 Task: Open a blank sheet, save the file as certification.epub Insert a table ' 2 by 2' In first column, add headers, 'Category, Amount'. Under first header, add  RentUnder second header, add 2000. Change table style to  Green
Action: Mouse moved to (1328, 96)
Screenshot: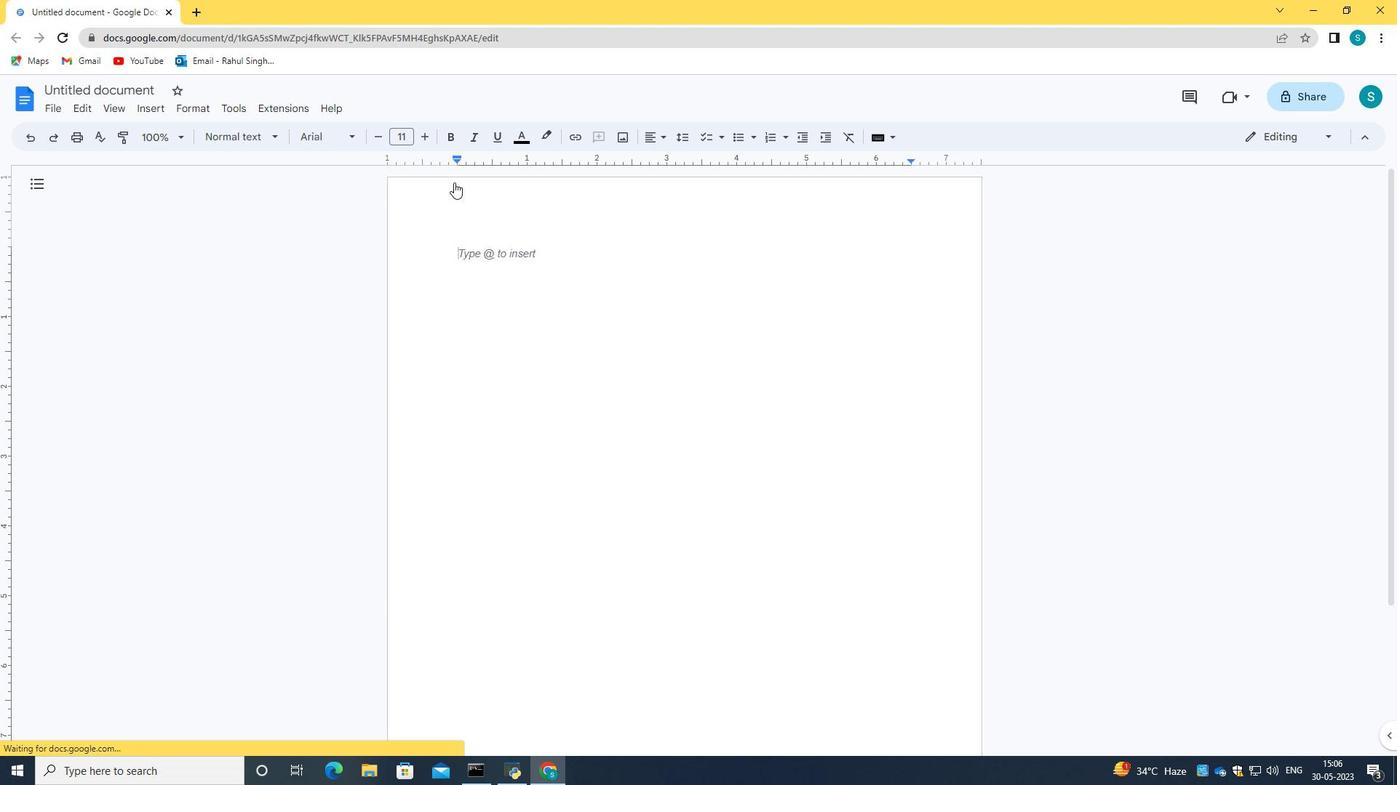 
Action: Mouse pressed left at (1328, 96)
Screenshot: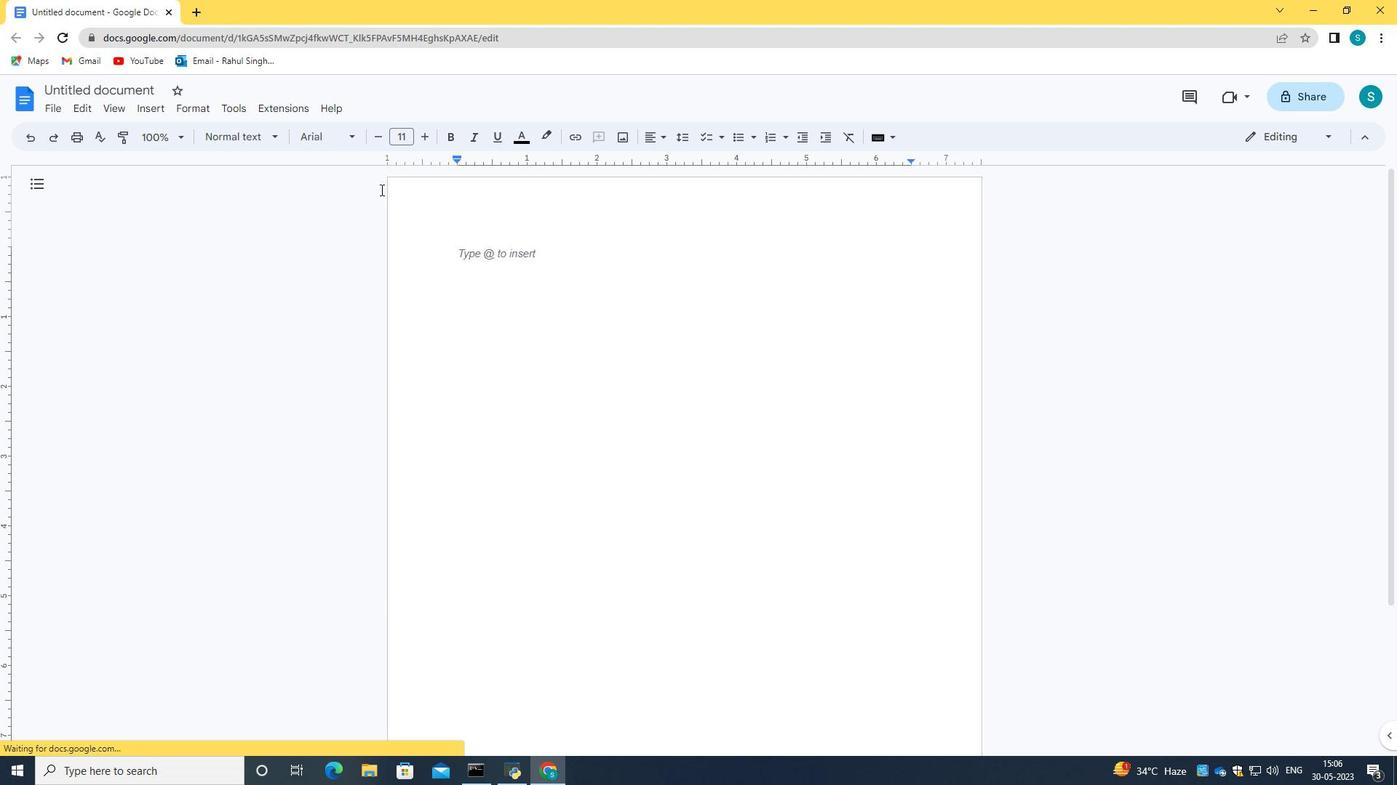 
Action: Mouse moved to (1209, 224)
Screenshot: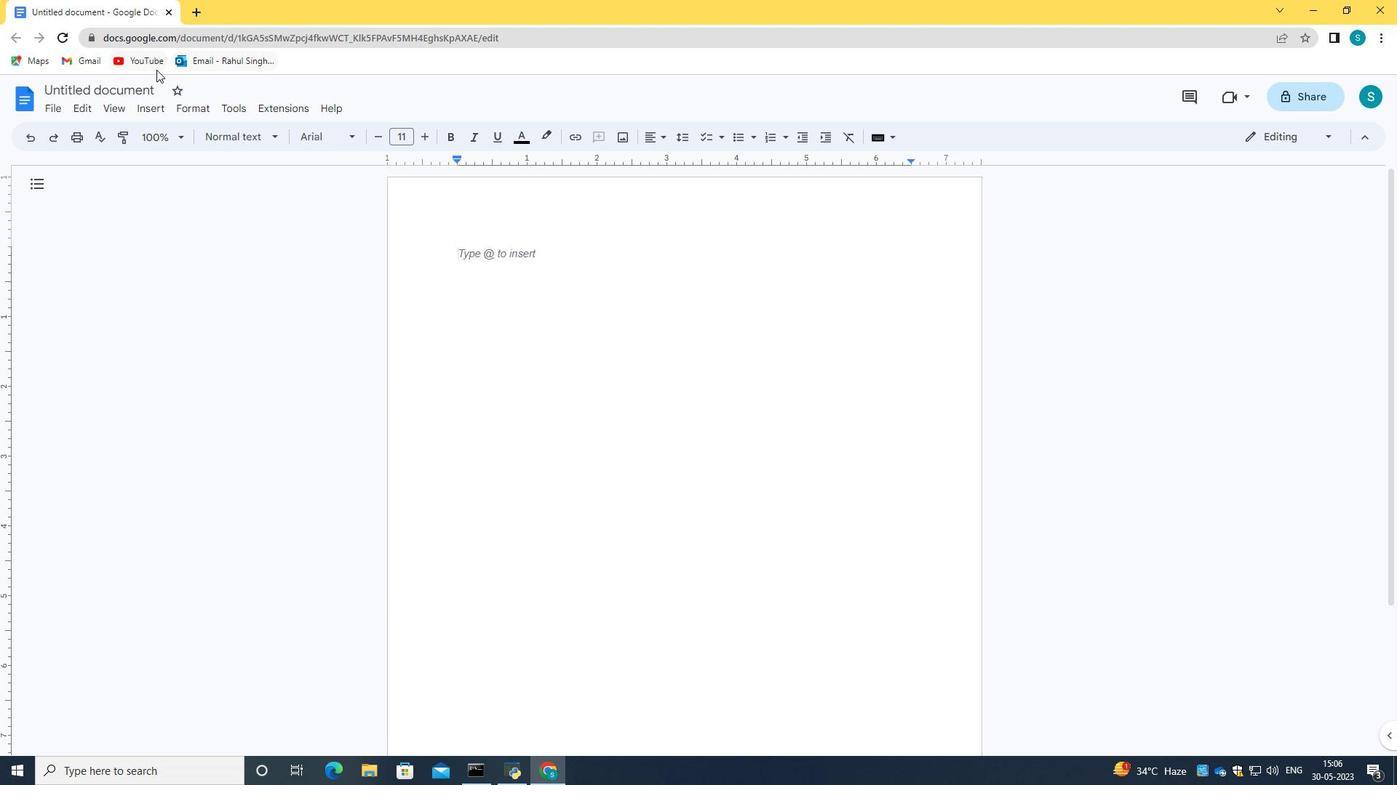 
Action: Mouse pressed left at (1209, 224)
Screenshot: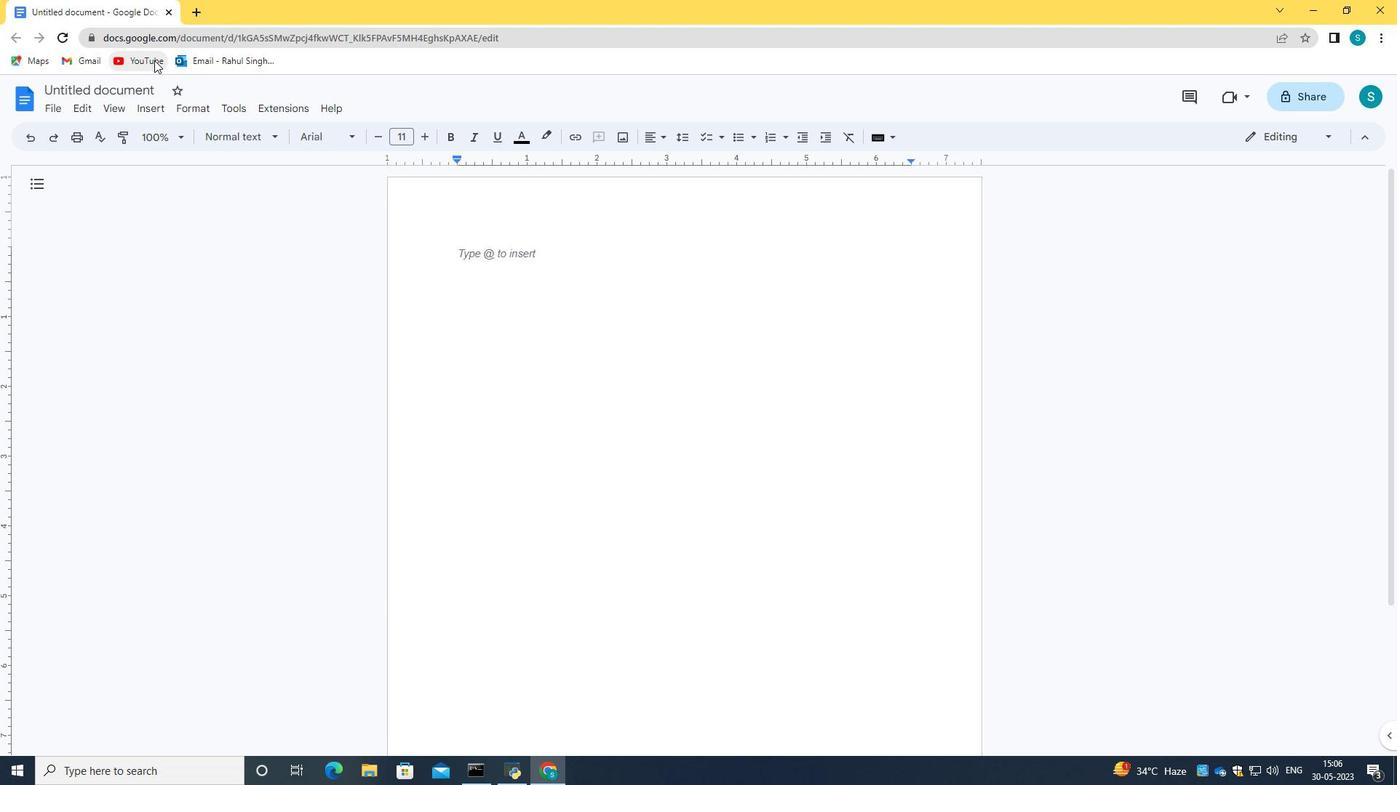 
Action: Mouse moved to (337, 252)
Screenshot: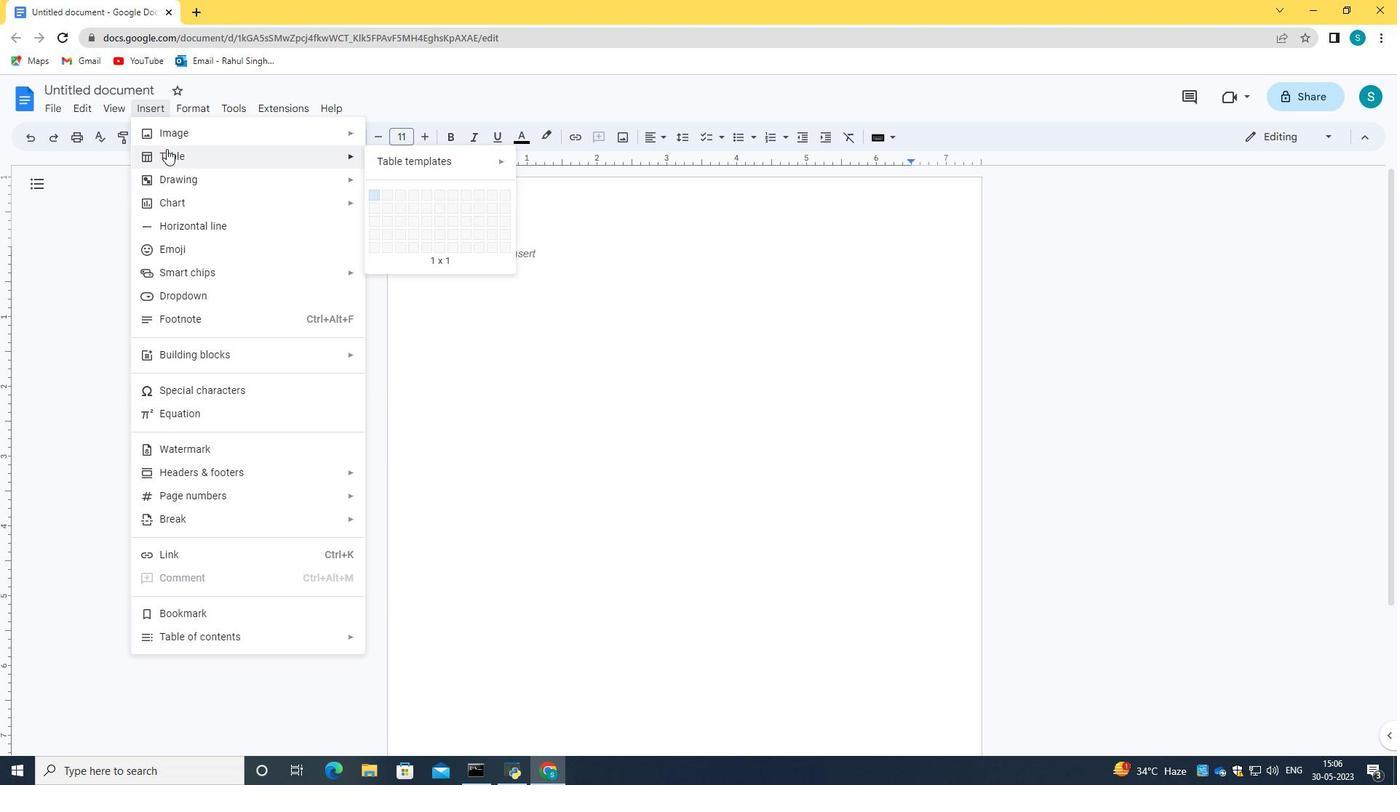 
Action: Mouse pressed left at (337, 252)
Screenshot: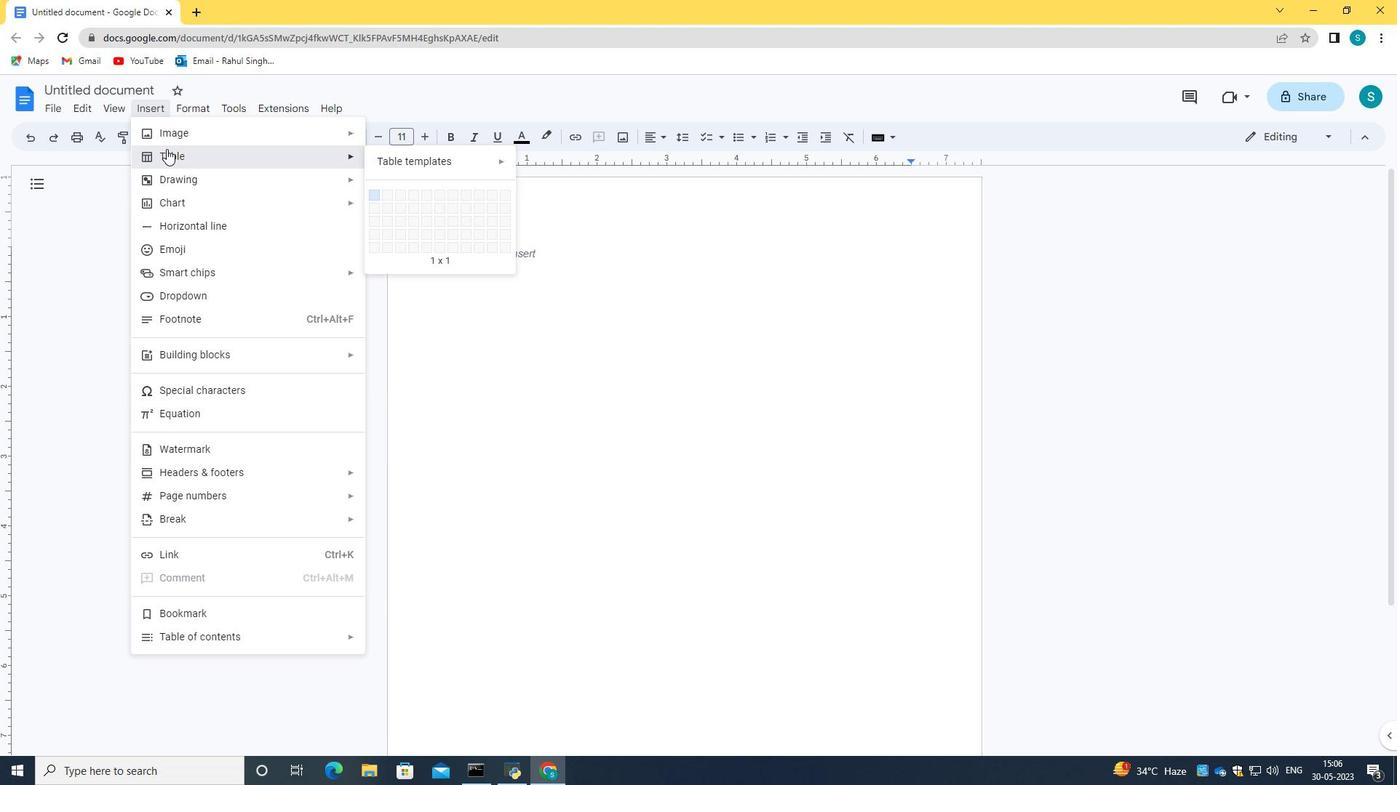 
Action: Mouse moved to (110, 82)
Screenshot: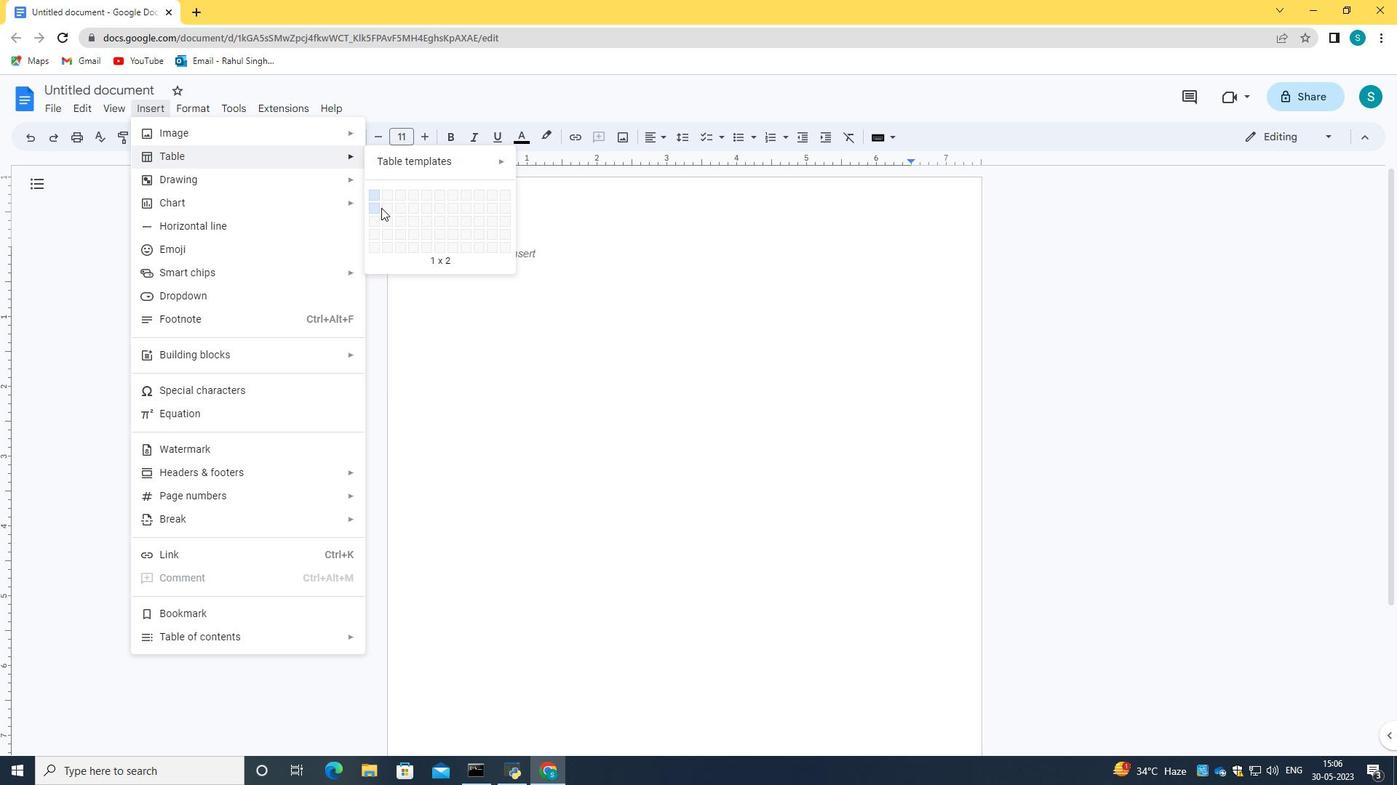
Action: Mouse pressed left at (110, 82)
Screenshot: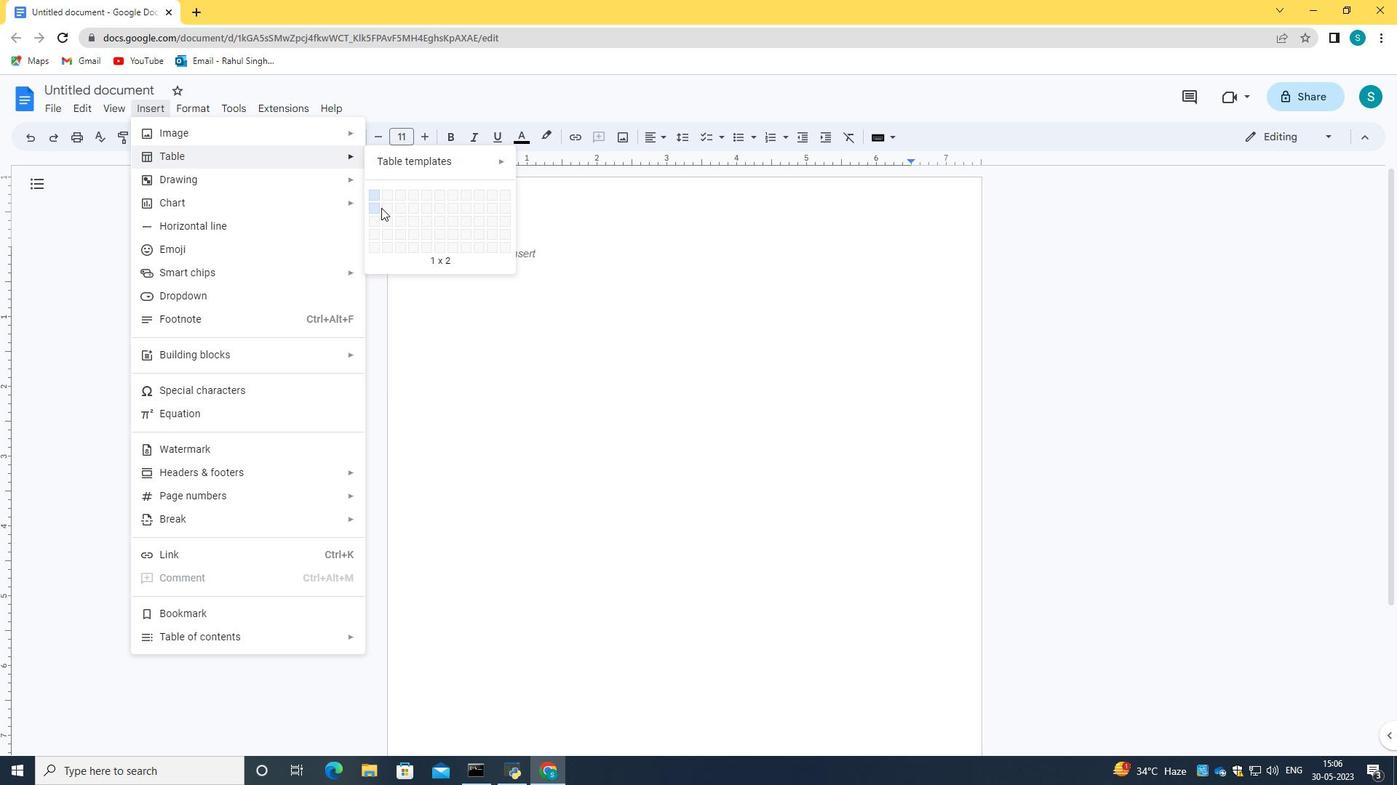 
Action: Mouse moved to (111, 82)
Screenshot: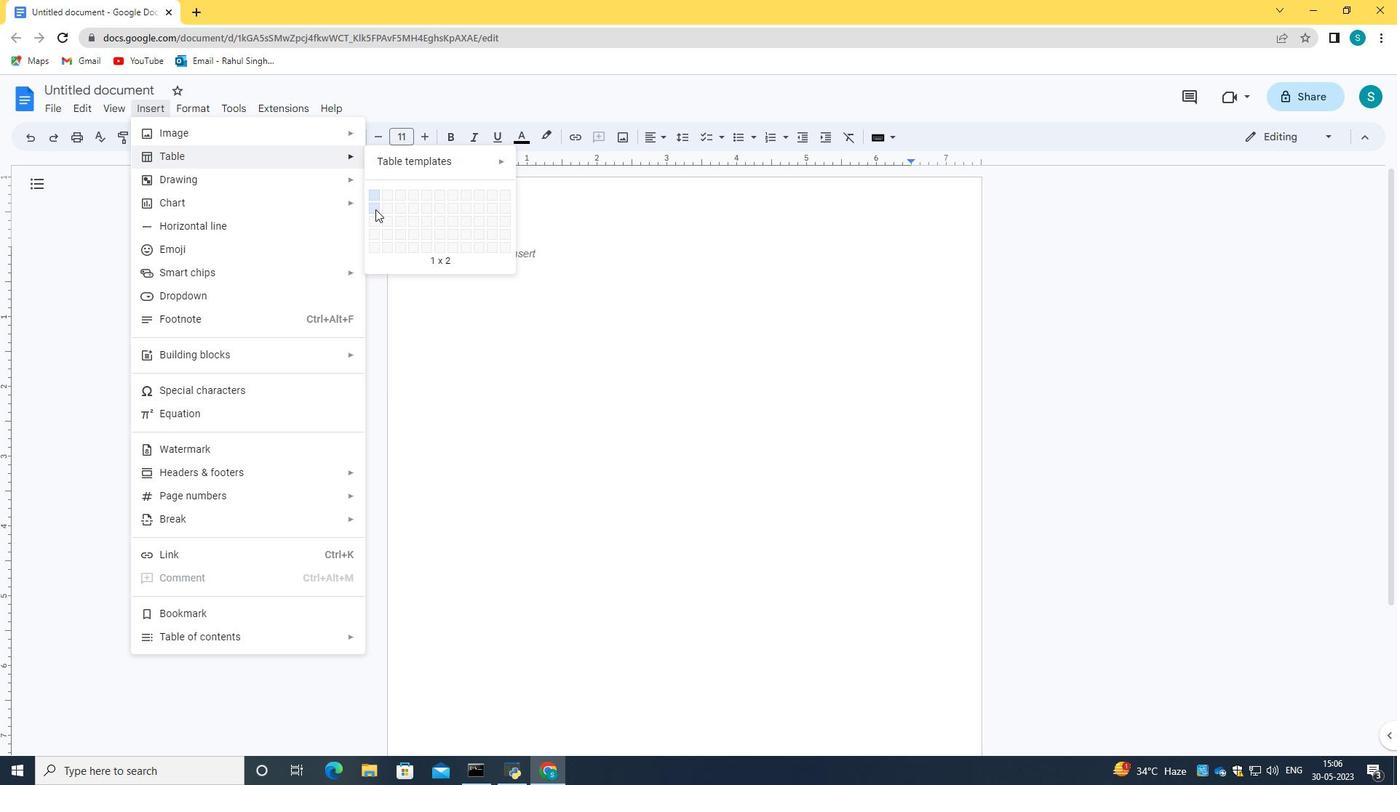 
Action: Key pressed certification.p<Key.backspace>epub<Key.enter>
Screenshot: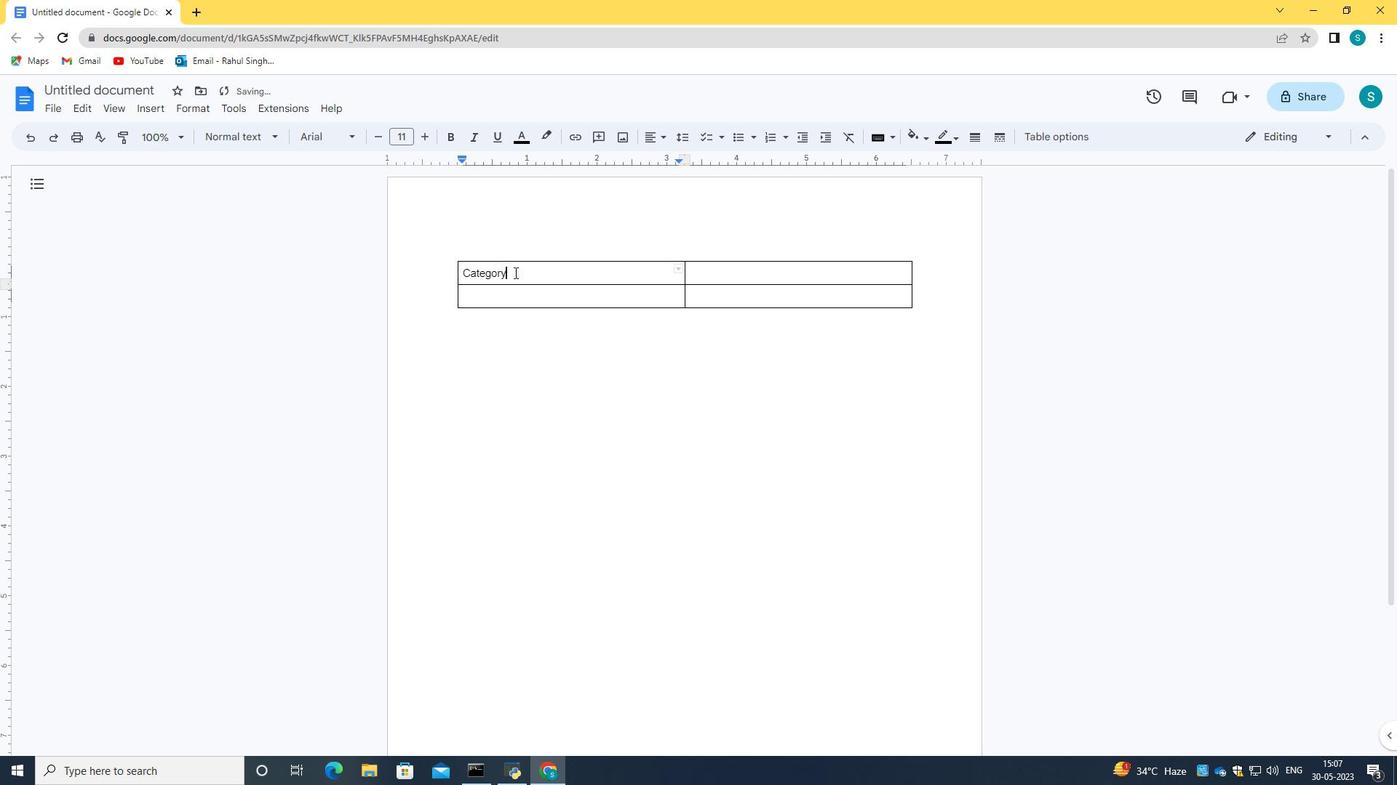 
Action: Mouse moved to (160, 105)
Screenshot: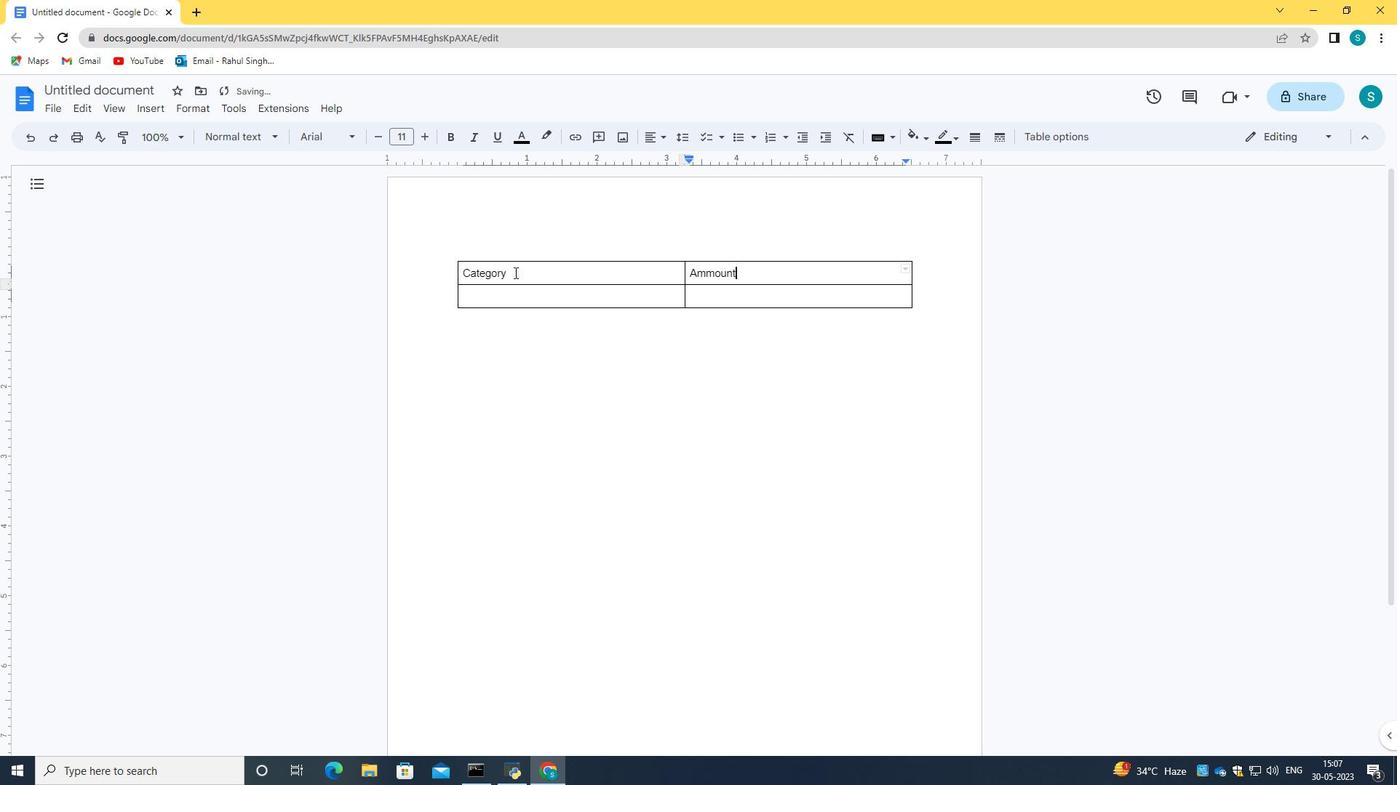 
Action: Mouse pressed left at (160, 105)
Screenshot: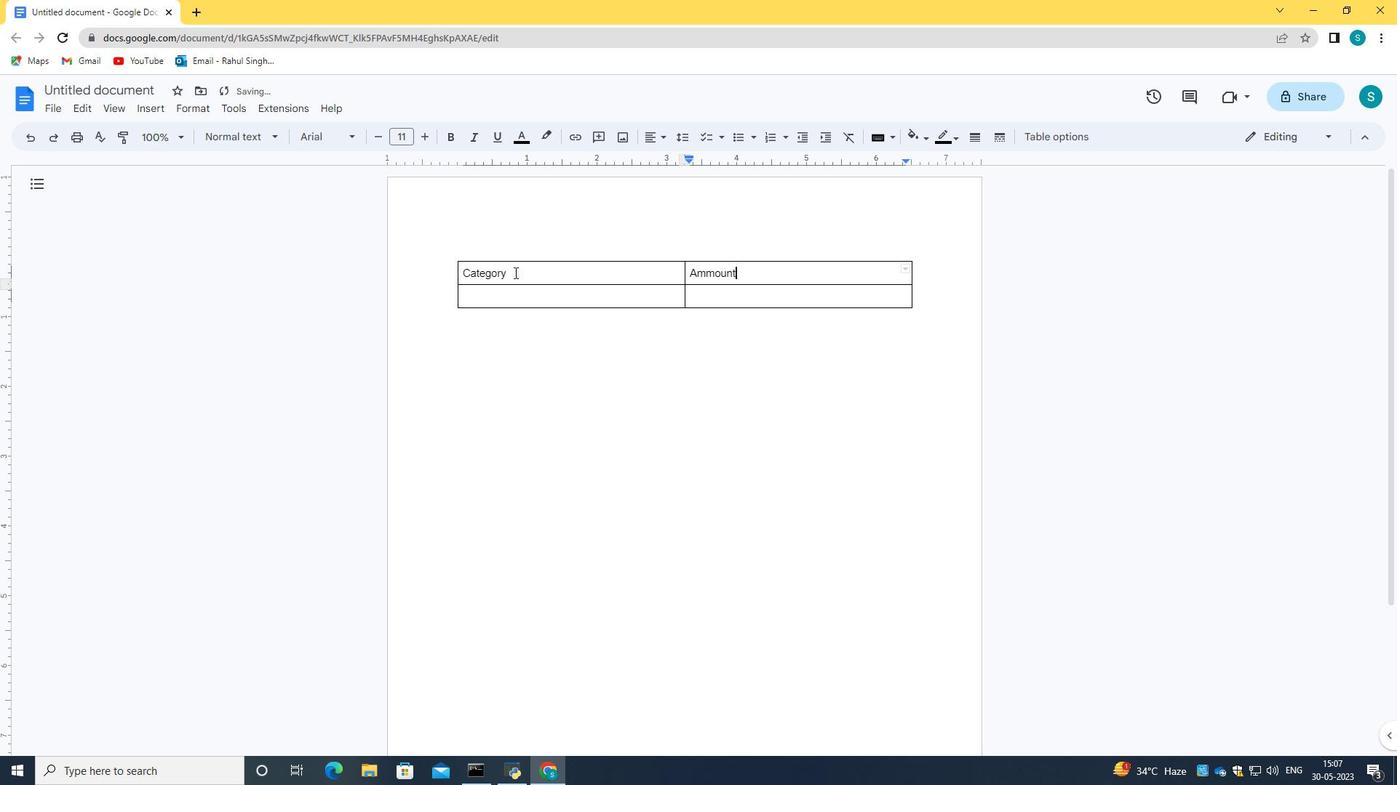 
Action: Mouse moved to (188, 154)
Screenshot: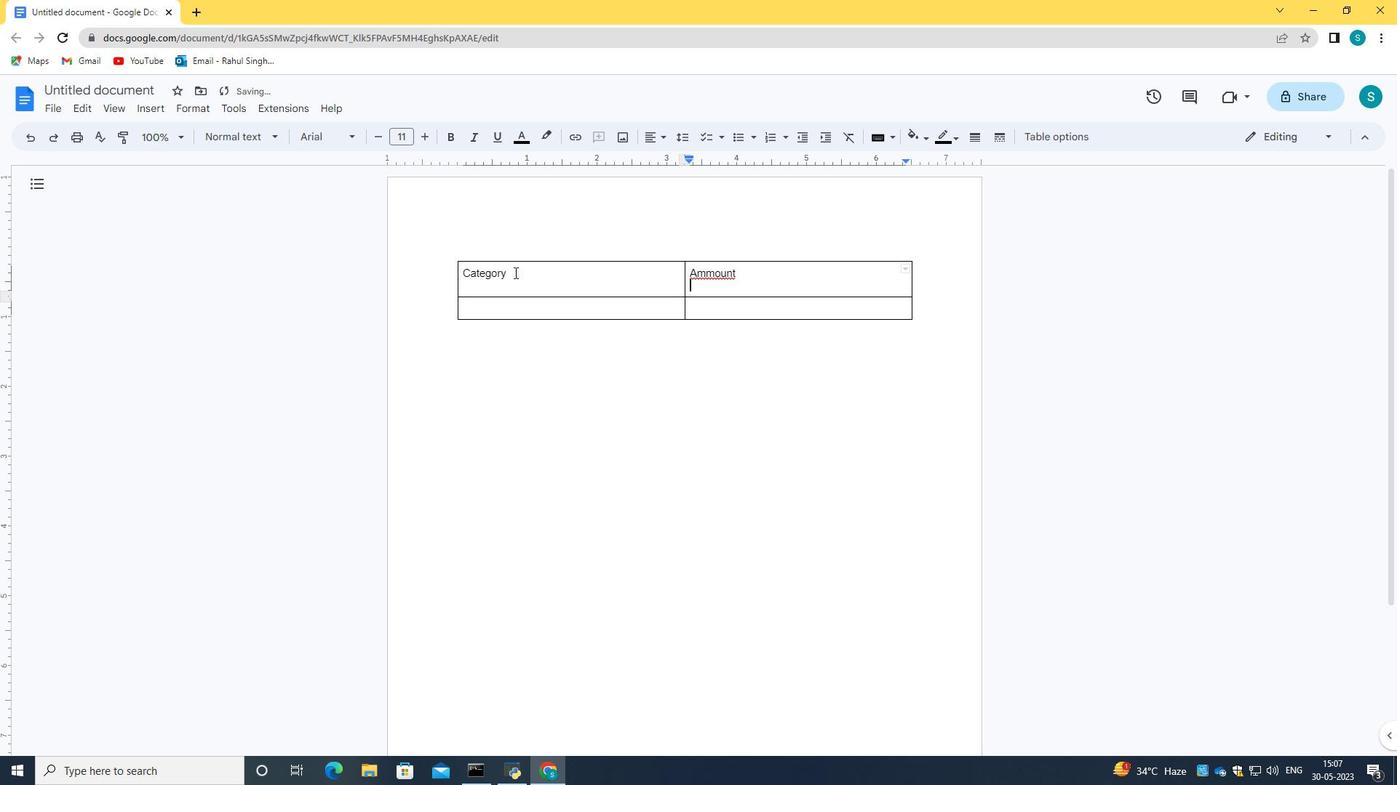 
Action: Mouse pressed left at (188, 154)
Screenshot: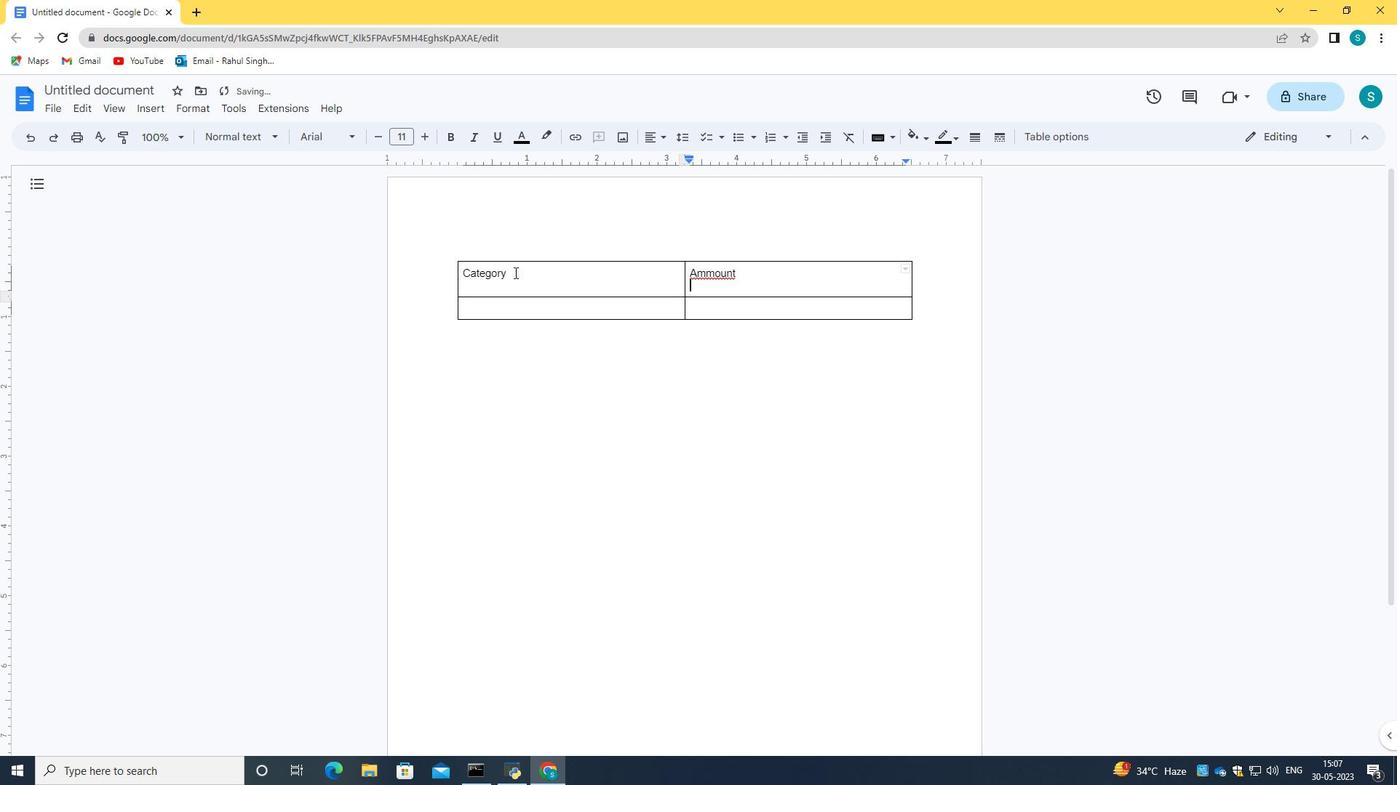 
Action: Mouse moved to (382, 205)
Screenshot: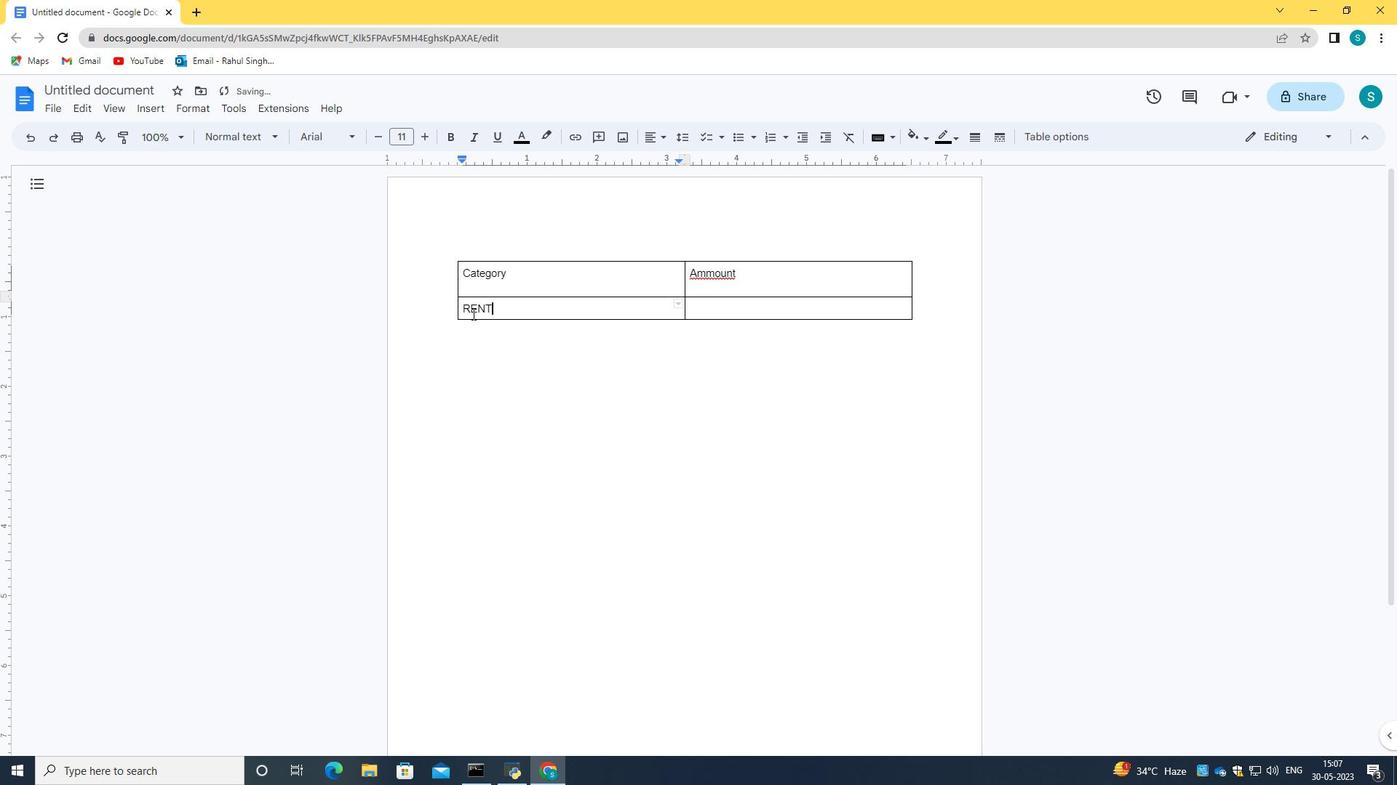 
Action: Mouse pressed left at (382, 205)
Screenshot: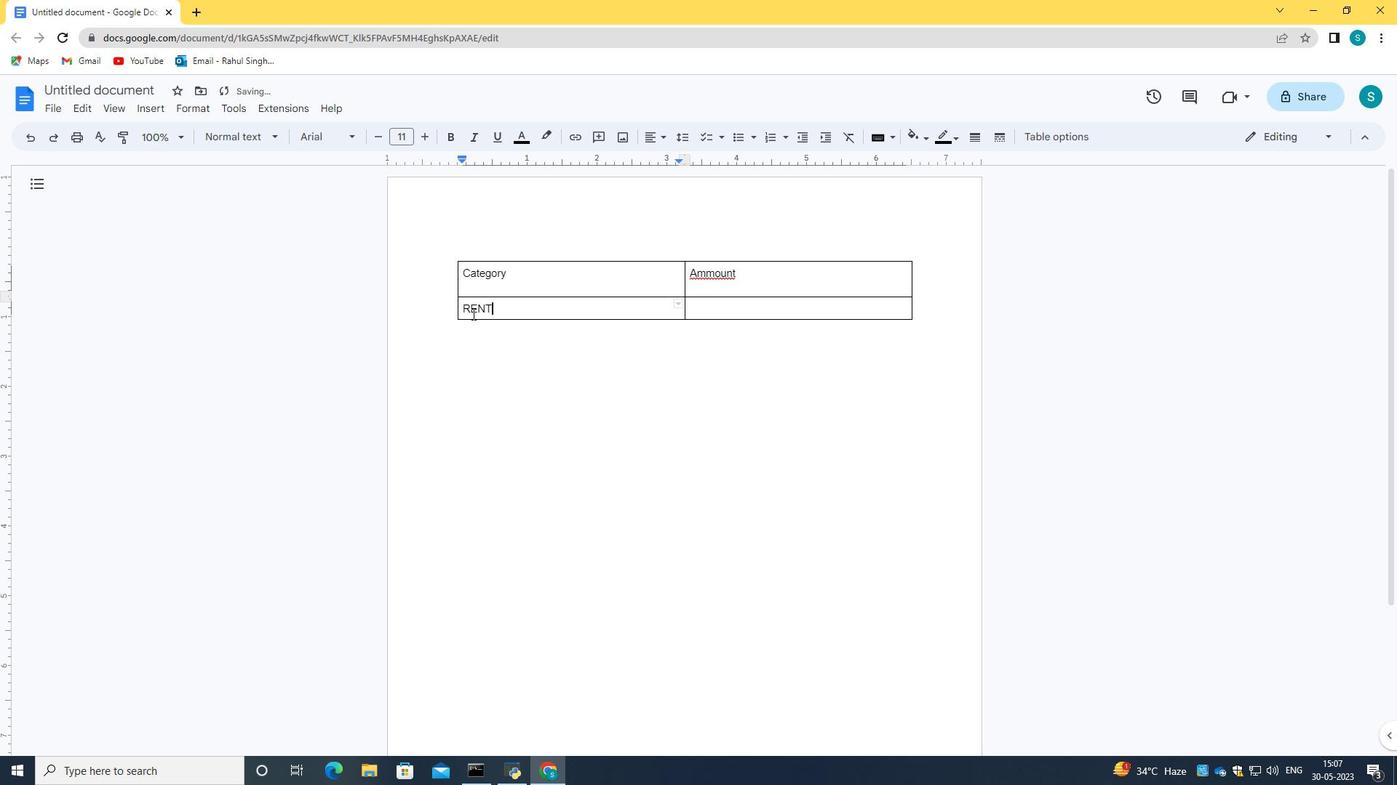 
Action: Mouse moved to (526, 269)
Screenshot: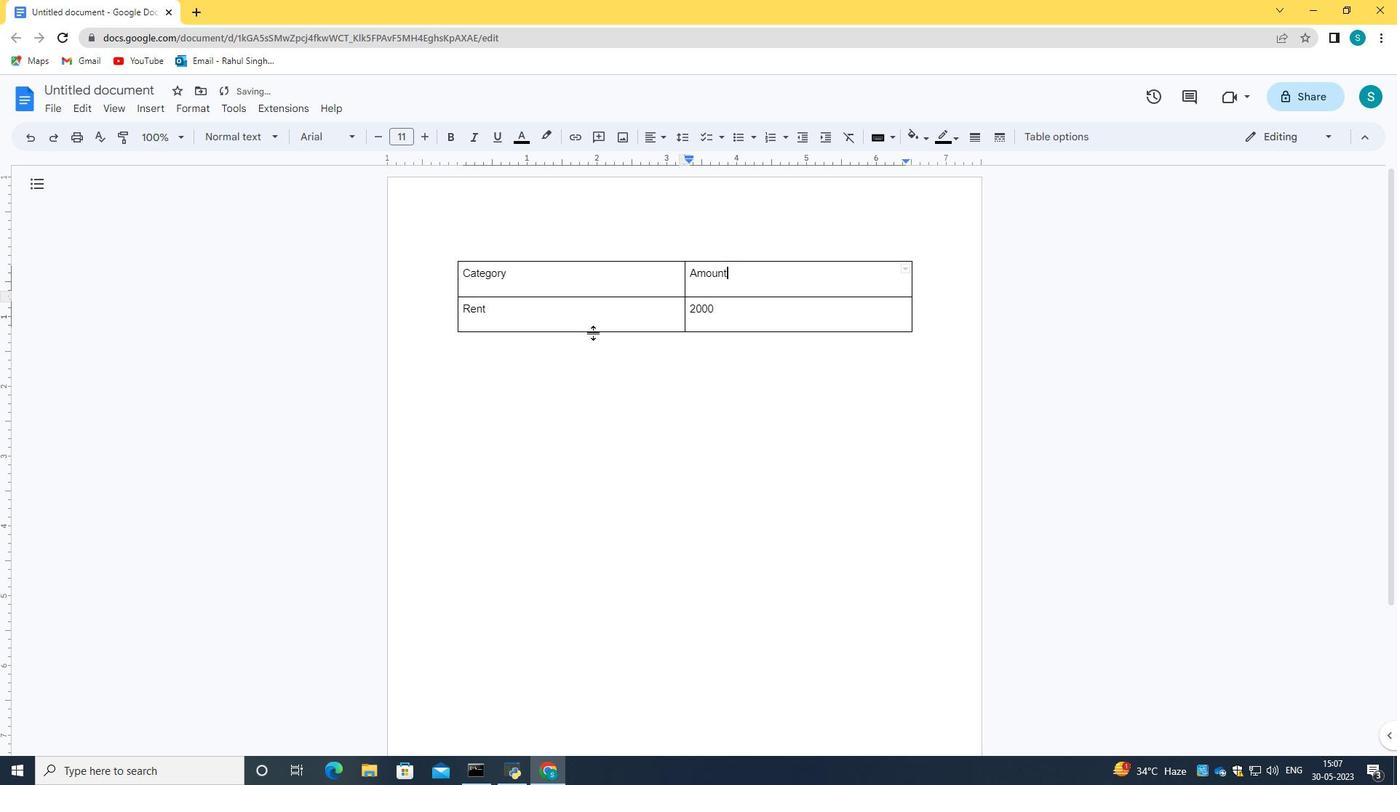 
Action: Key pressed <Key.caps_lock>C<Key.caps_lock>ategory<Key.enter><Key.caps_lock><Key.backspace>
Screenshot: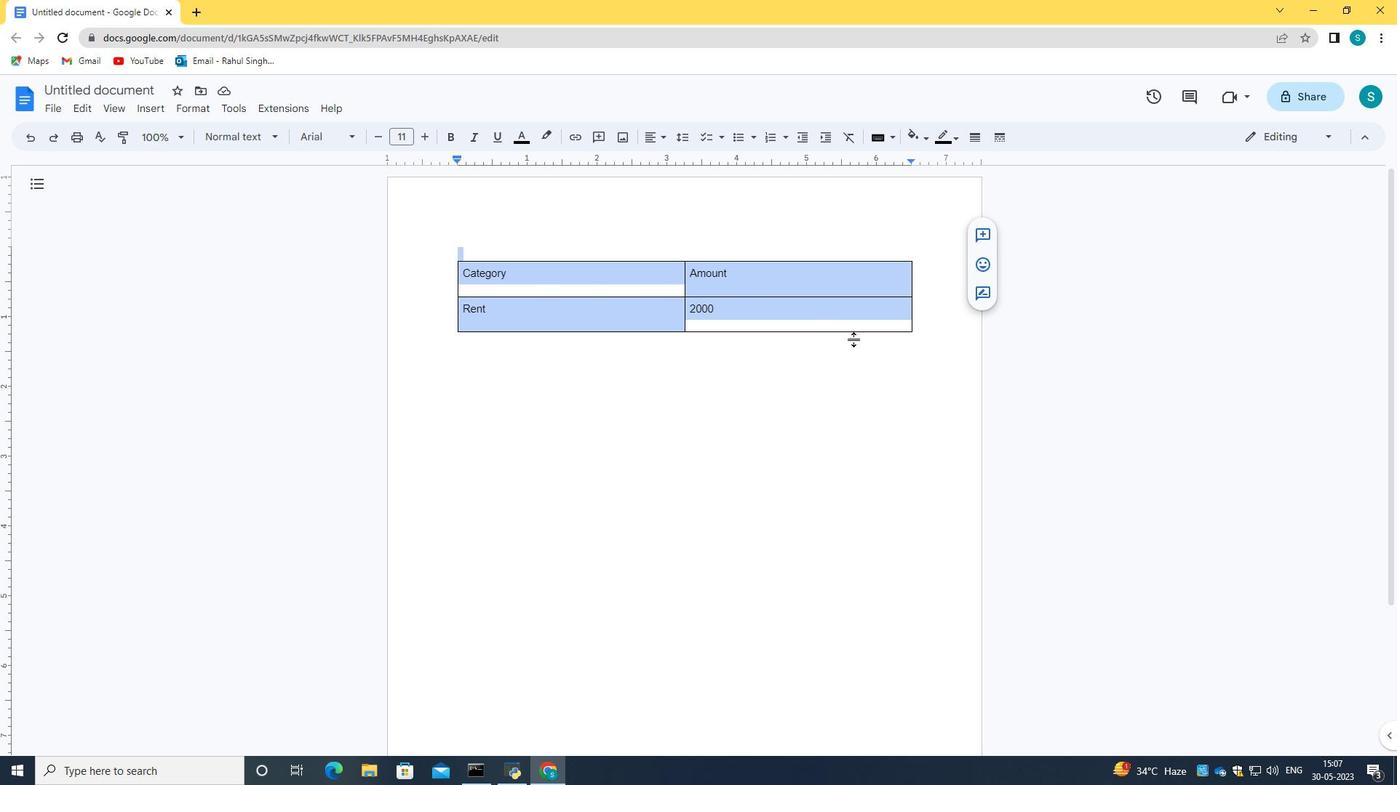 
Action: Mouse moved to (502, 295)
Screenshot: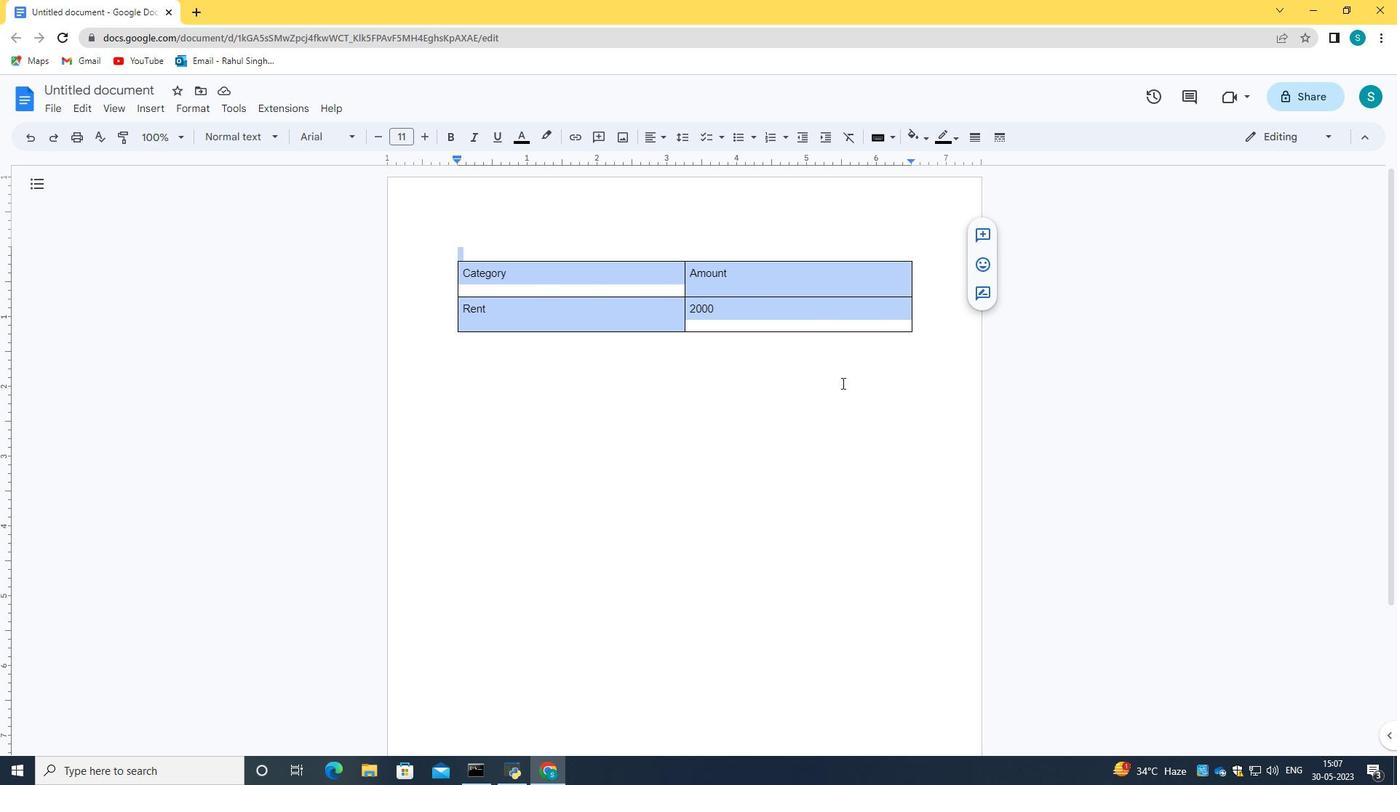 
Action: Mouse pressed left at (502, 295)
Screenshot: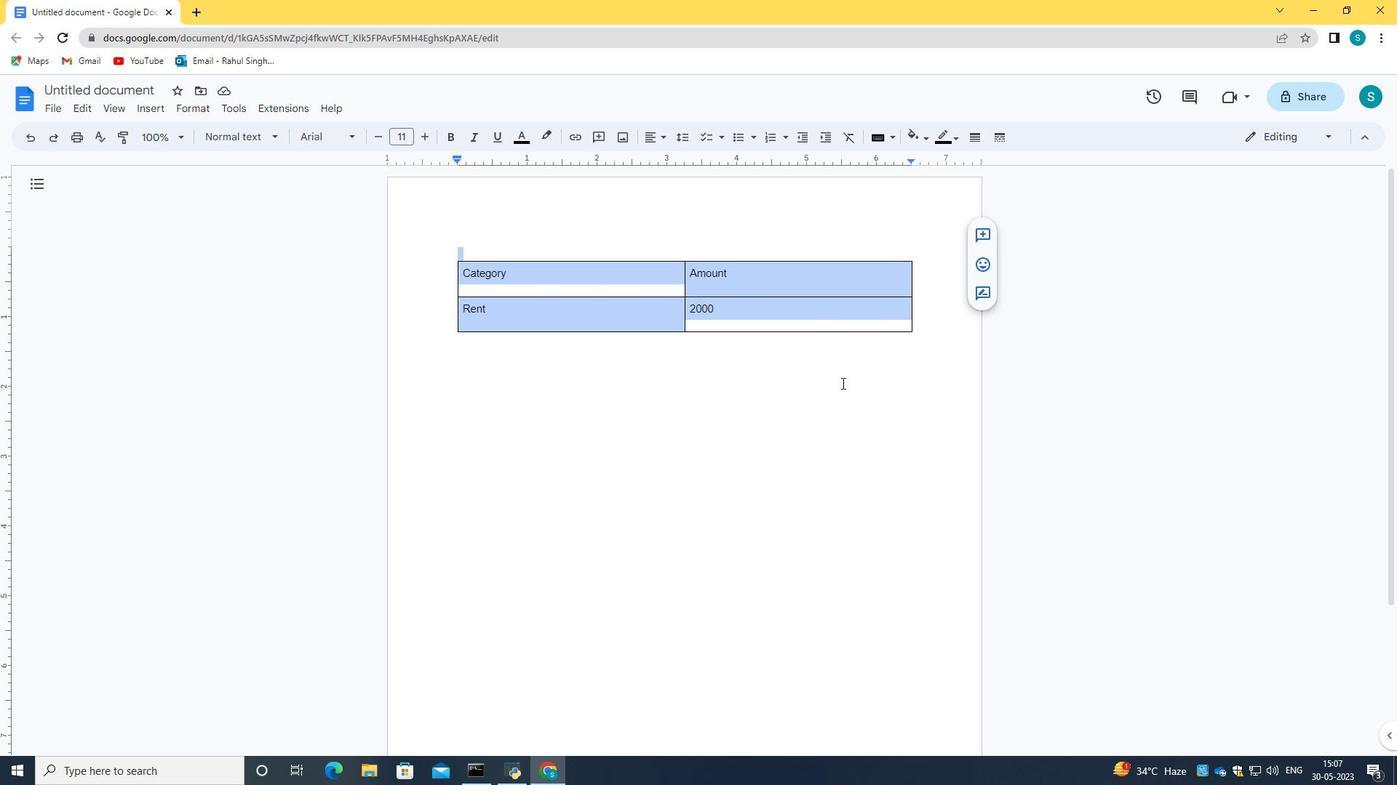 
Action: Key pressed <Key.caps_lock>a<Key.caps_lock>M<Key.backspace><Key.backspace>A<Key.caps_lock>mmount
Screenshot: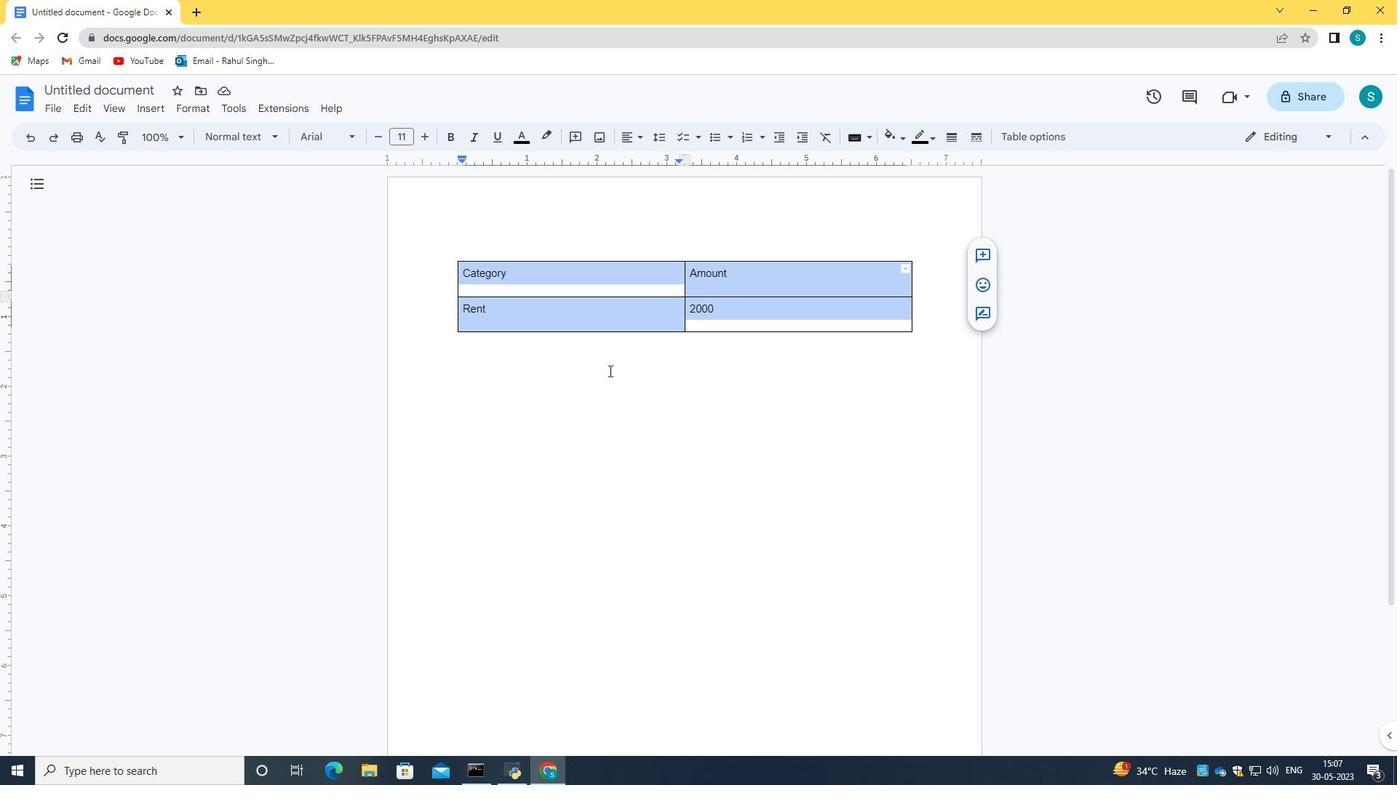 
Action: Mouse moved to (606, 280)
Screenshot: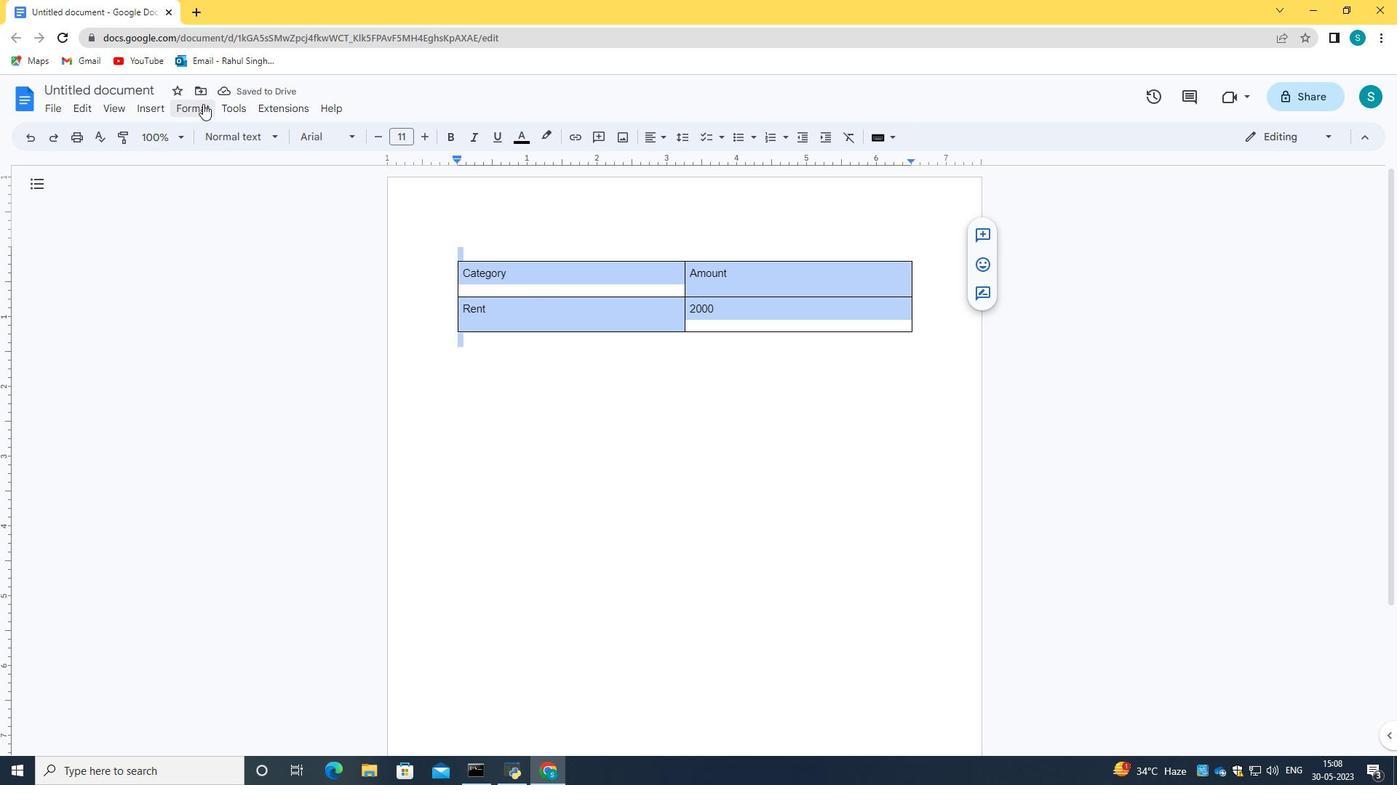 
Action: Mouse pressed left at (606, 280)
Screenshot: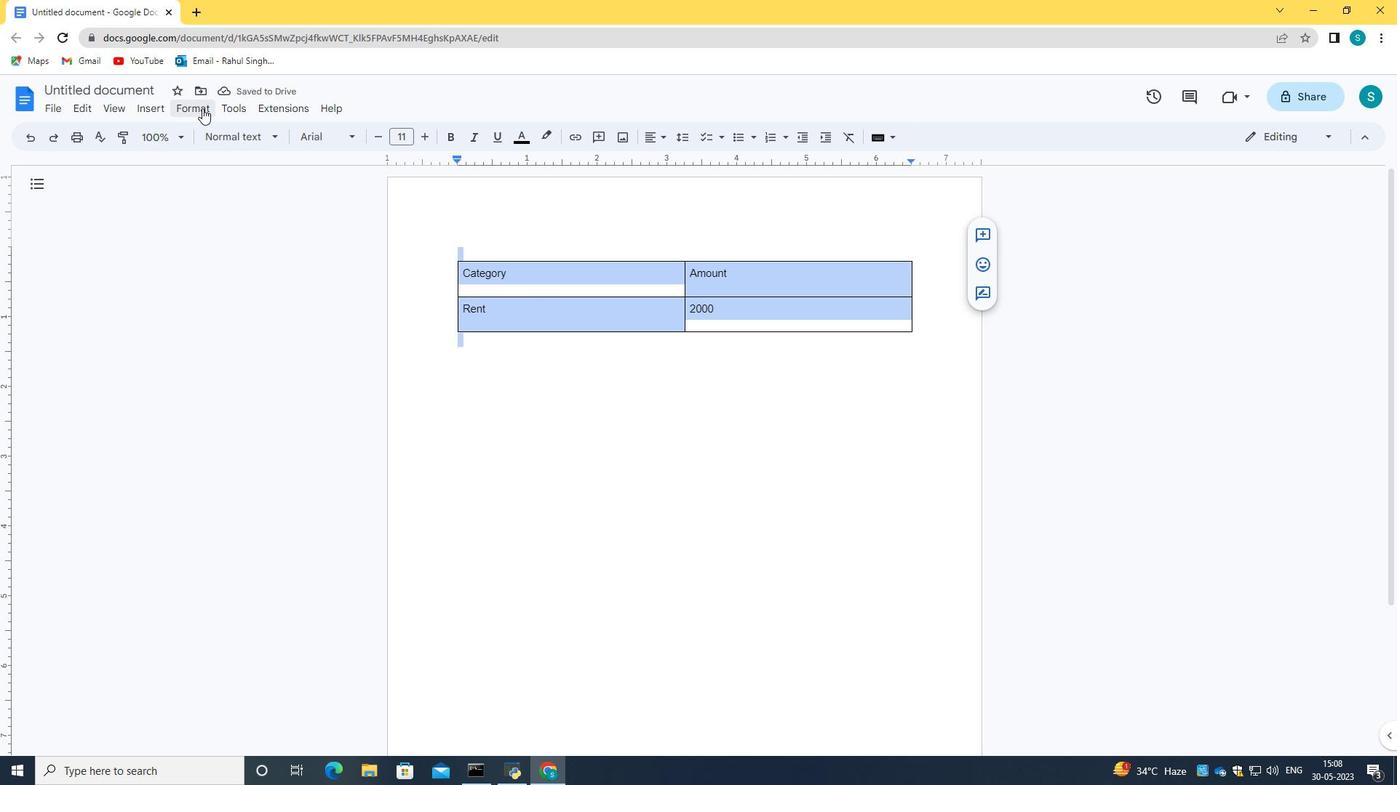
Action: Mouse moved to (158, 110)
Screenshot: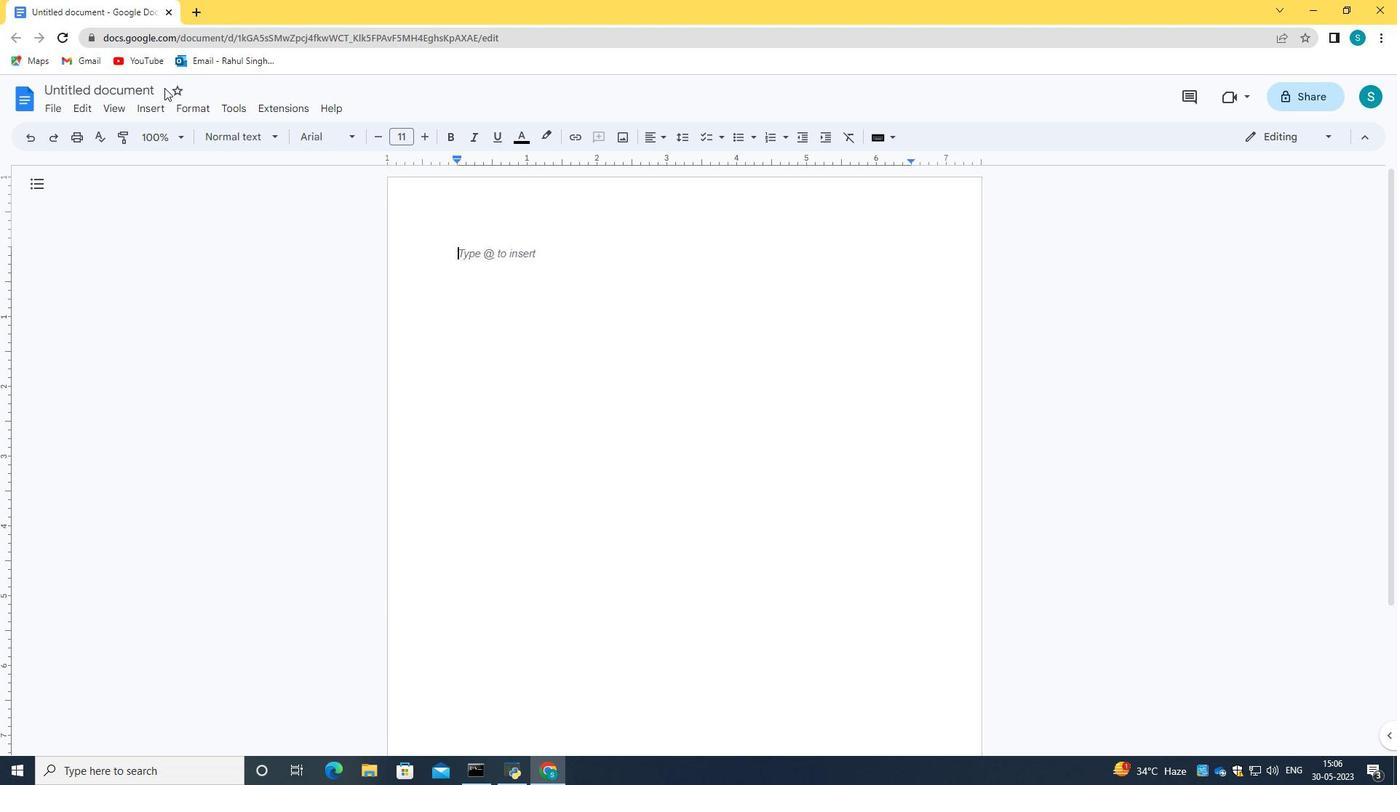 
Action: Mouse pressed left at (158, 110)
Screenshot: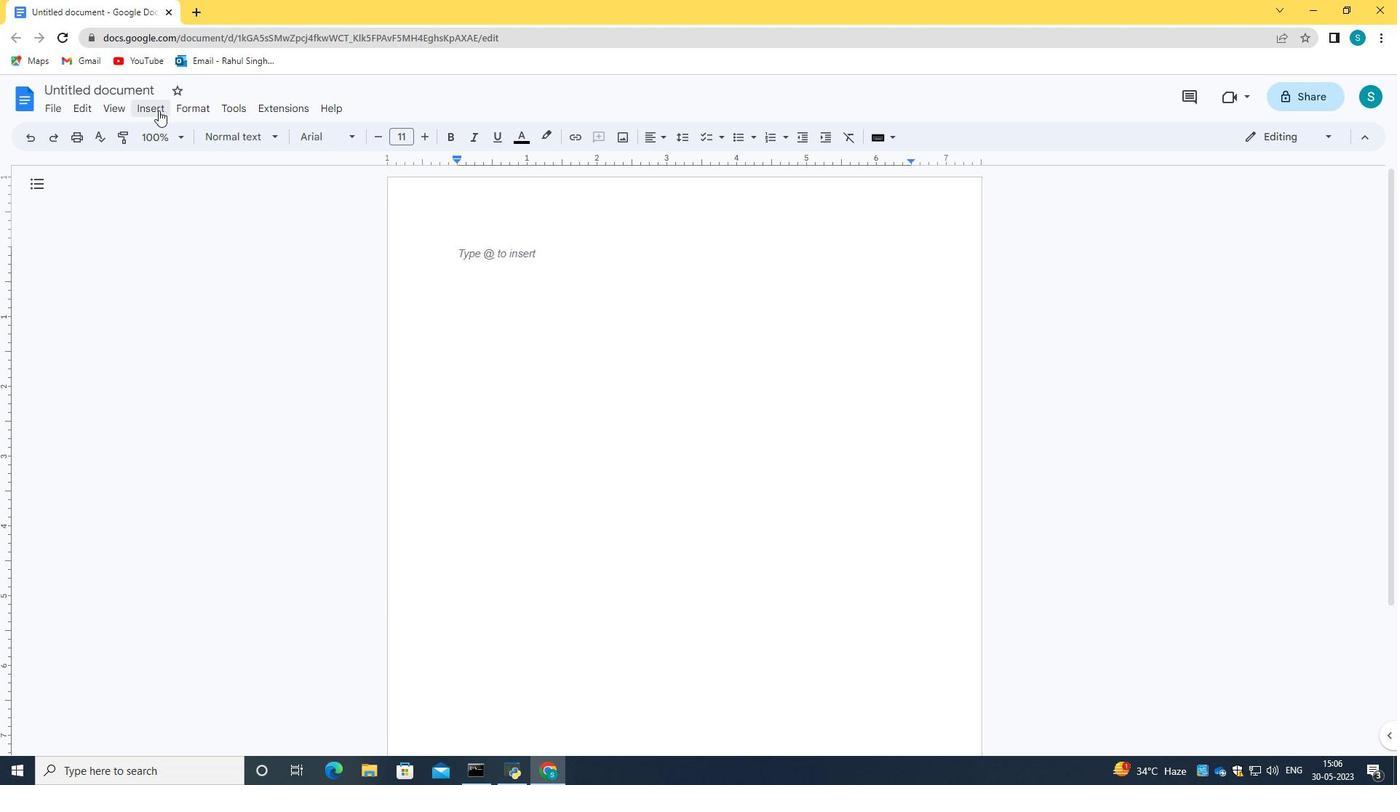 
Action: Mouse moved to (166, 149)
Screenshot: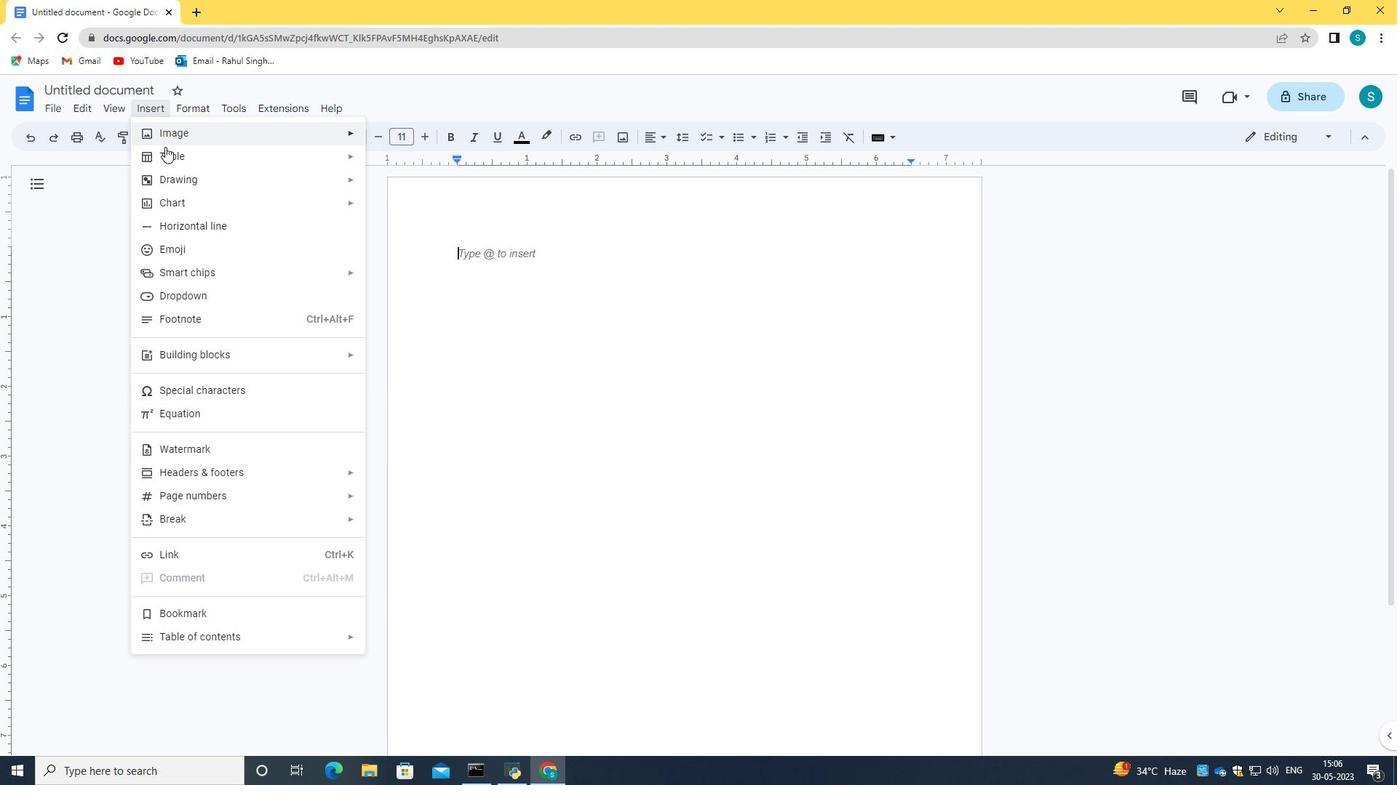 
Action: Mouse pressed left at (166, 149)
Screenshot: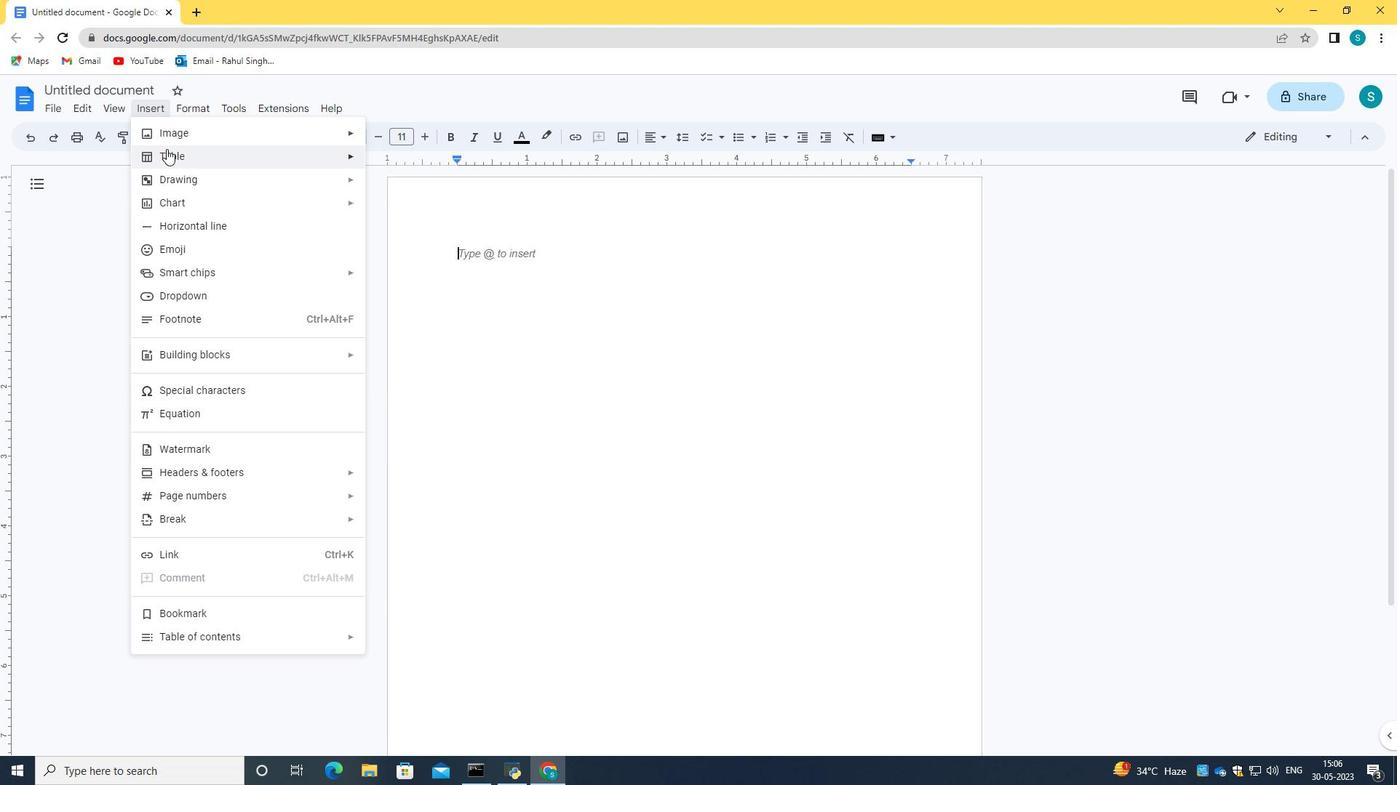 
Action: Mouse moved to (386, 206)
Screenshot: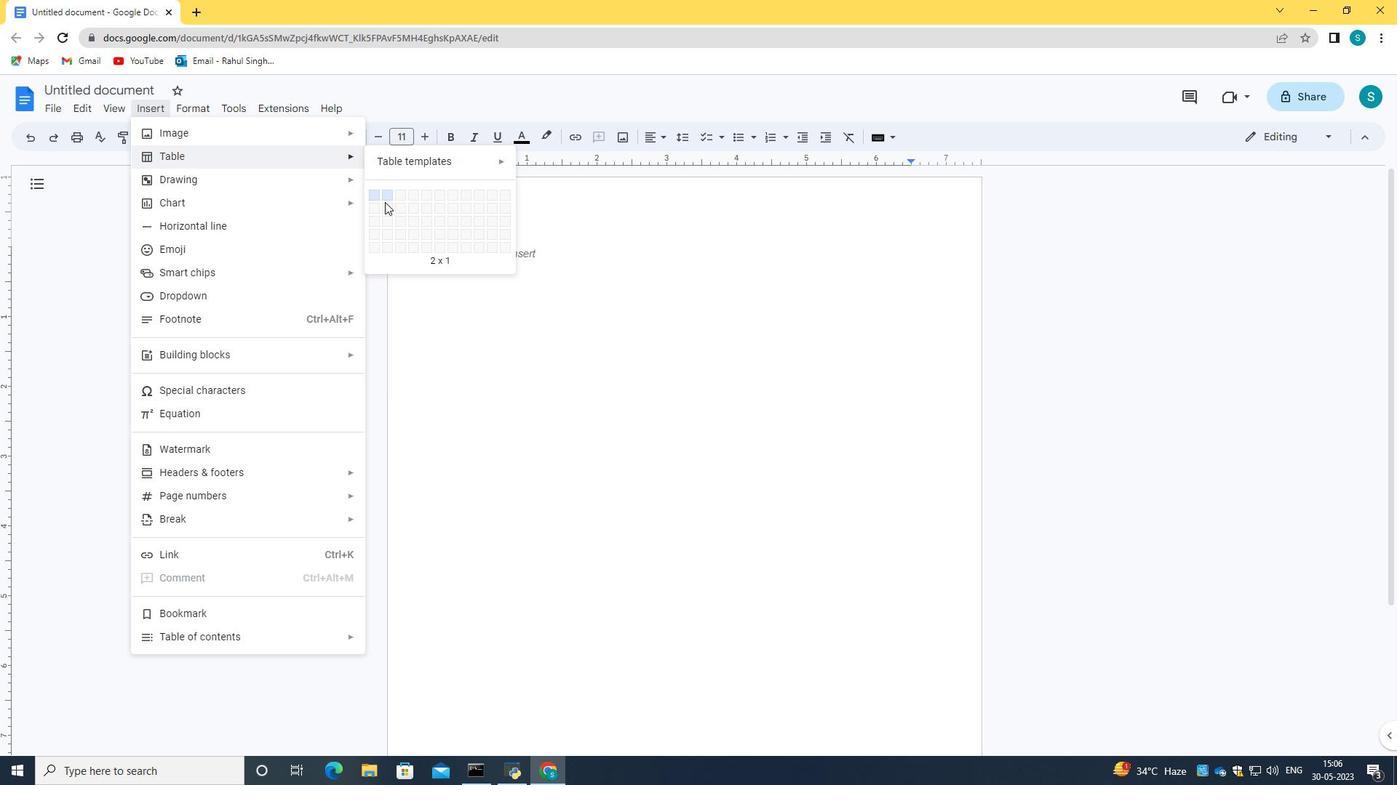 
Action: Mouse pressed left at (386, 206)
Screenshot: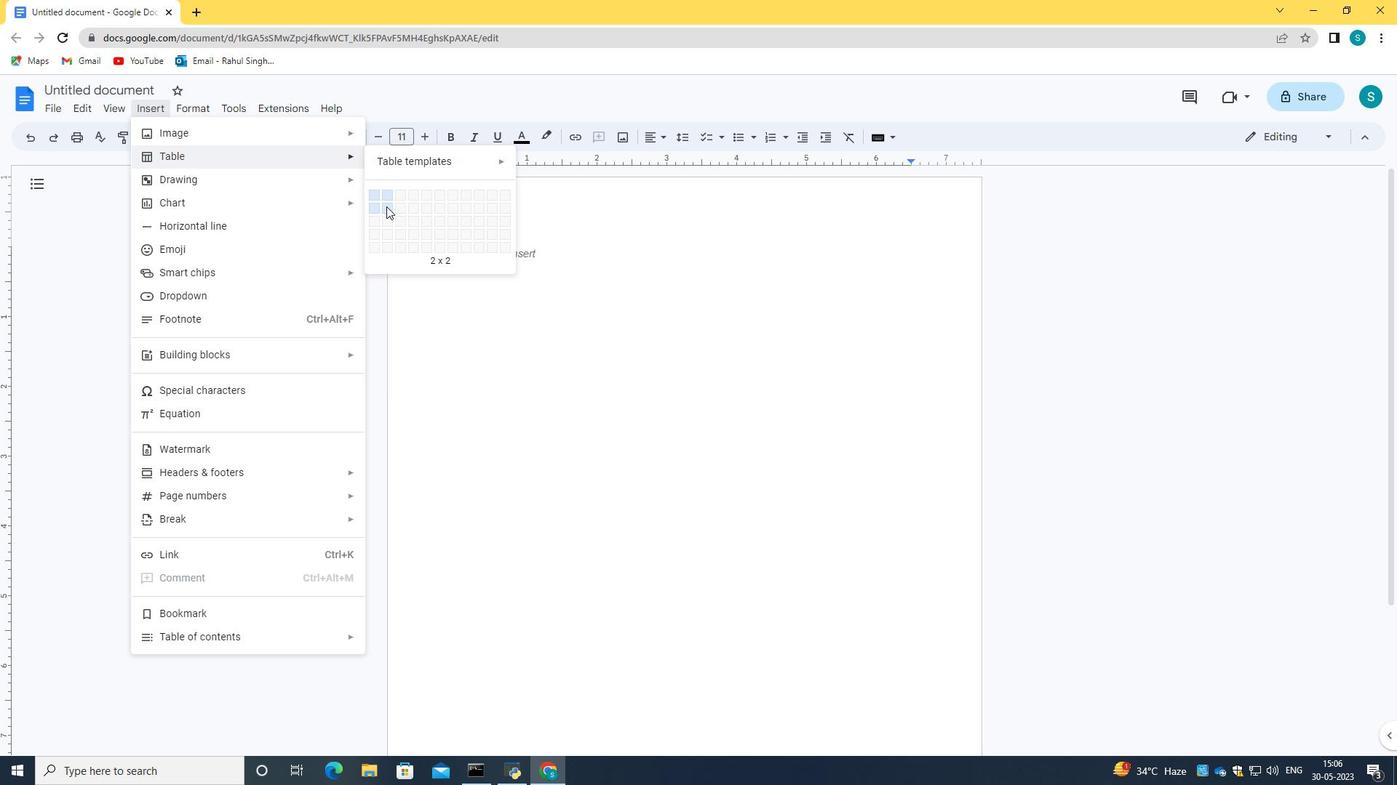 
Action: Mouse moved to (667, 391)
Screenshot: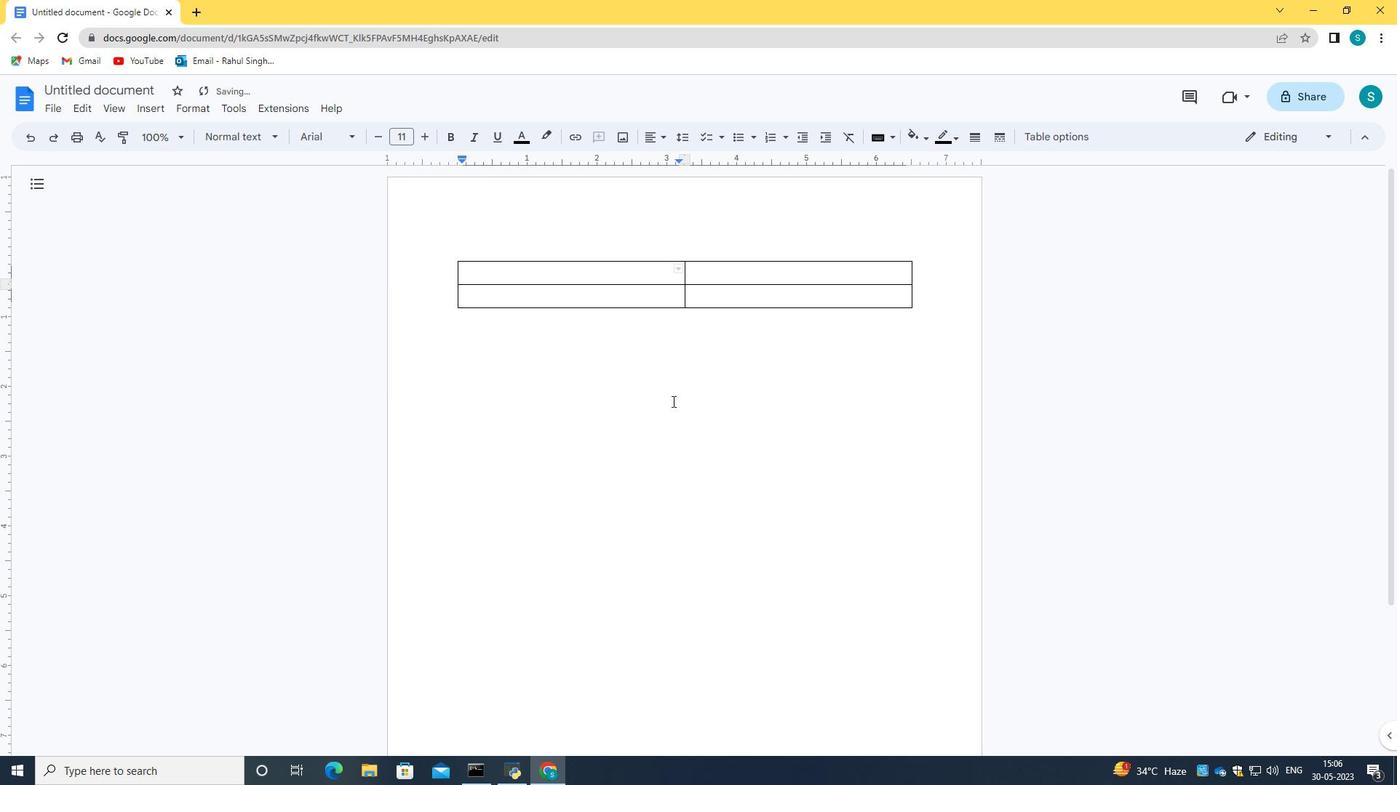 
Action: Mouse pressed left at (667, 391)
Screenshot: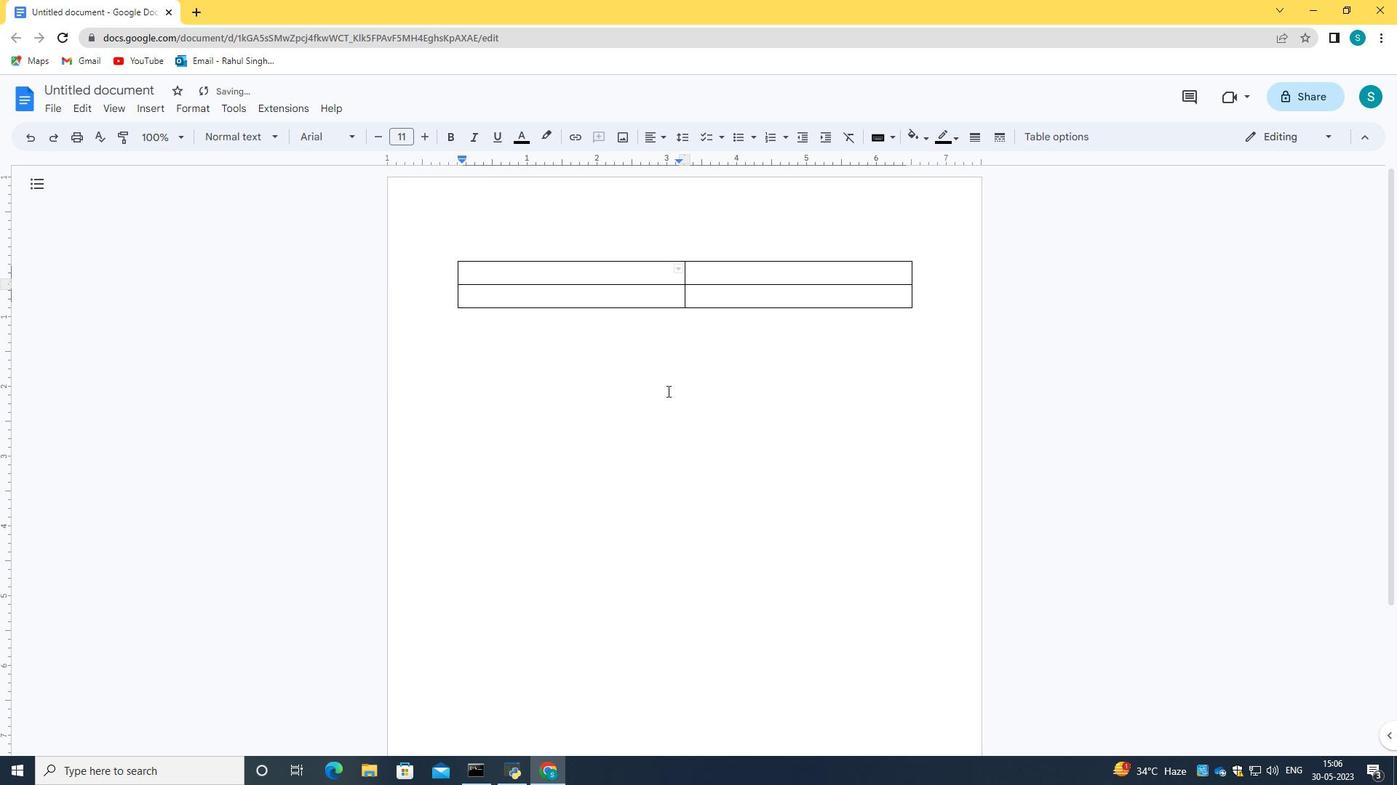 
Action: Mouse moved to (534, 282)
Screenshot: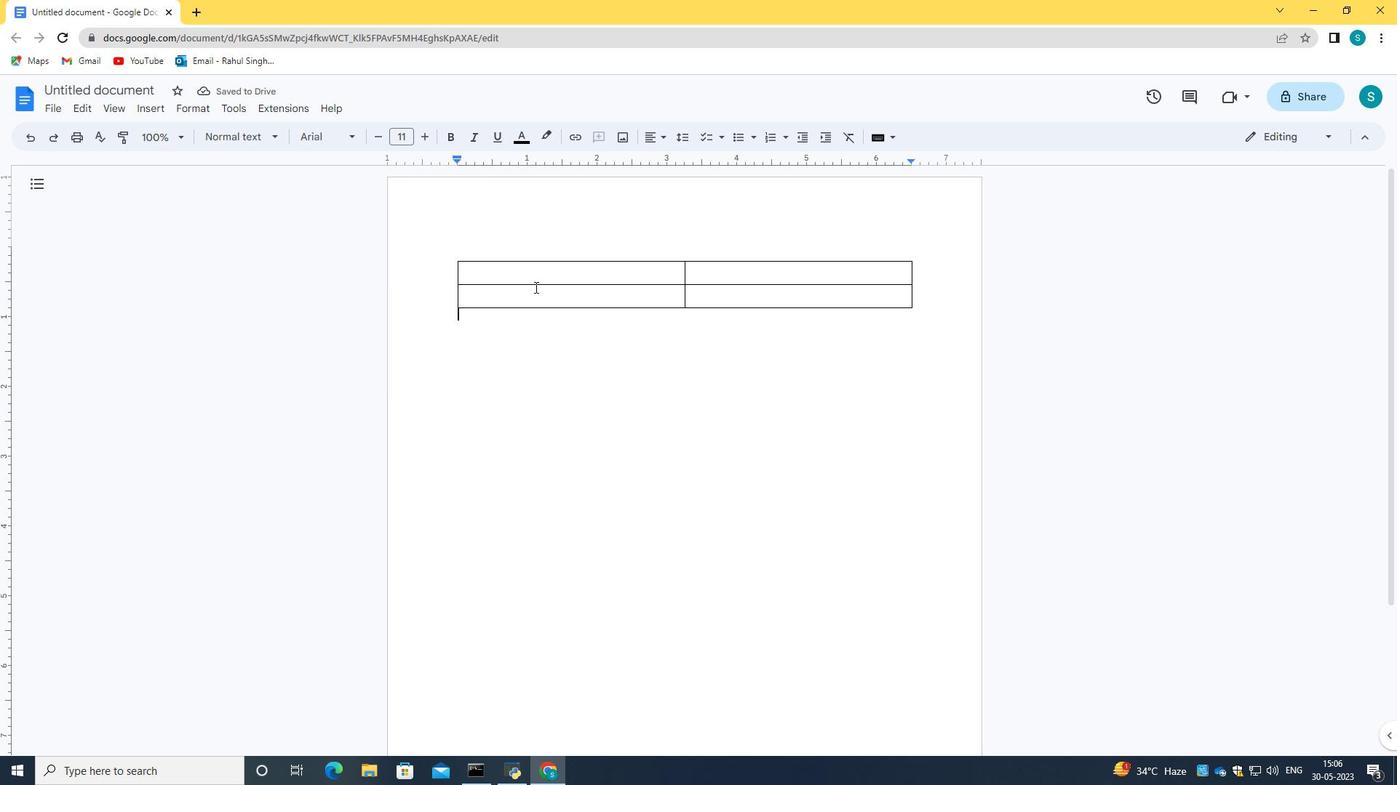 
Action: Mouse pressed left at (534, 282)
Screenshot: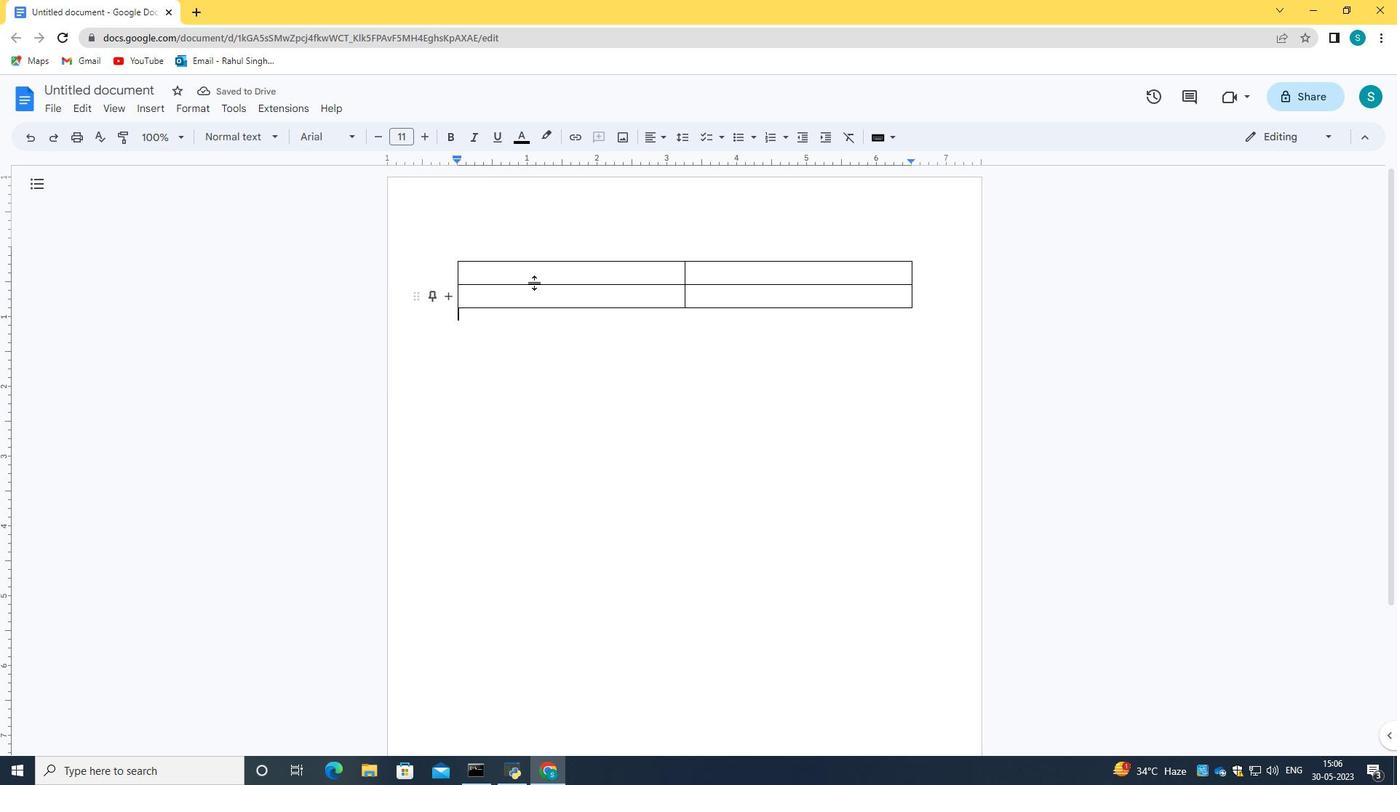 
Action: Mouse moved to (534, 275)
Screenshot: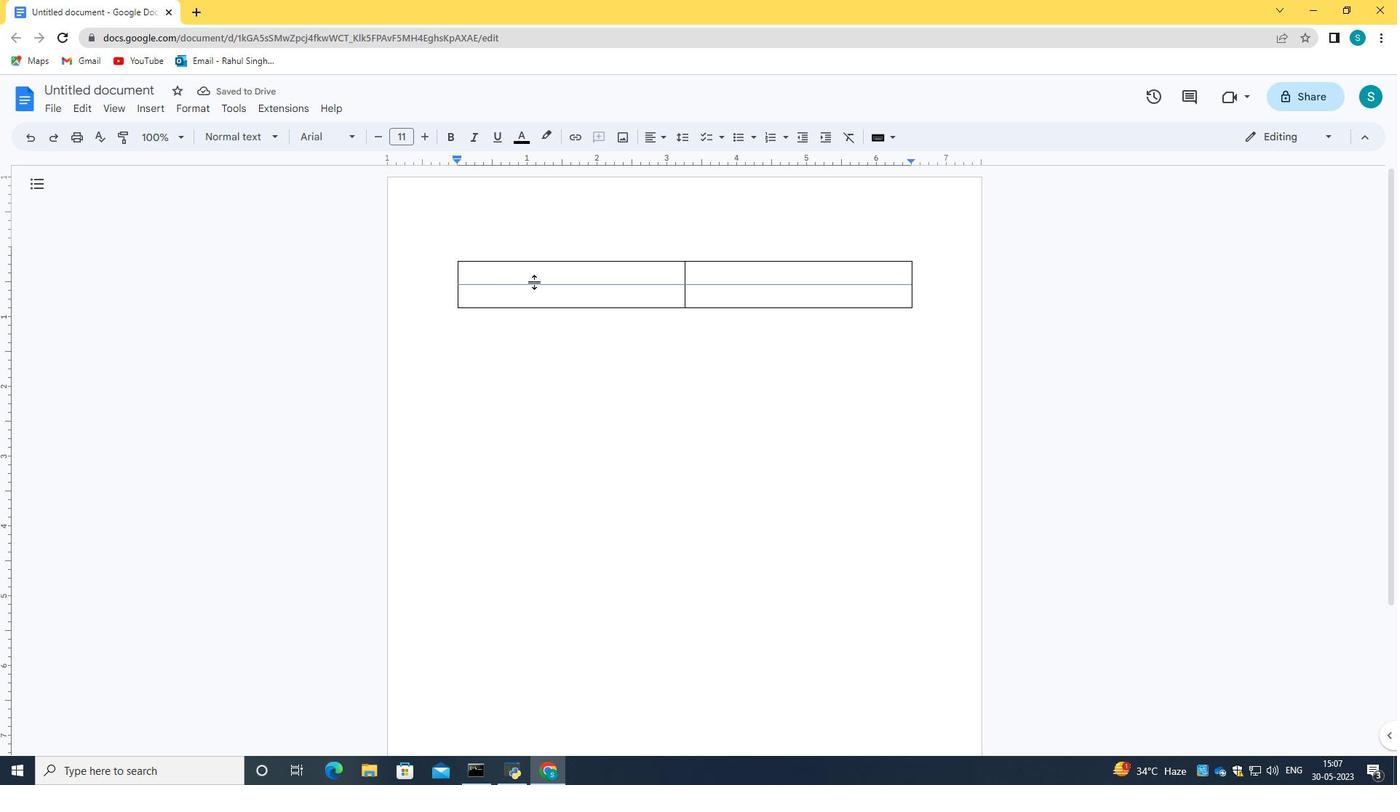 
Action: Mouse pressed left at (534, 275)
Screenshot: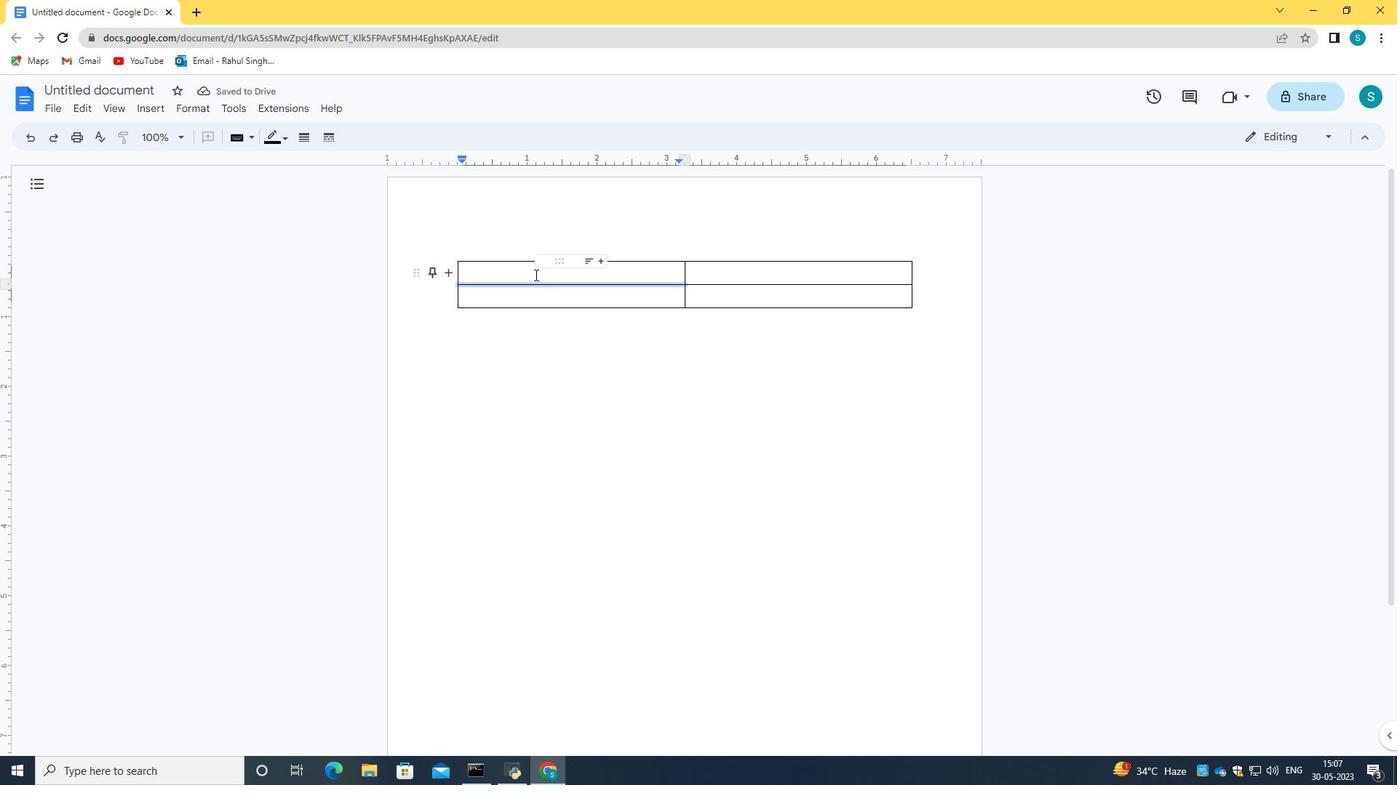 
Action: Mouse moved to (514, 272)
Screenshot: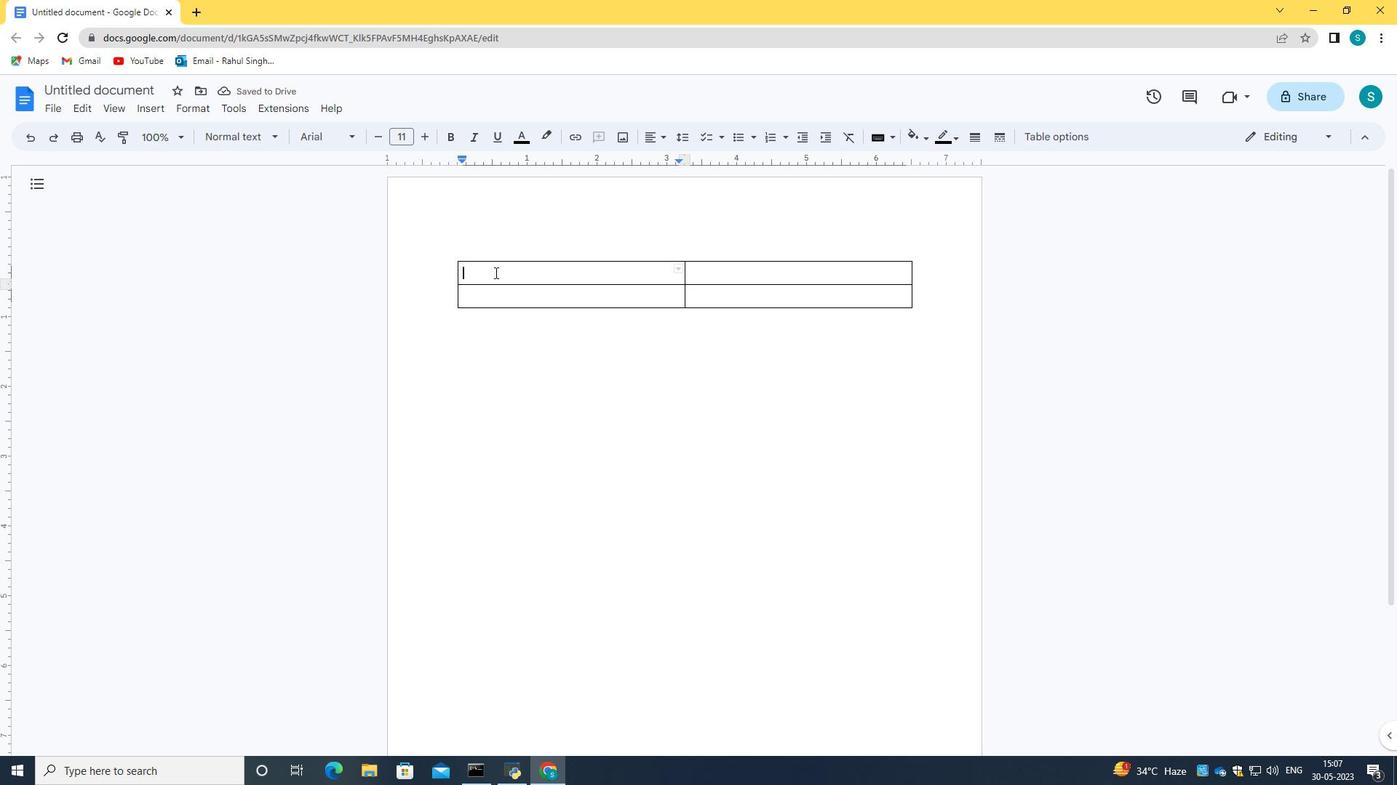 
Action: Key pressed <Key.caps_lock>C<Key.caps_lock>ategory<Key.tab><Key.caps_lock>A<Key.caps_lock>mmount<Key.enter>
Screenshot: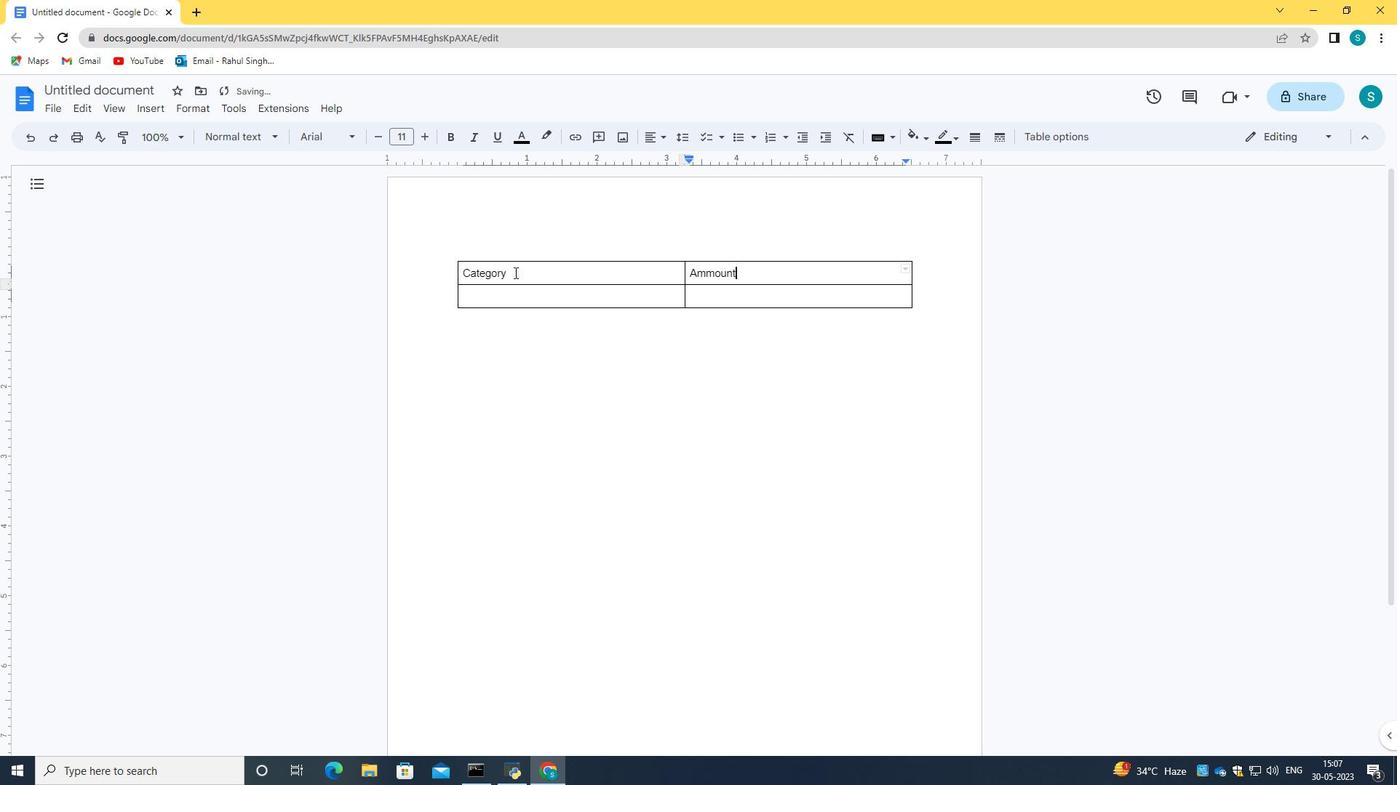 
Action: Mouse moved to (472, 314)
Screenshot: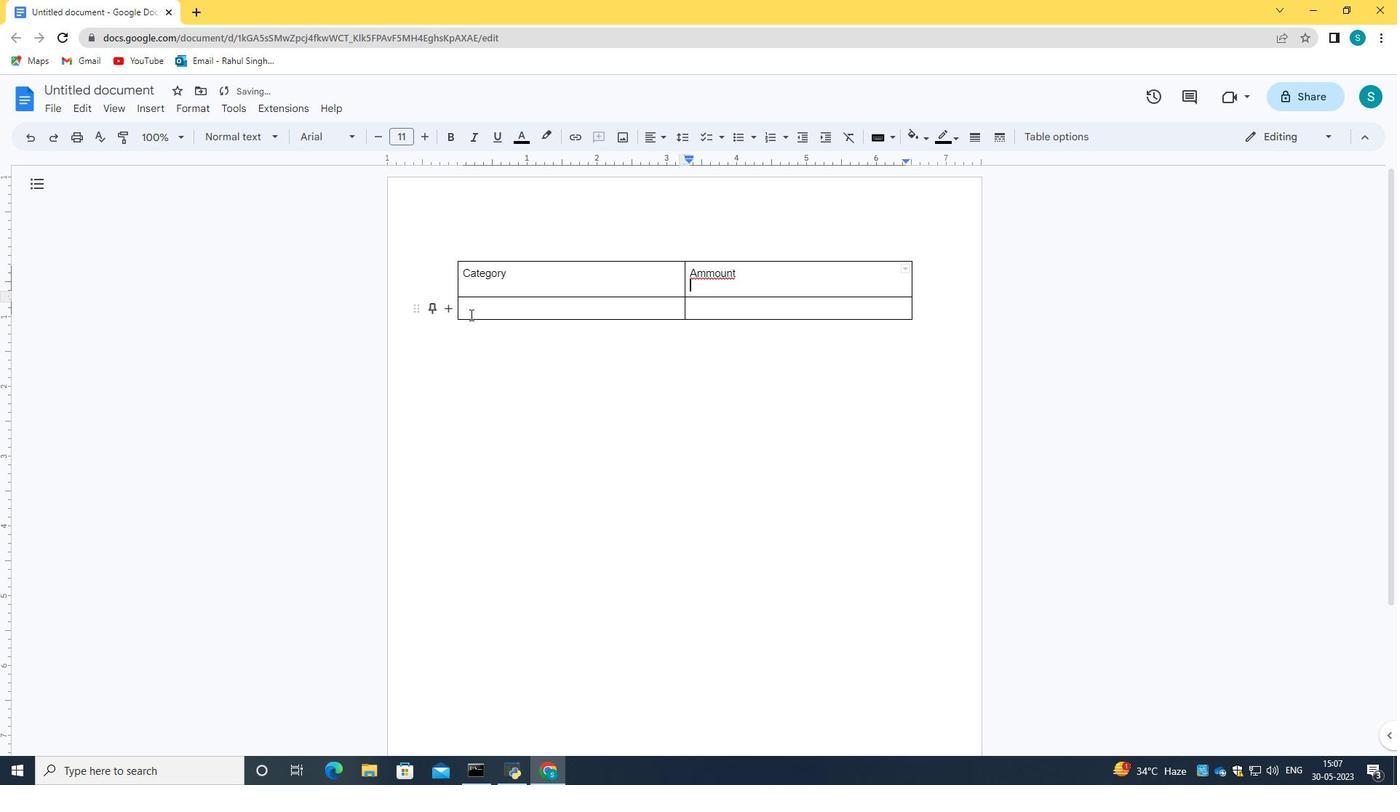 
Action: Mouse pressed left at (472, 314)
Screenshot: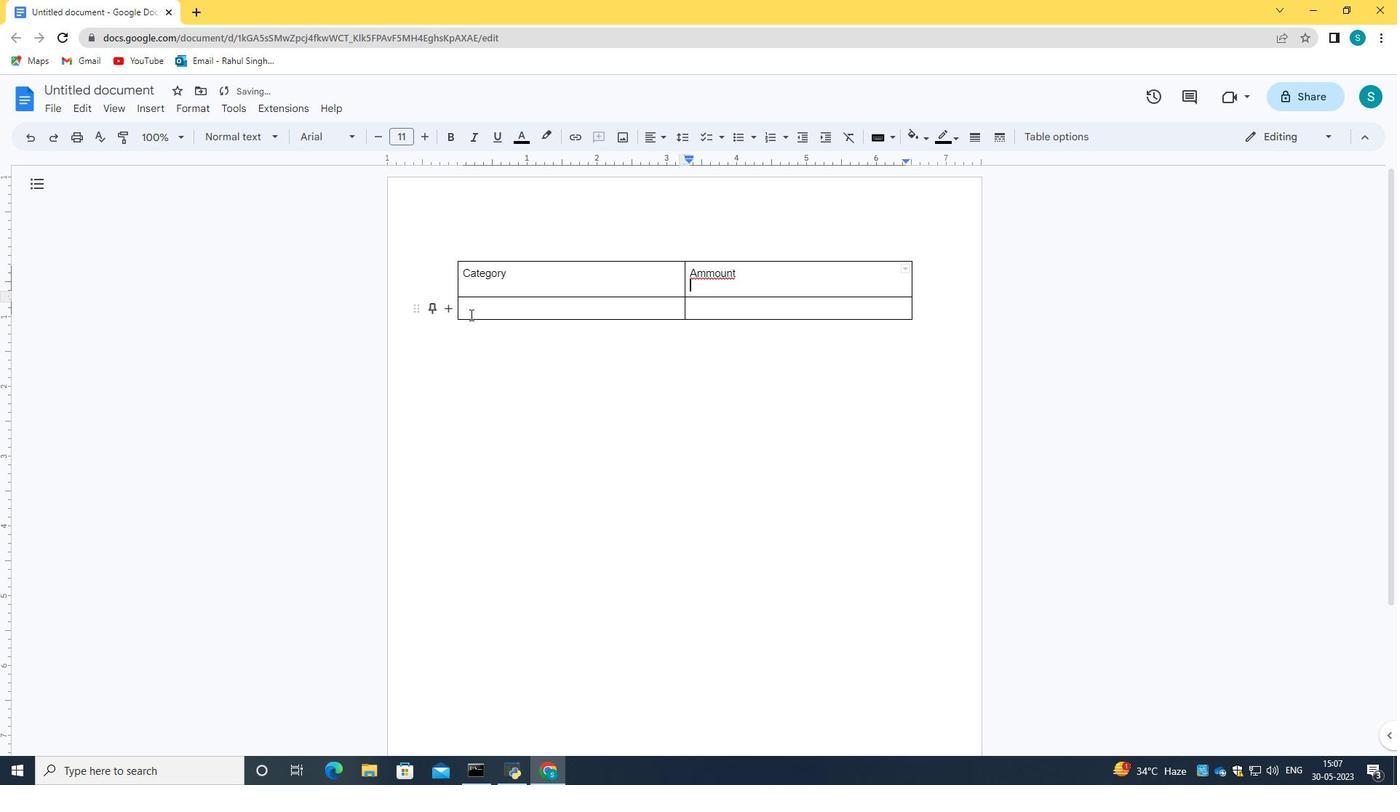 
Action: Key pressed <Key.caps_lock>RENT<Key.backspace><Key.backspace><Key.backspace>E<Key.backspace><Key.caps_lock>ent<Key.enter><Key.tab>2000
Screenshot: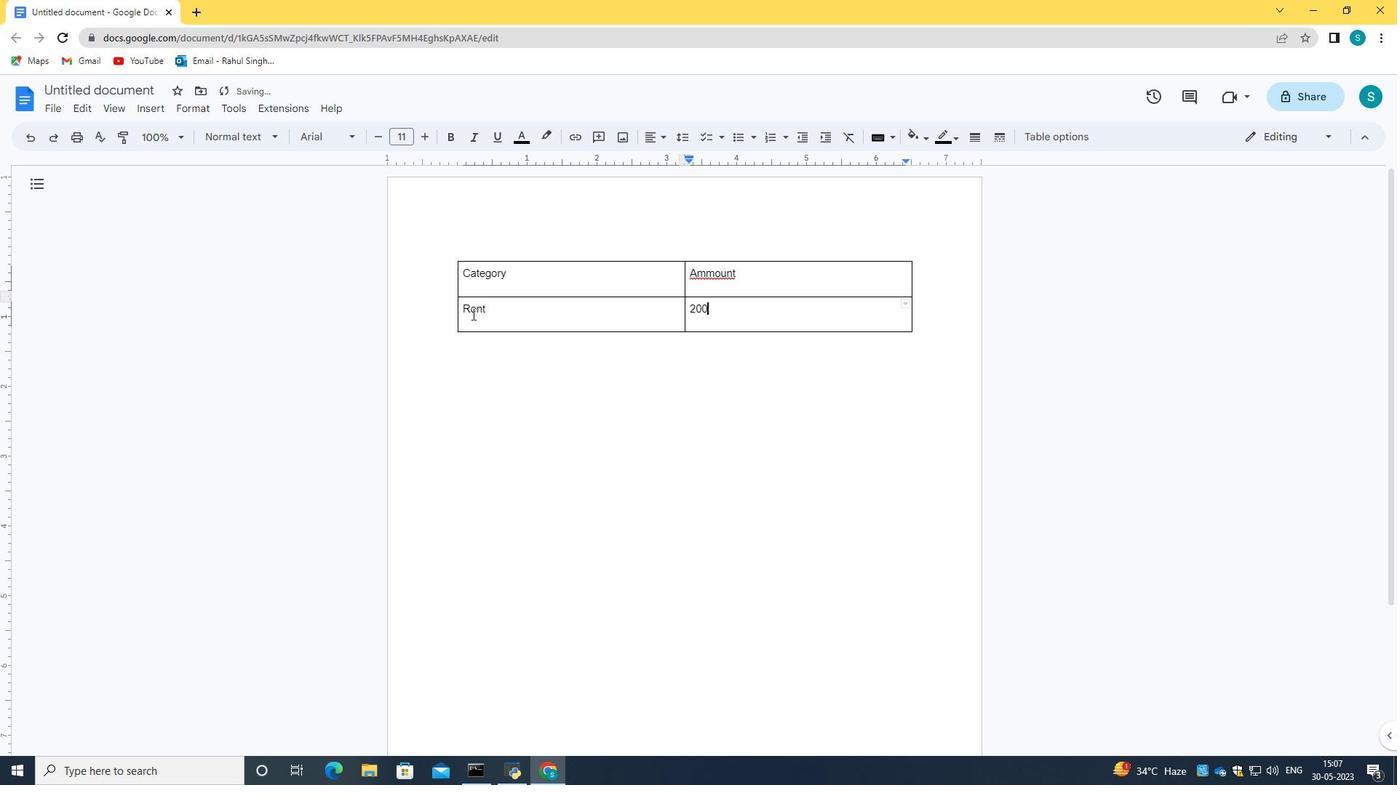 
Action: Mouse moved to (720, 277)
Screenshot: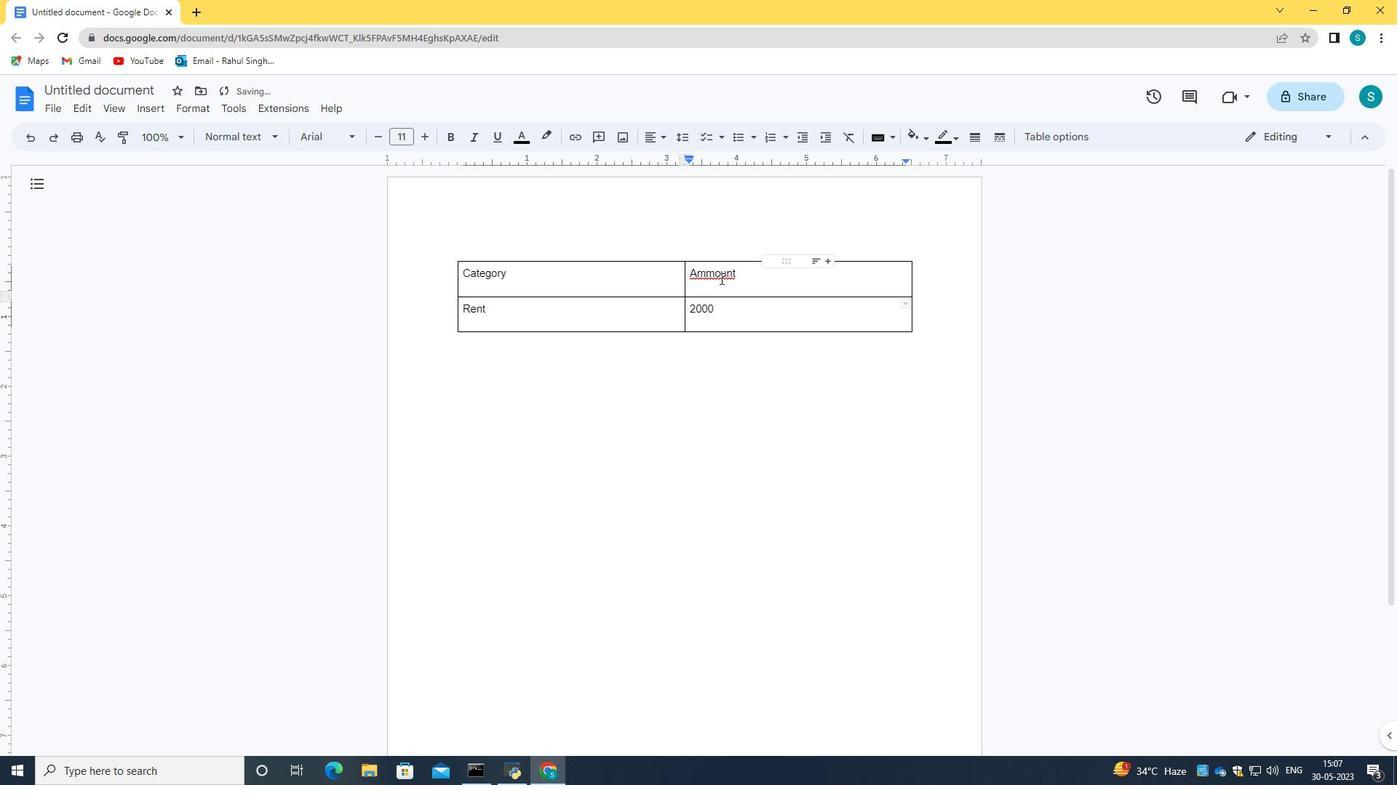
Action: Mouse pressed left at (720, 277)
Screenshot: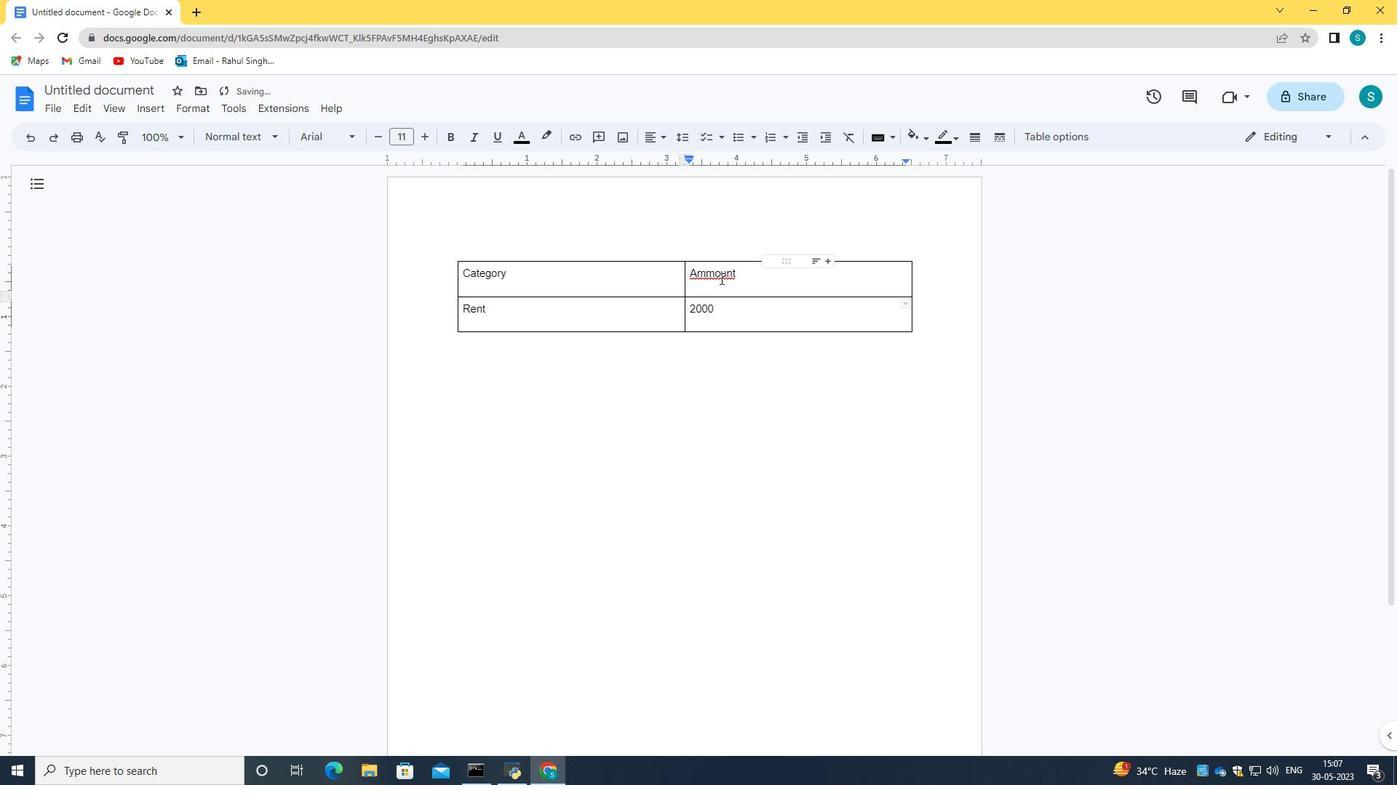 
Action: Mouse moved to (718, 254)
Screenshot: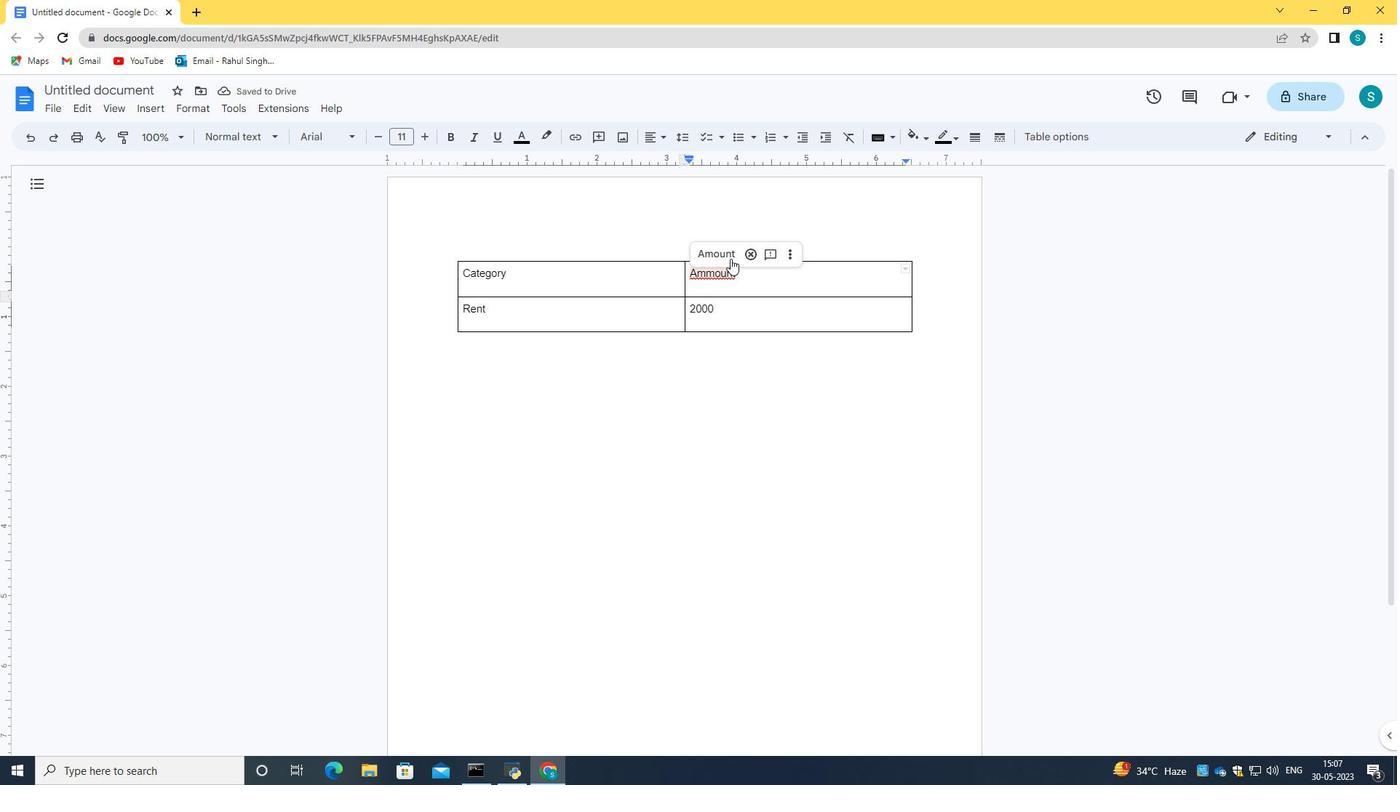 
Action: Mouse pressed left at (718, 254)
Screenshot: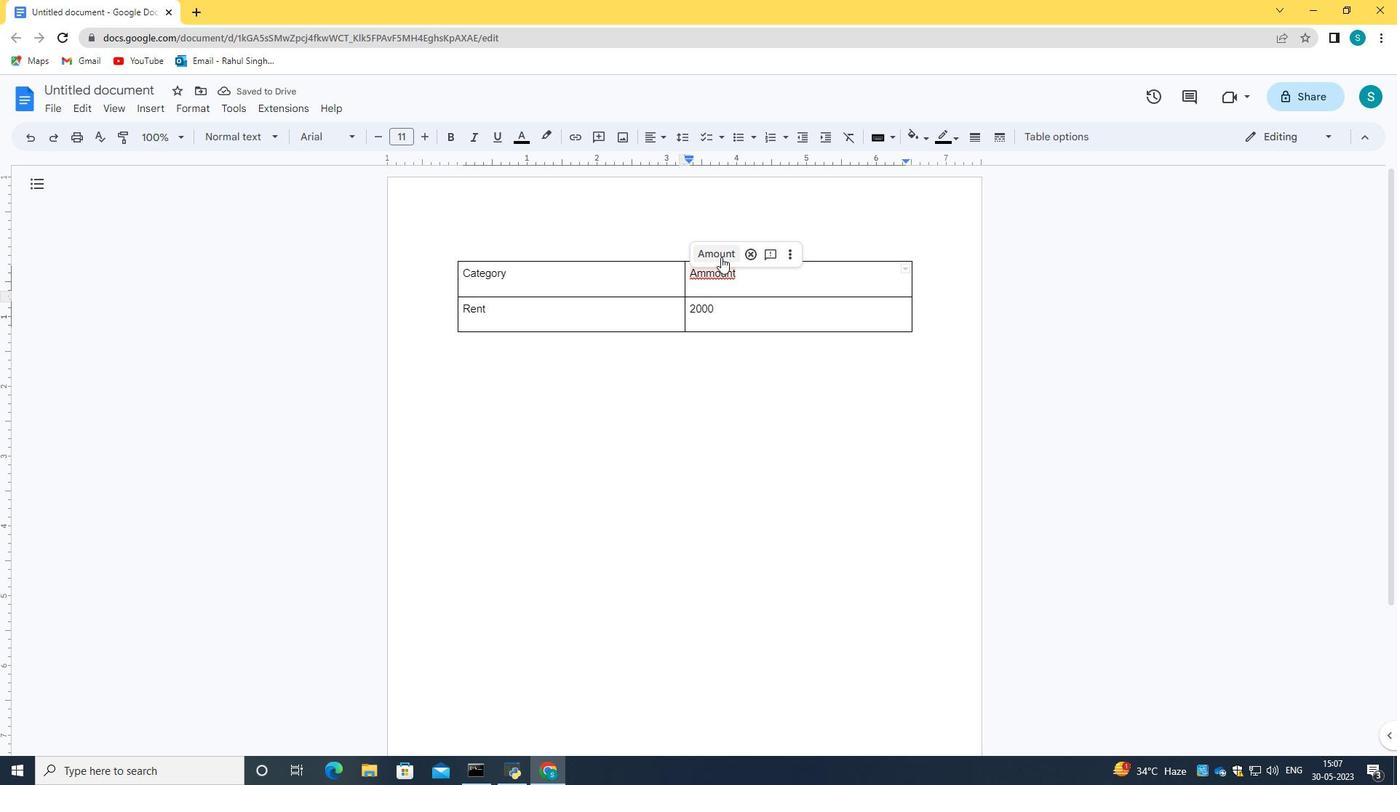 
Action: Mouse moved to (451, 260)
Screenshot: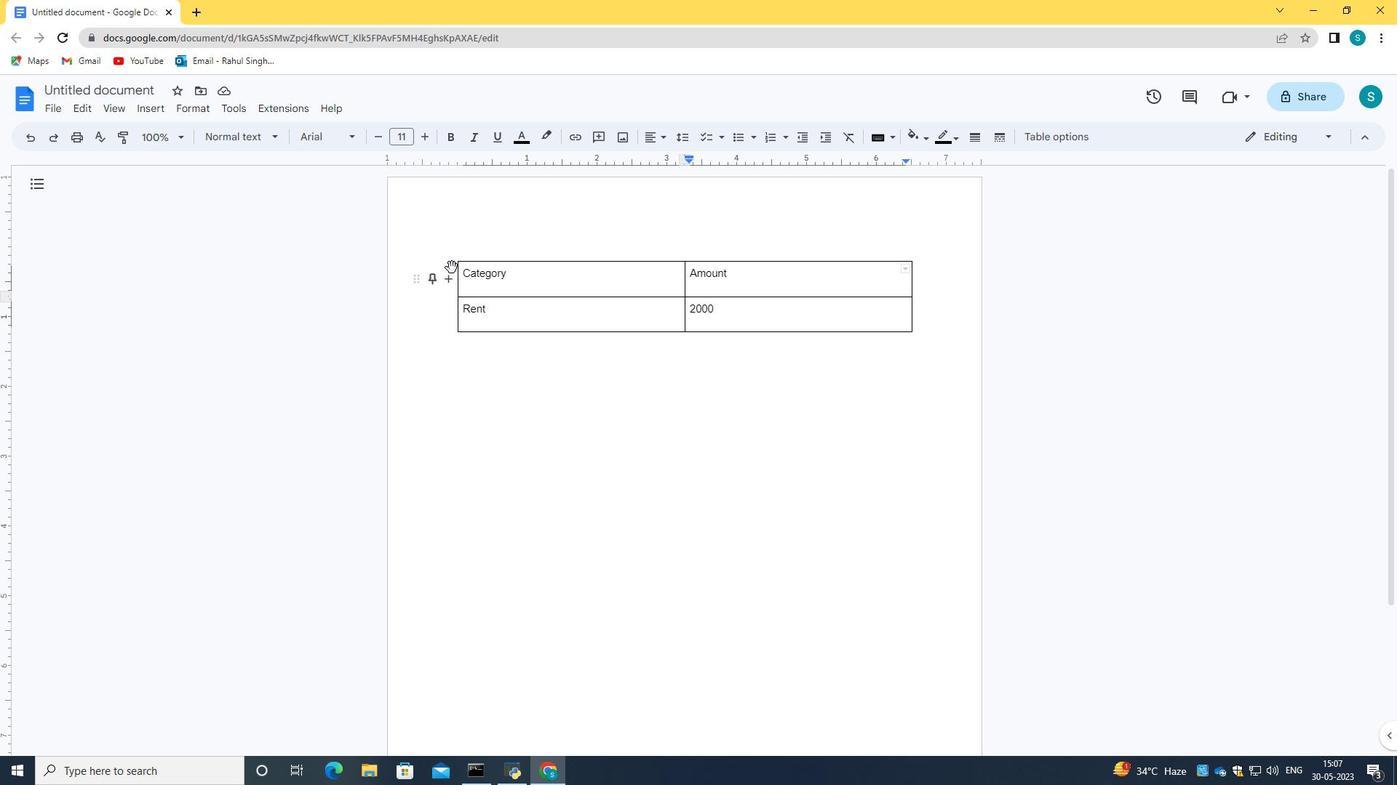 
Action: Mouse pressed left at (451, 260)
Screenshot: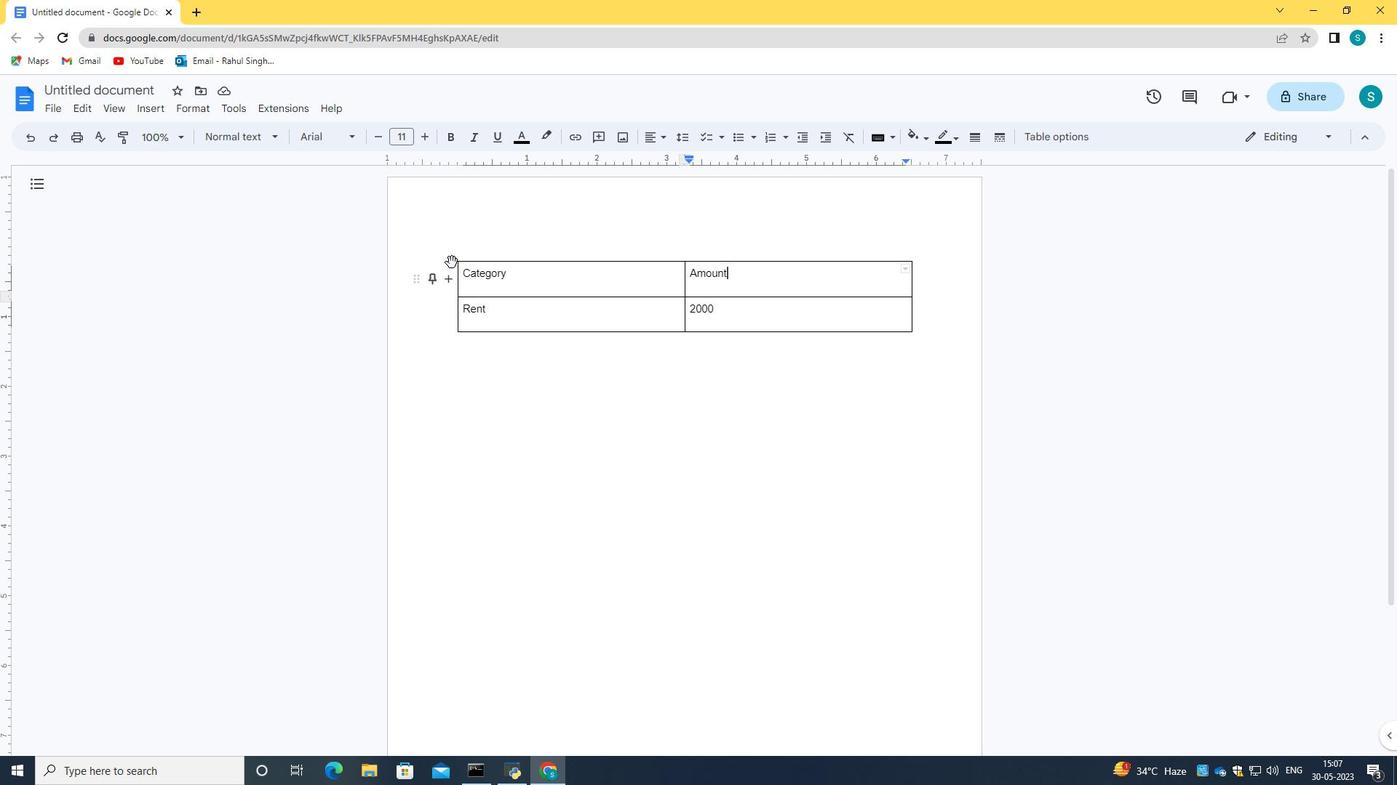 
Action: Mouse moved to (841, 383)
Screenshot: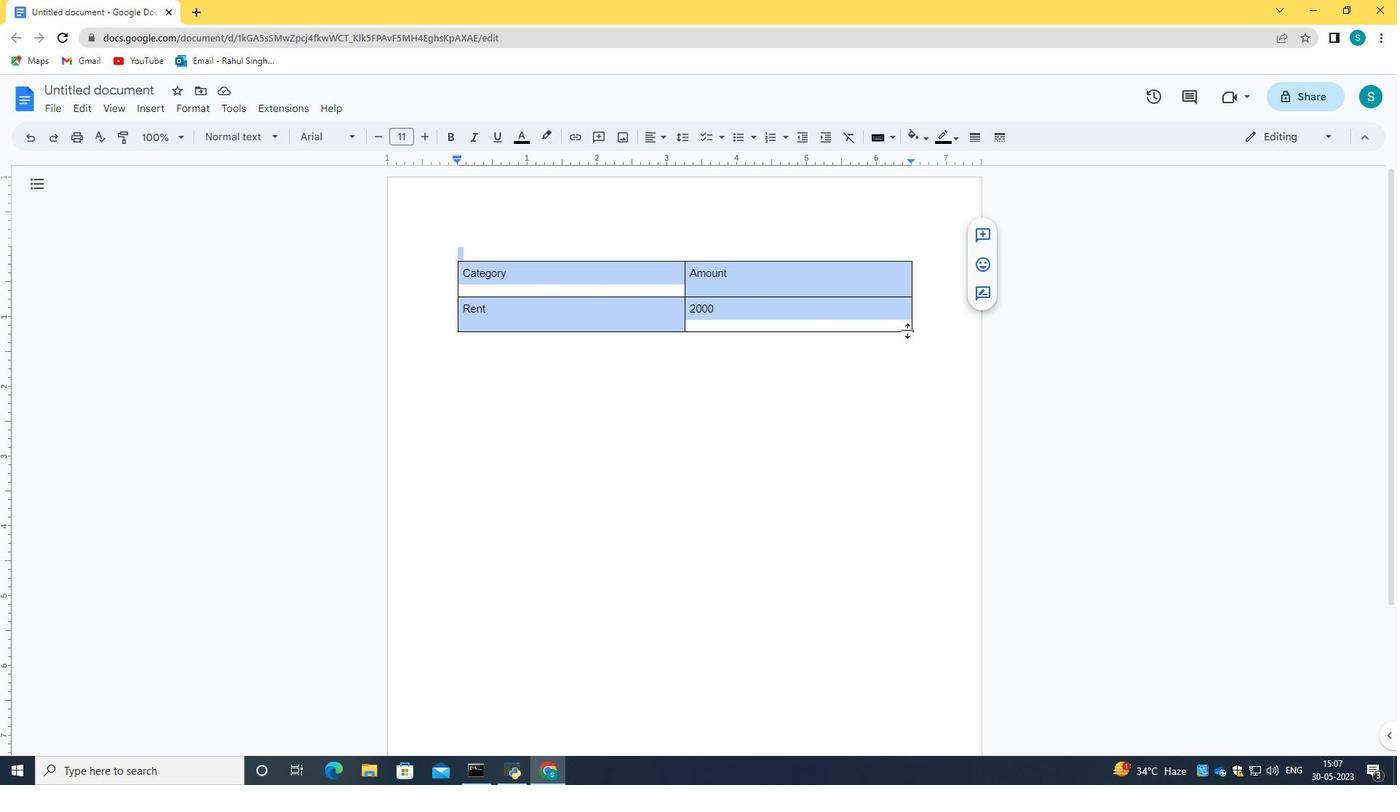 
Action: Mouse pressed left at (841, 383)
Screenshot: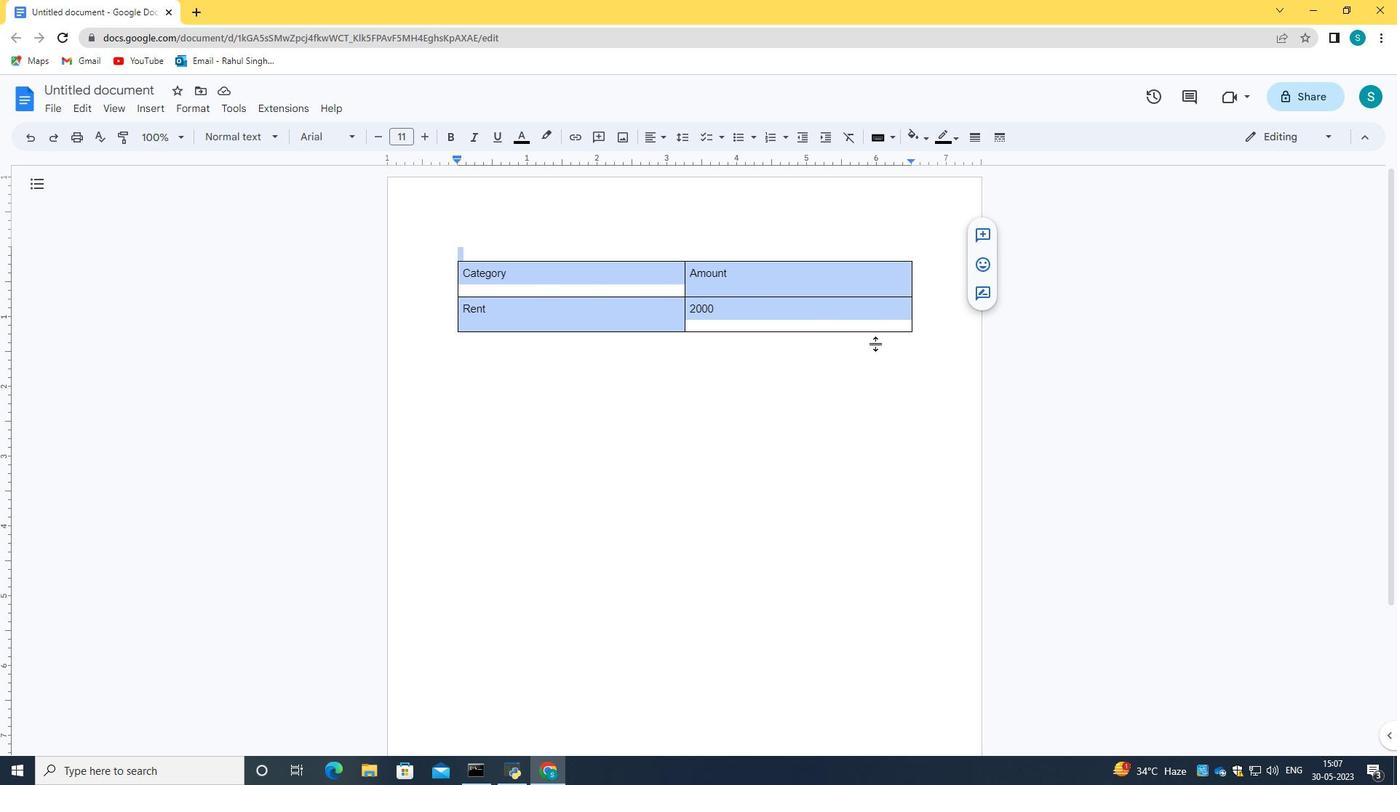 
Action: Mouse moved to (462, 267)
Screenshot: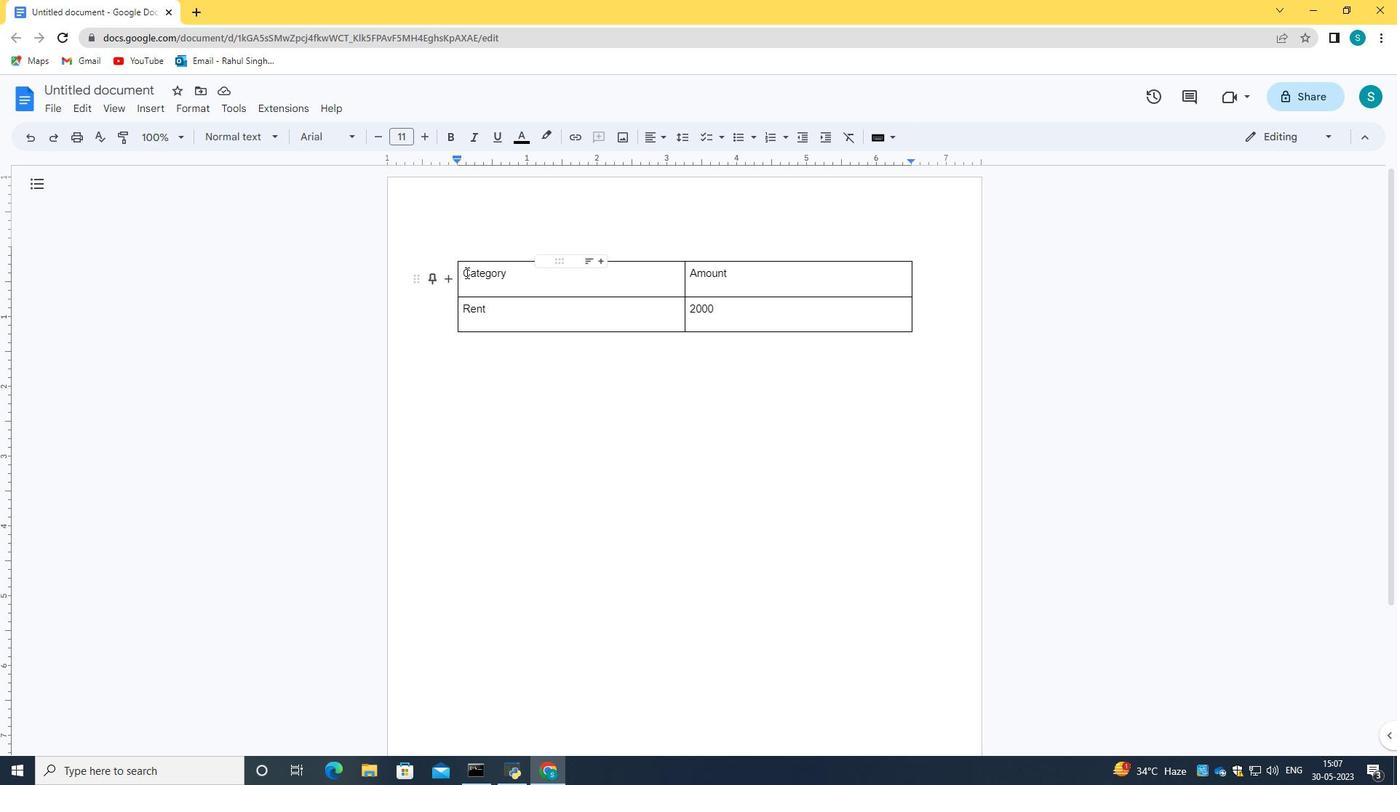 
Action: Mouse pressed left at (462, 267)
Screenshot: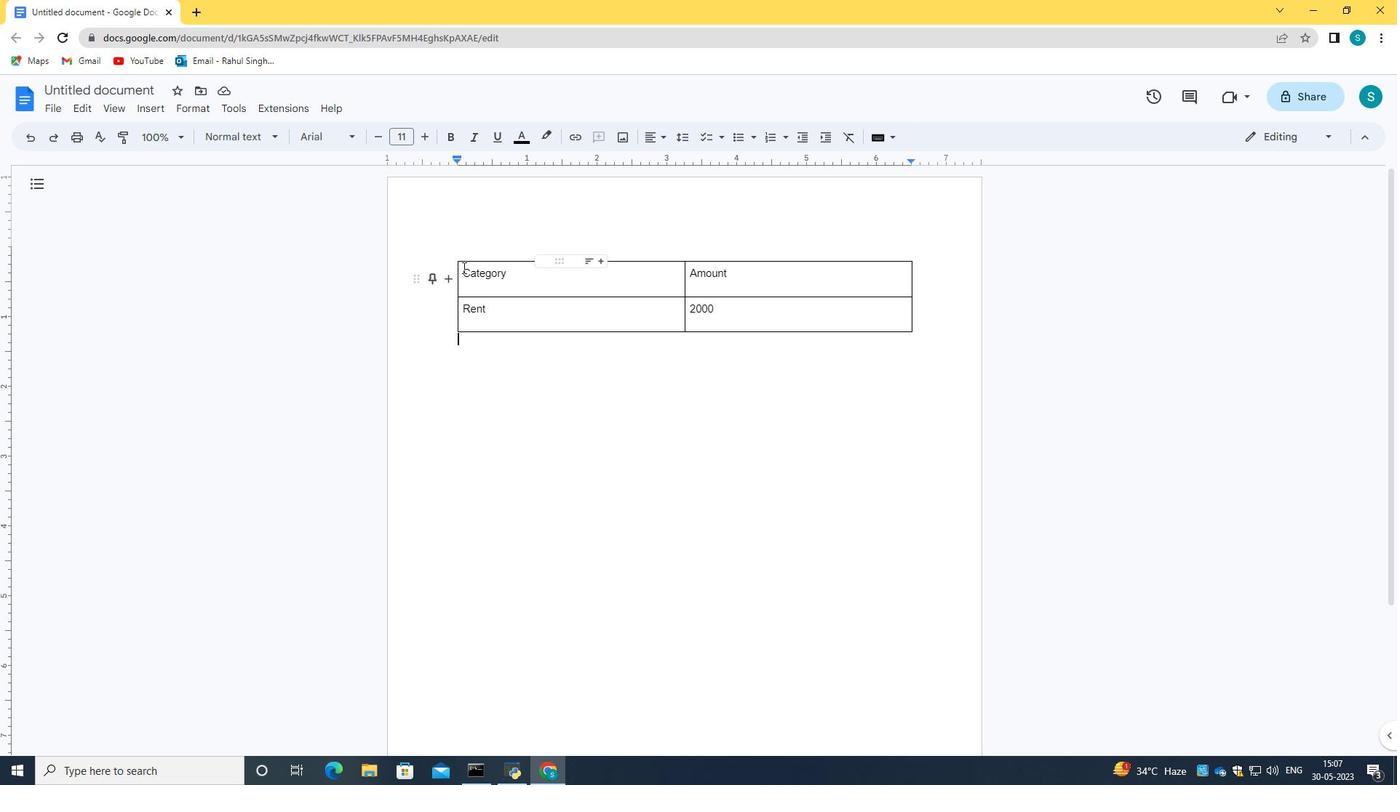 
Action: Mouse moved to (609, 371)
Screenshot: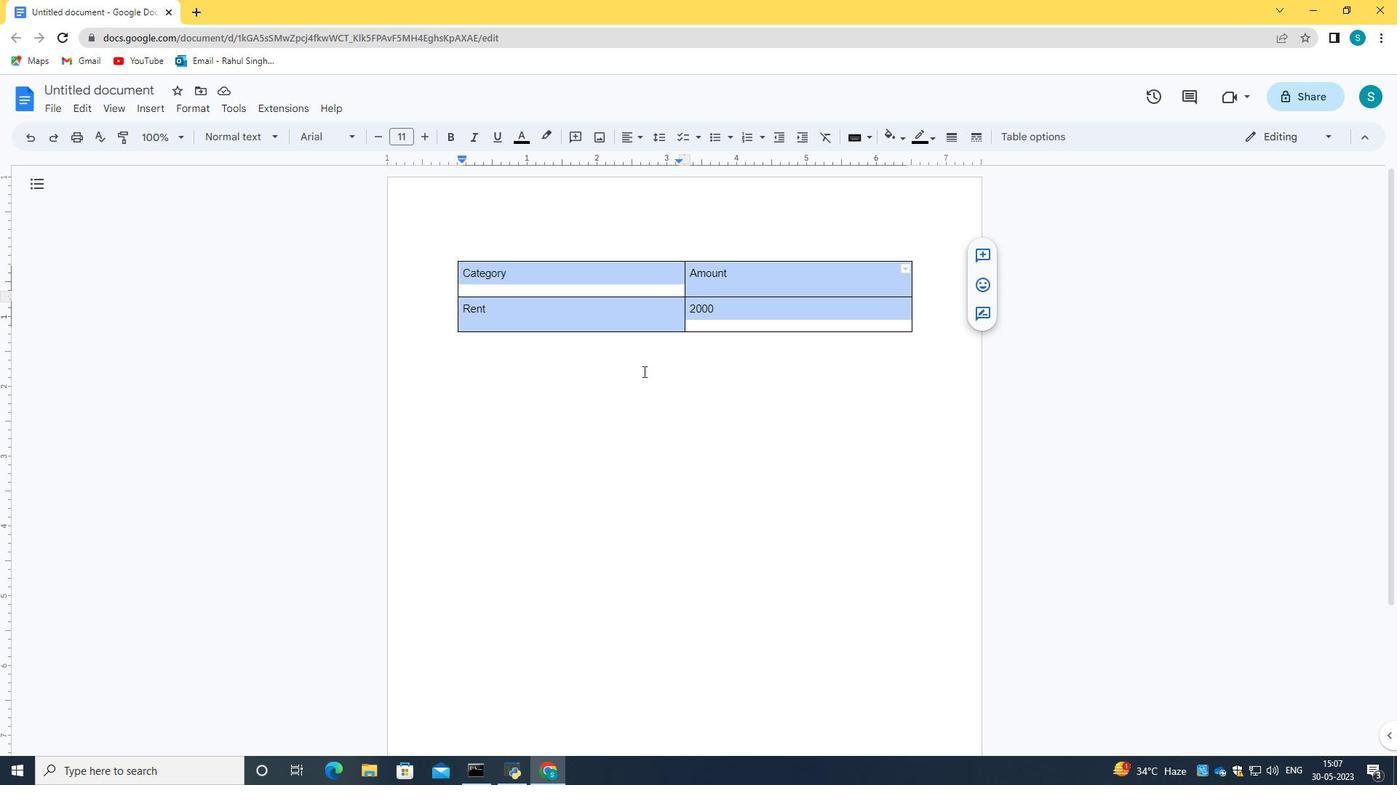 
Action: Mouse pressed left at (609, 371)
Screenshot: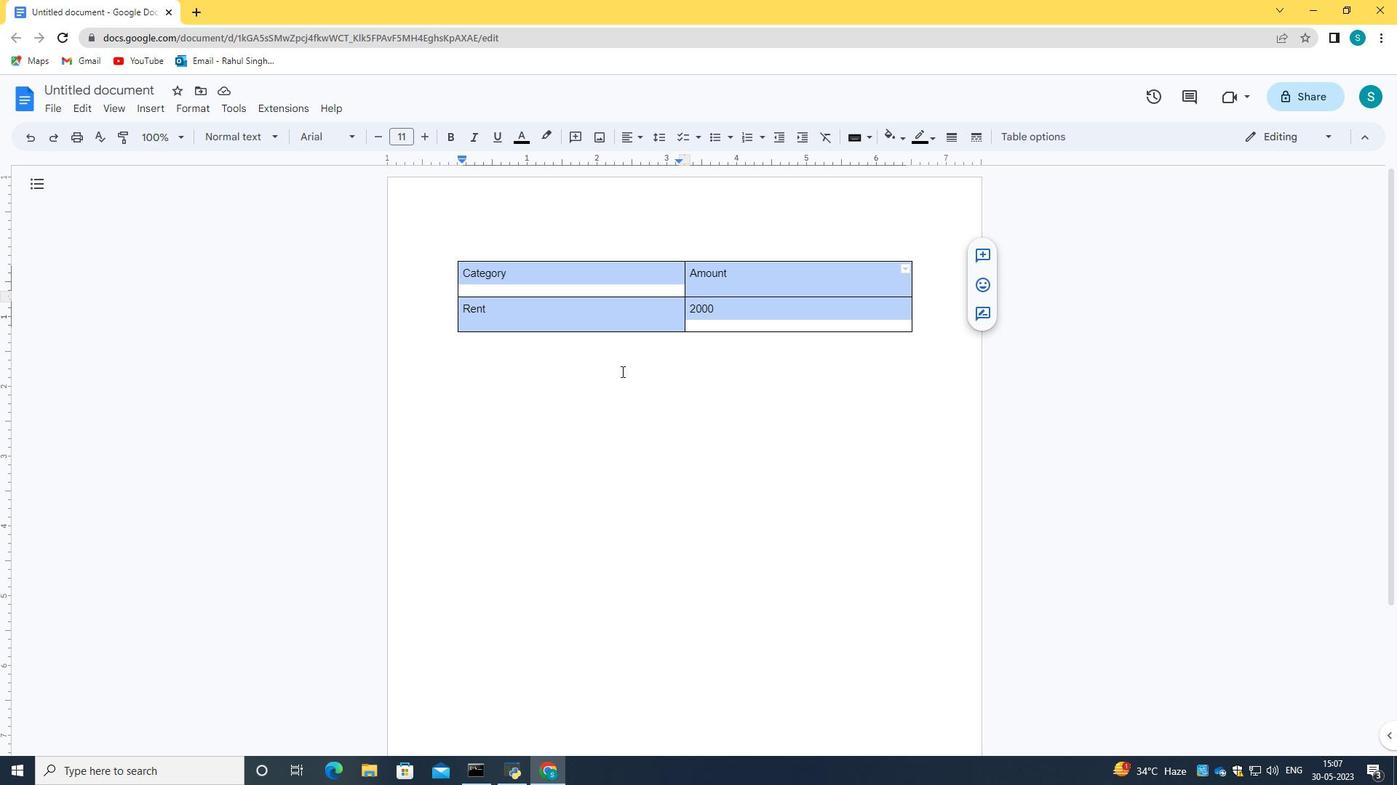 
Action: Mouse moved to (517, 275)
Screenshot: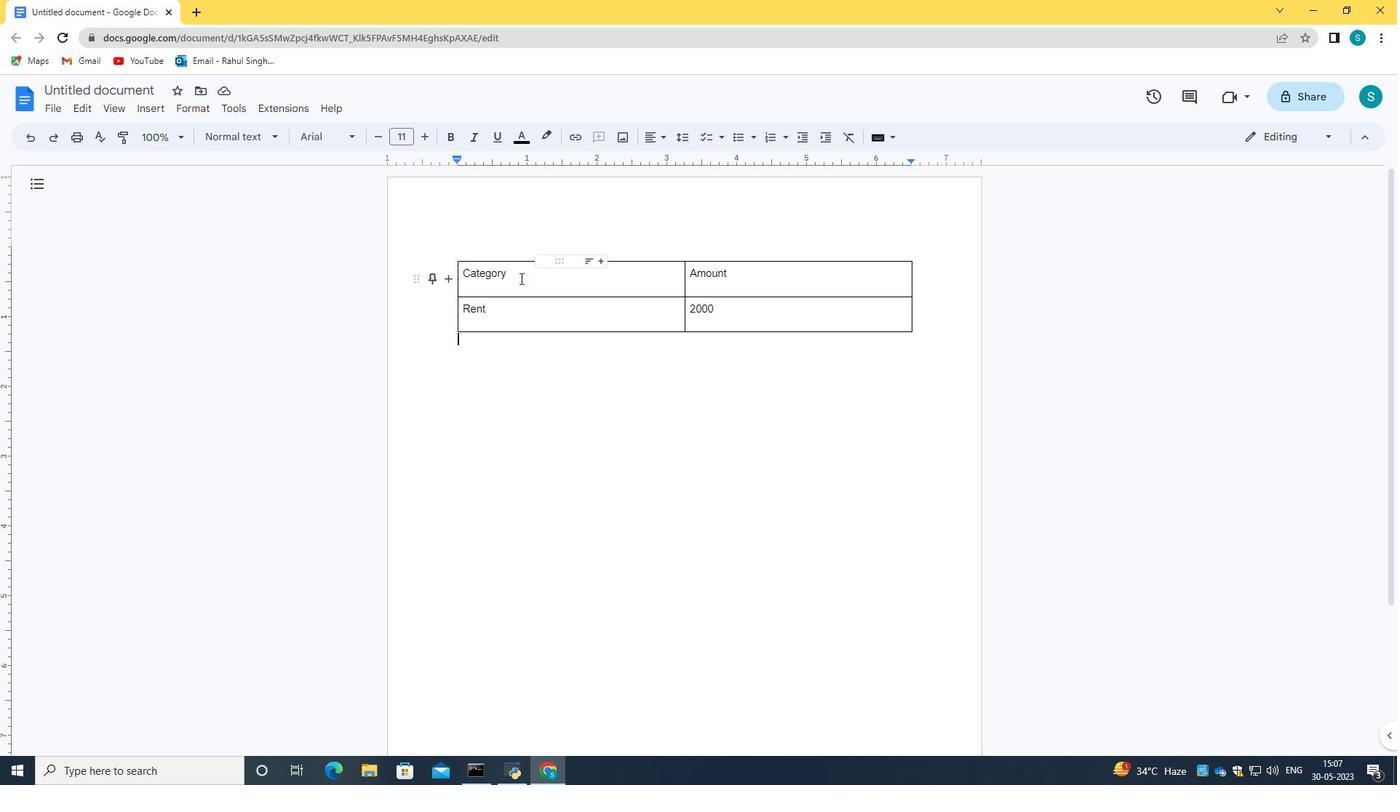 
Action: Mouse pressed left at (517, 275)
Screenshot: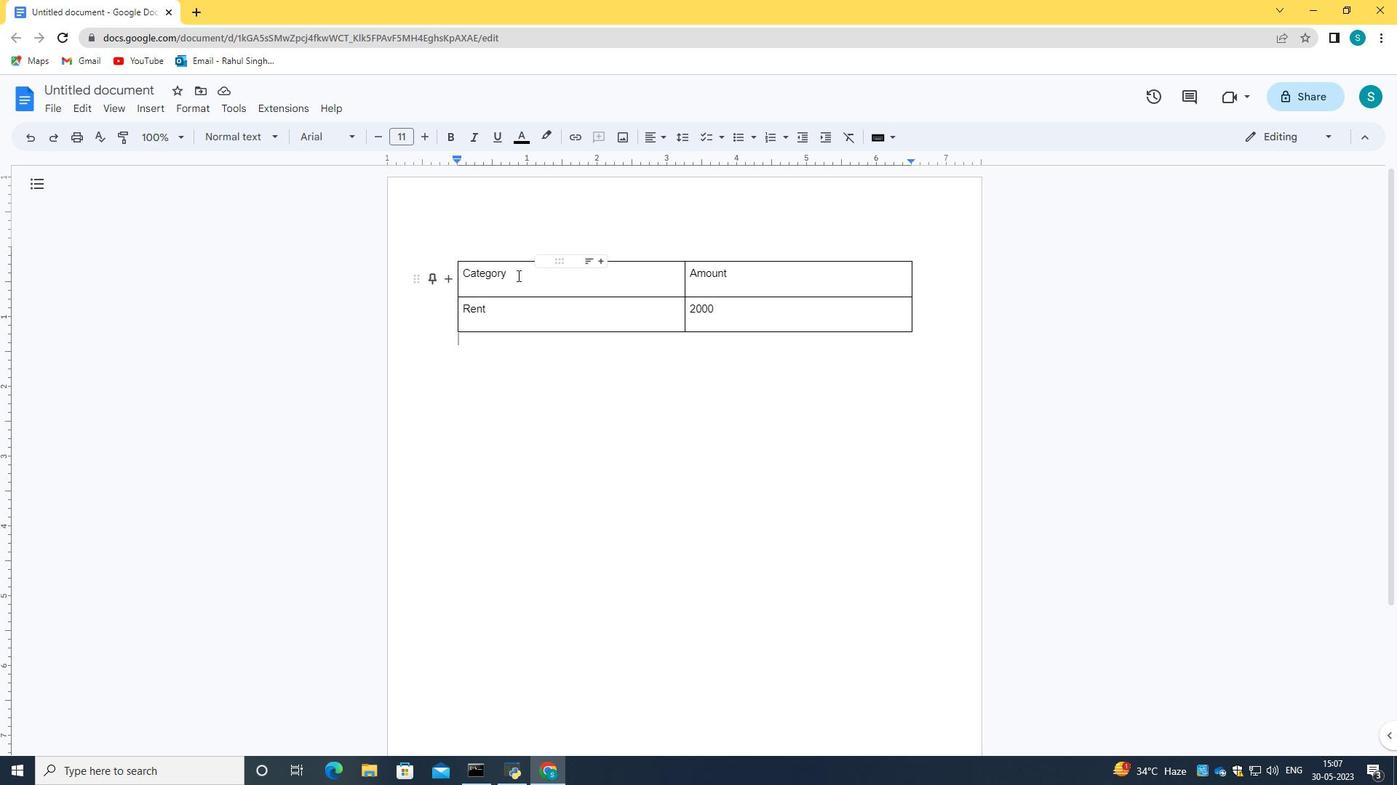 
Action: Mouse moved to (491, 292)
Screenshot: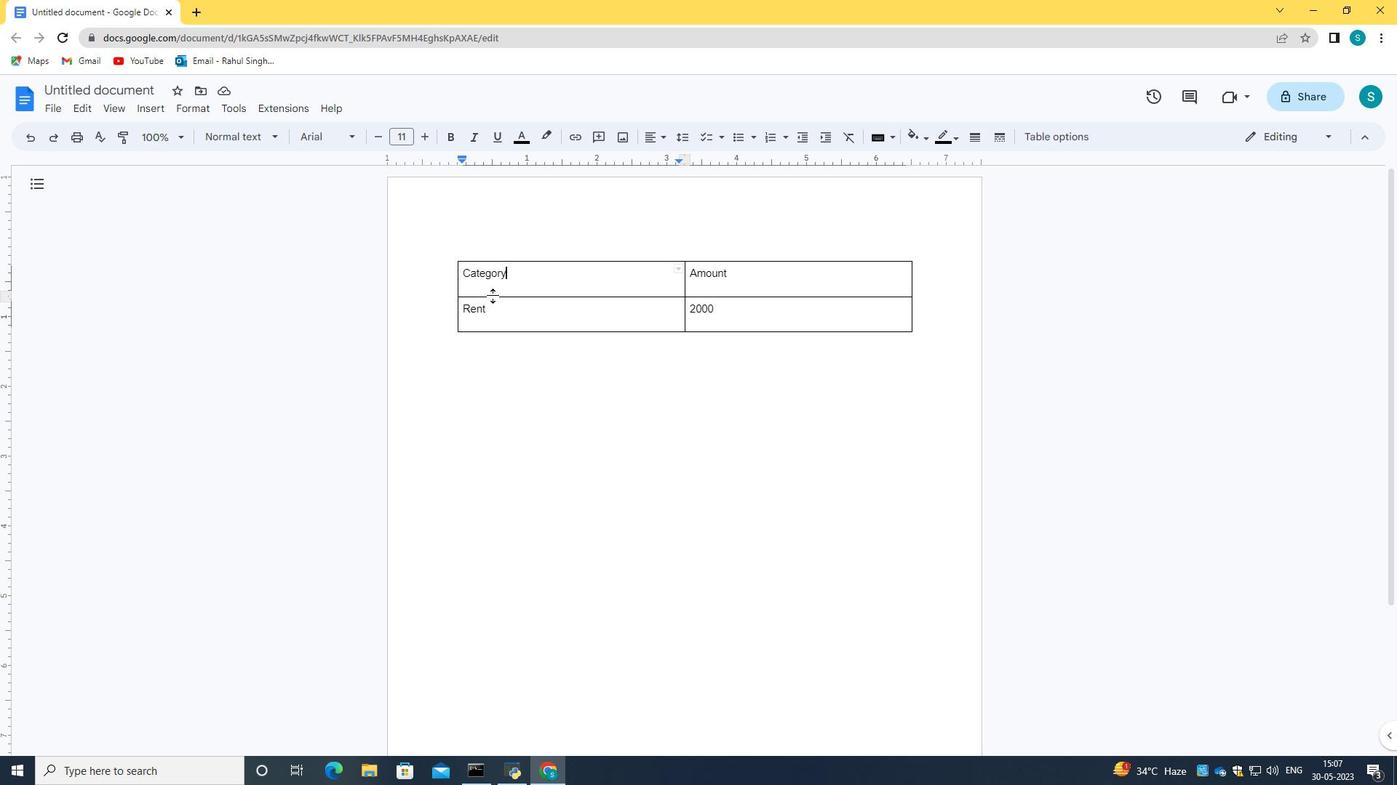 
Action: Mouse pressed left at (491, 292)
Screenshot: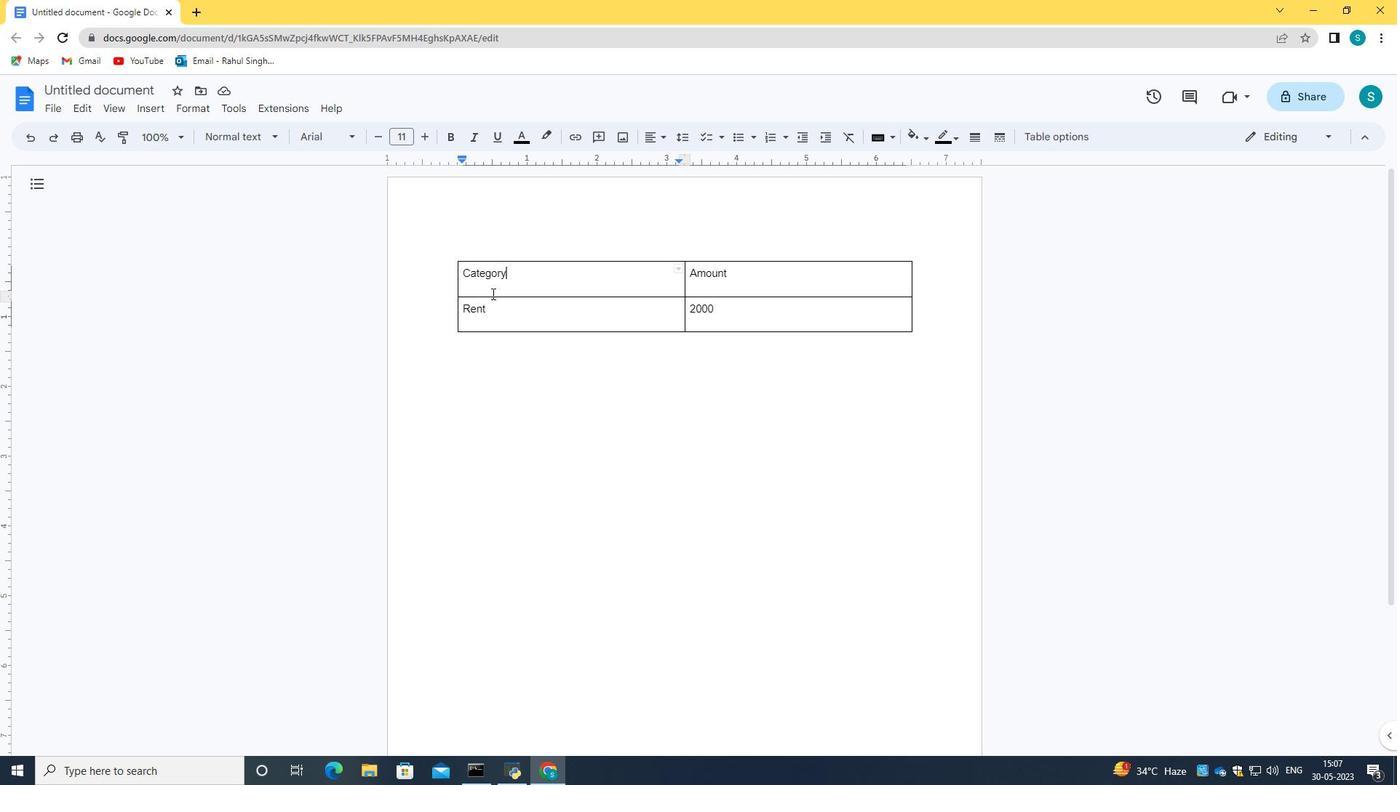 
Action: Mouse moved to (521, 277)
Screenshot: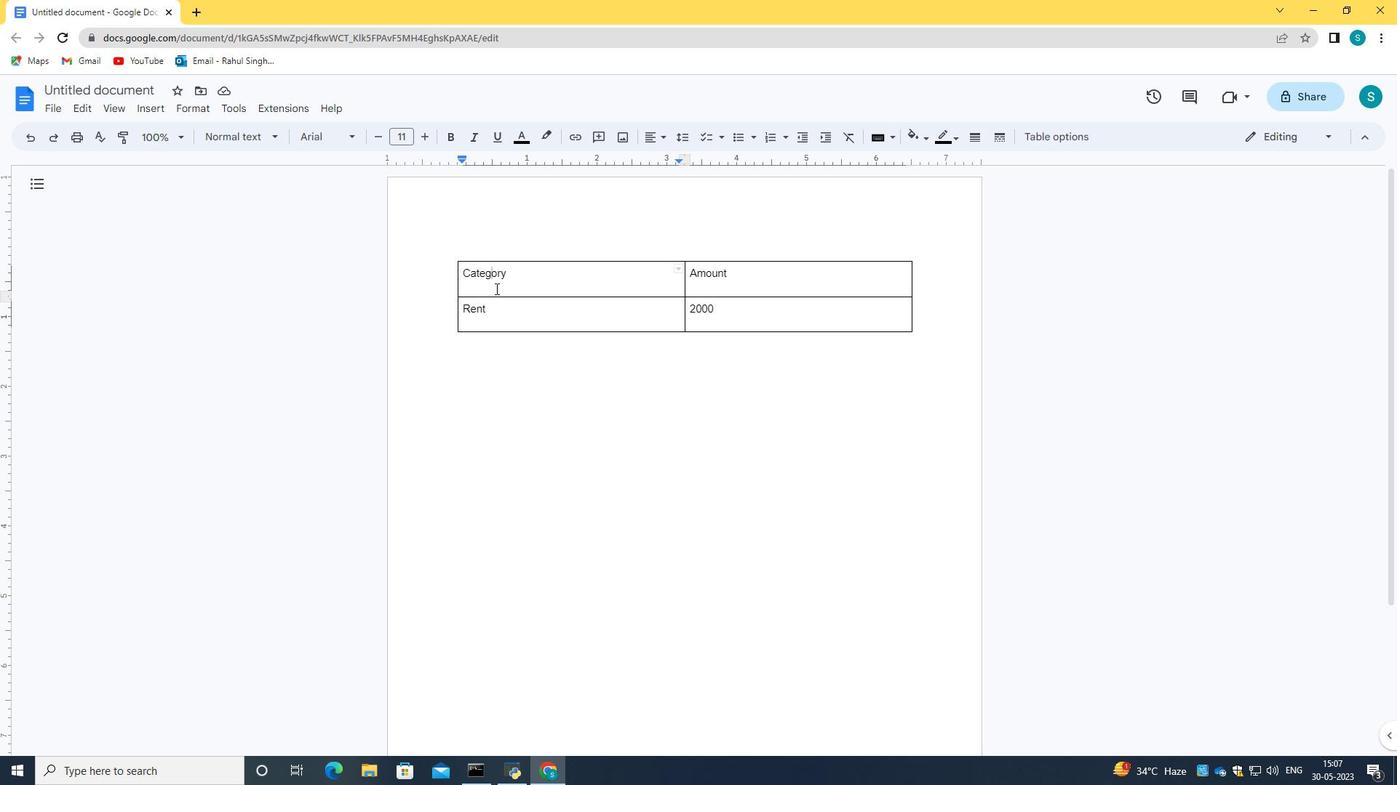 
Action: Mouse pressed left at (521, 277)
Screenshot: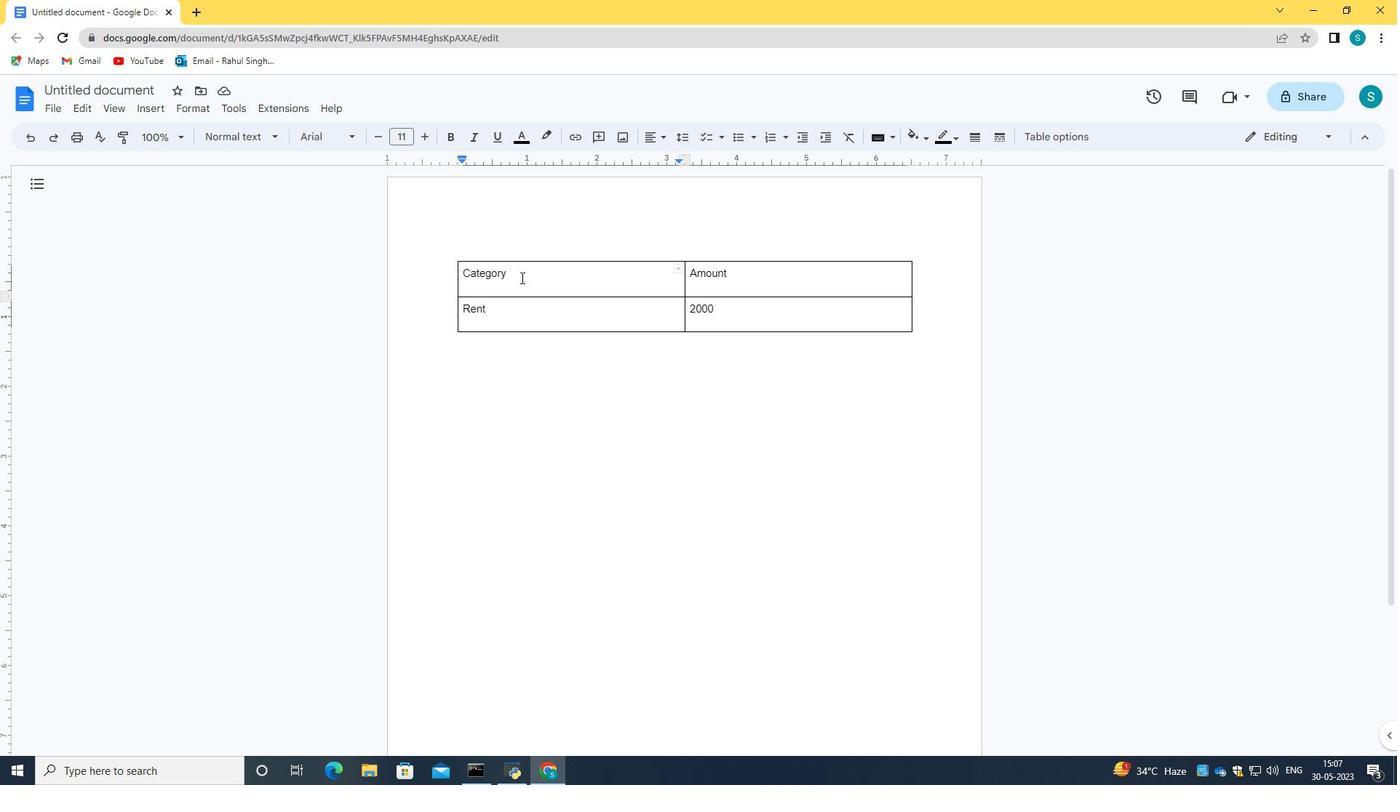 
Action: Key pressed <Key.enter><Key.backspace><Key.backspace>y
Screenshot: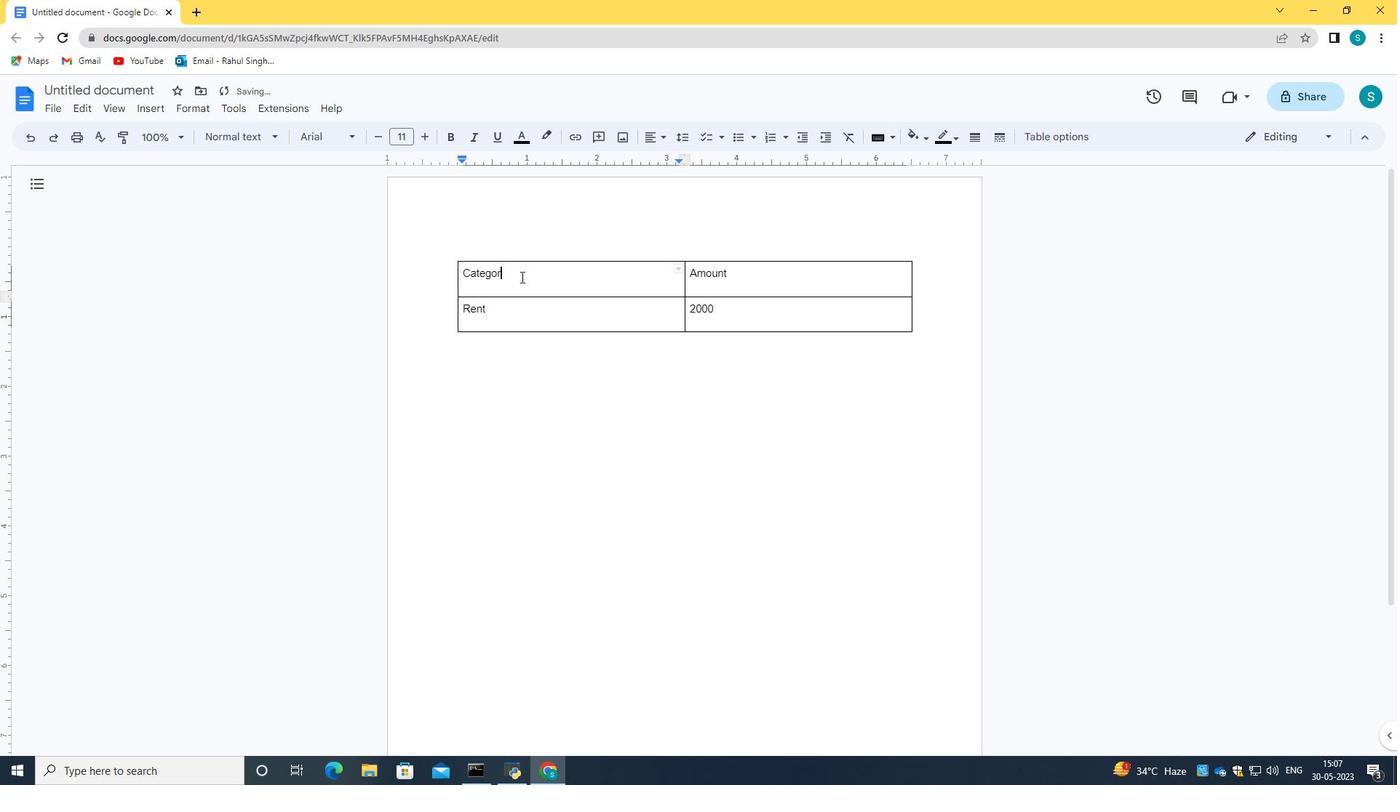 
Action: Mouse moved to (450, 259)
Screenshot: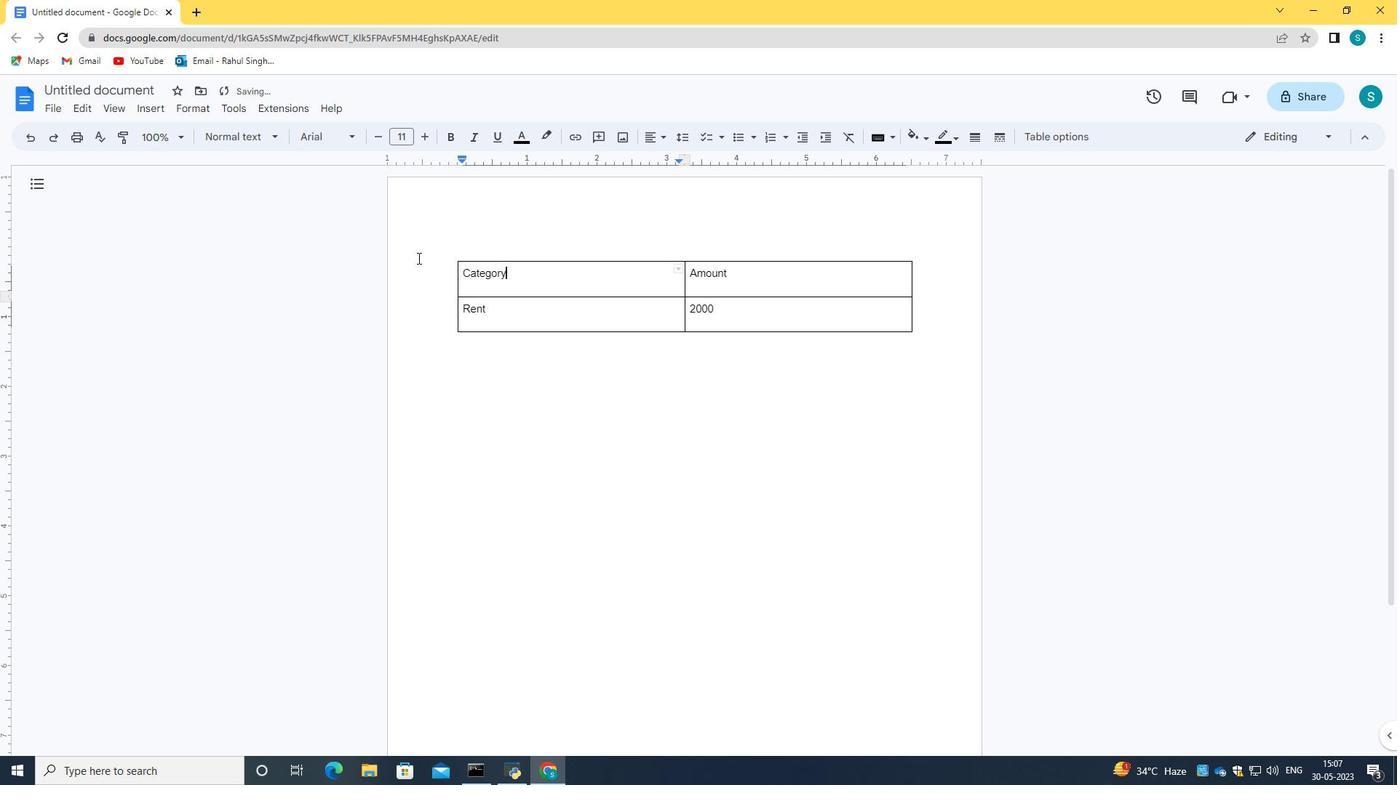 
Action: Mouse pressed left at (450, 259)
Screenshot: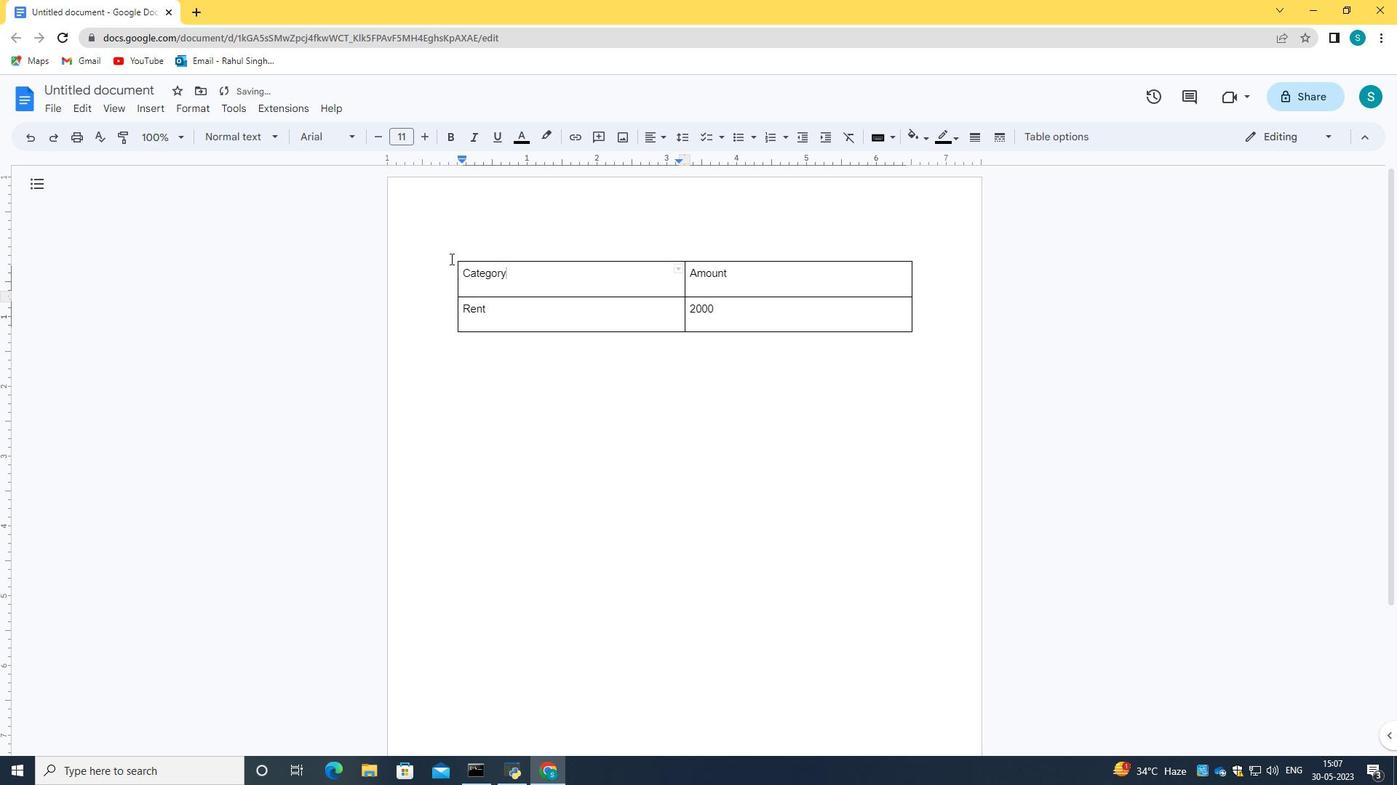 
Action: Mouse moved to (202, 108)
Screenshot: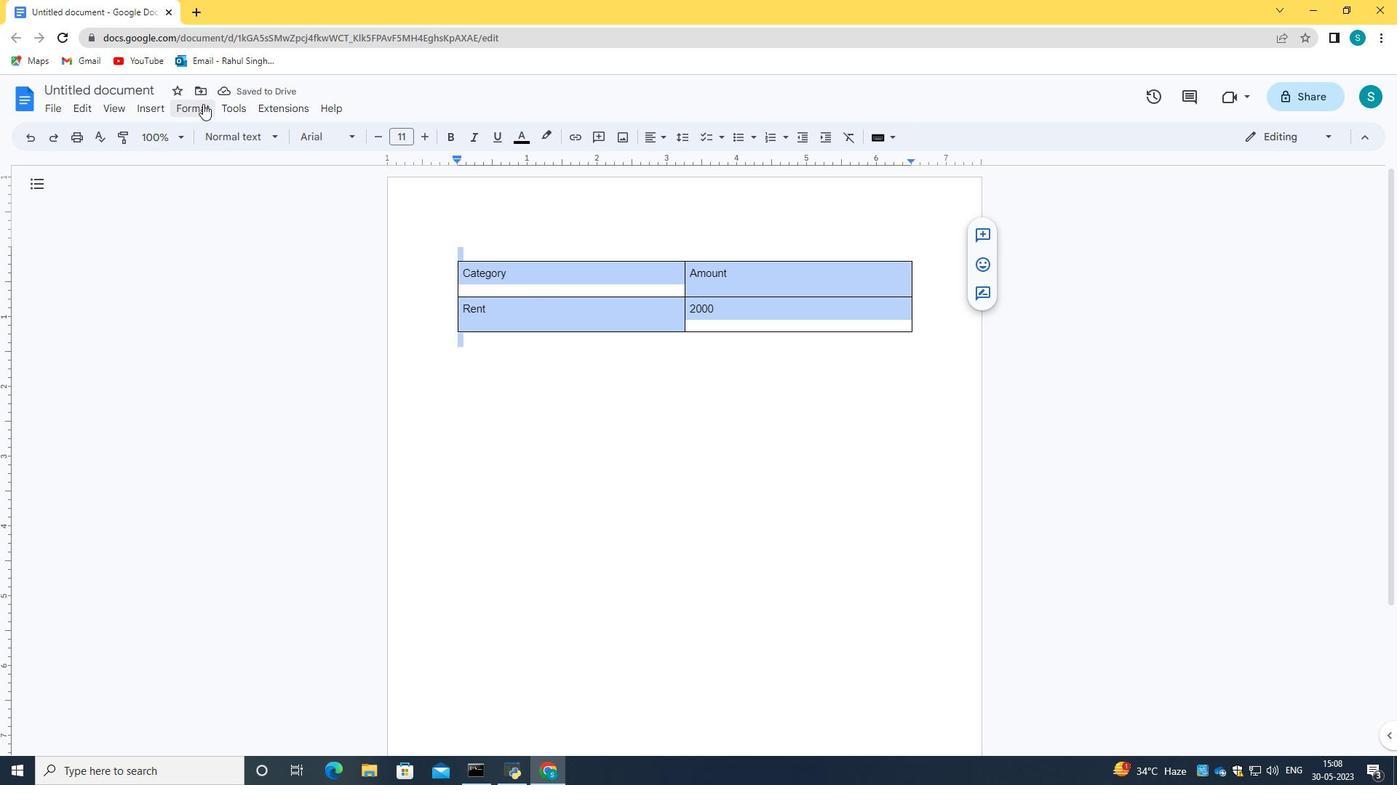 
Action: Mouse pressed left at (202, 108)
Screenshot: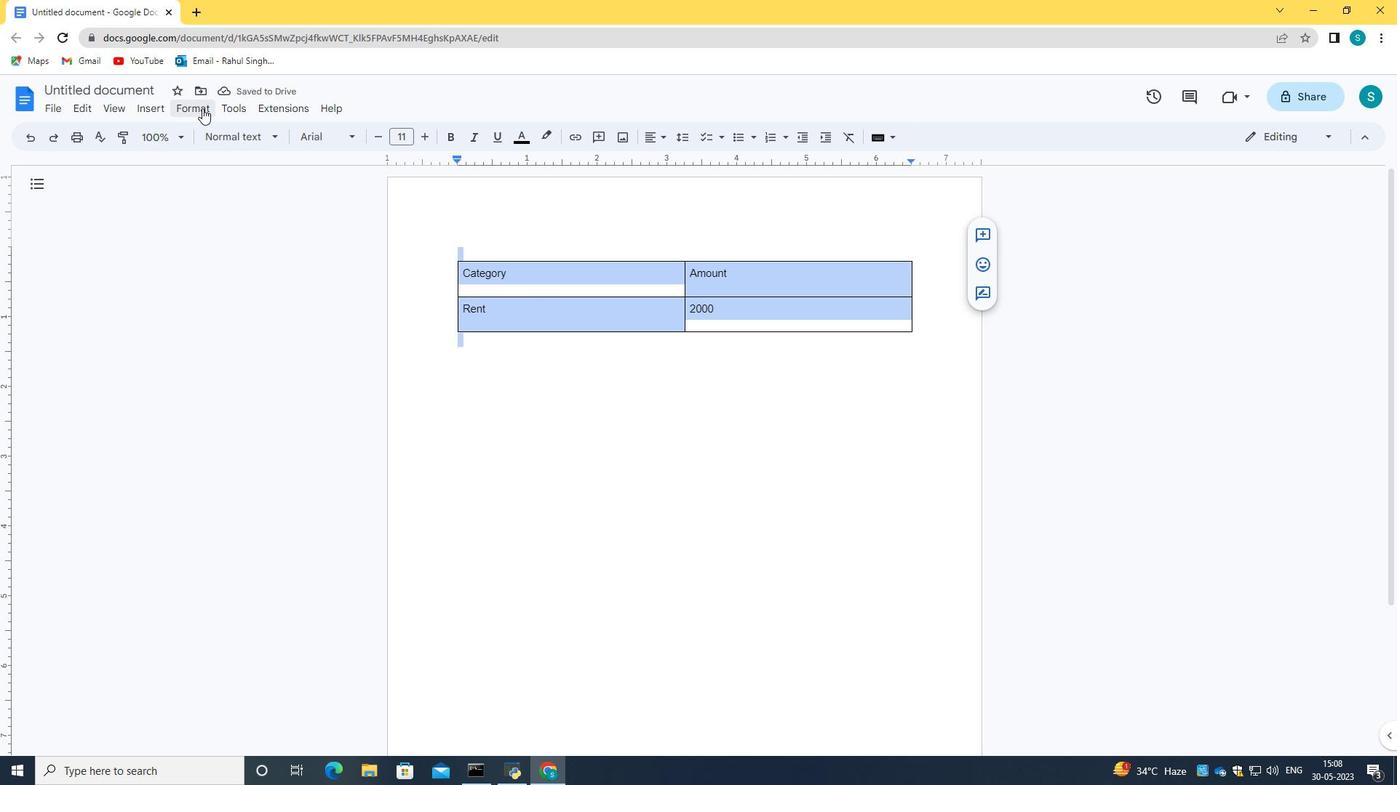 
Action: Mouse moved to (518, 168)
Screenshot: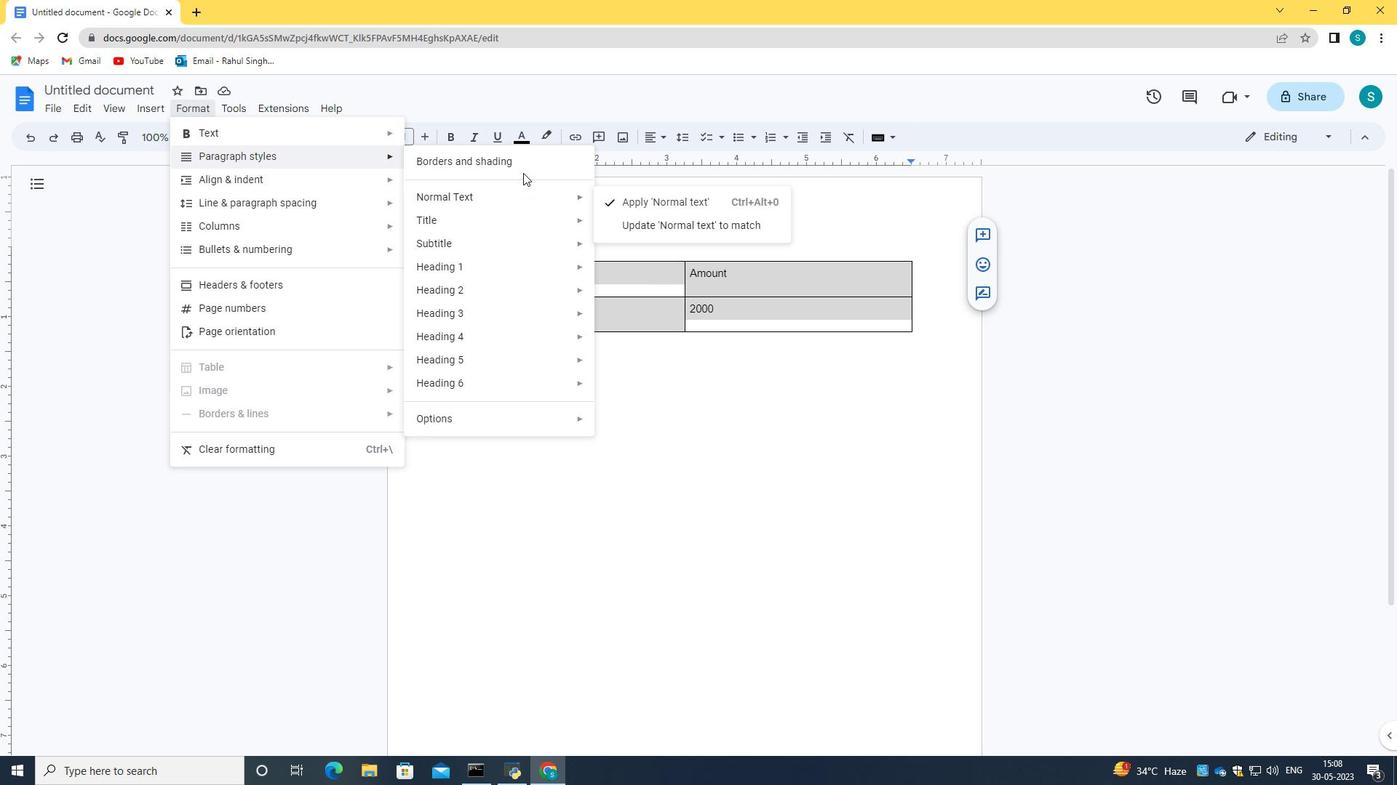 
Action: Mouse pressed left at (518, 168)
Screenshot: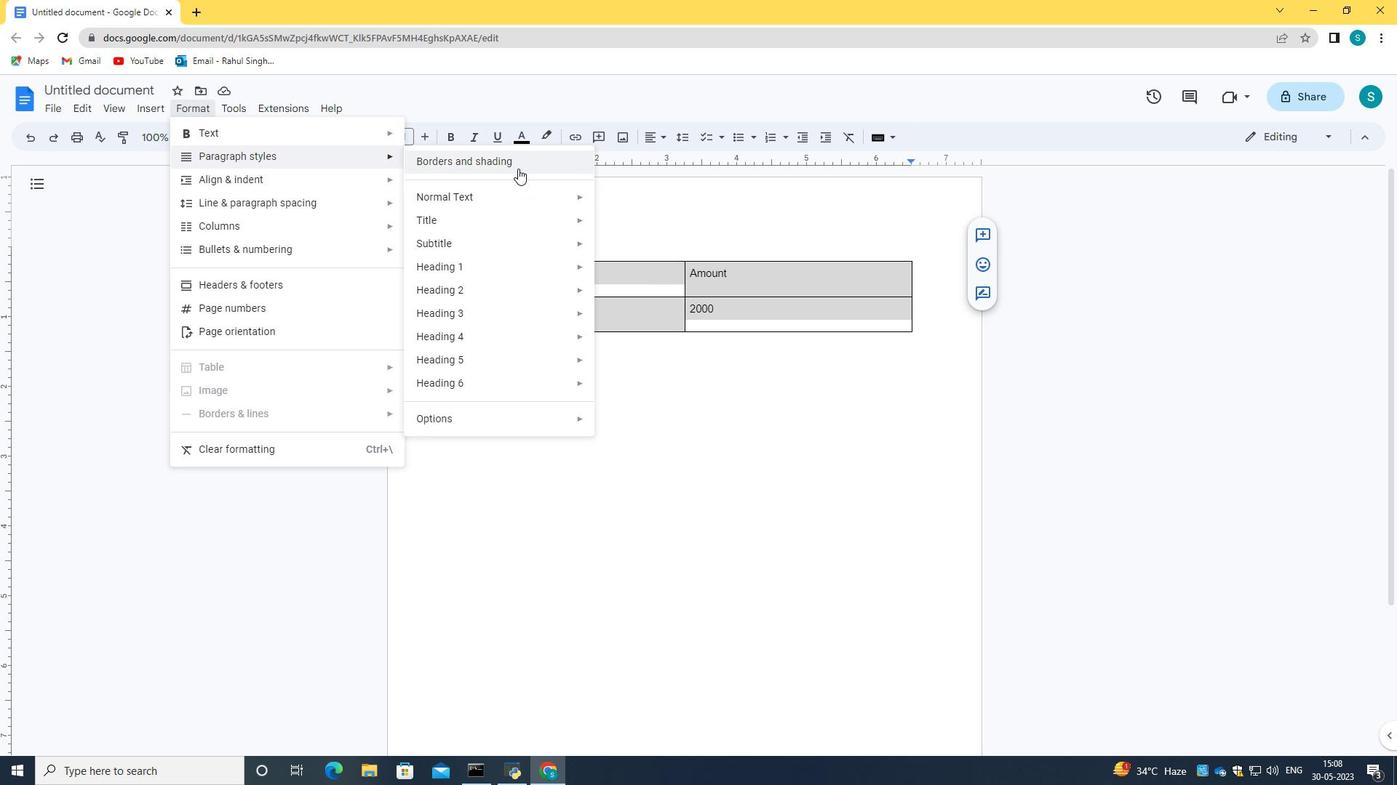 
Action: Mouse moved to (789, 436)
Screenshot: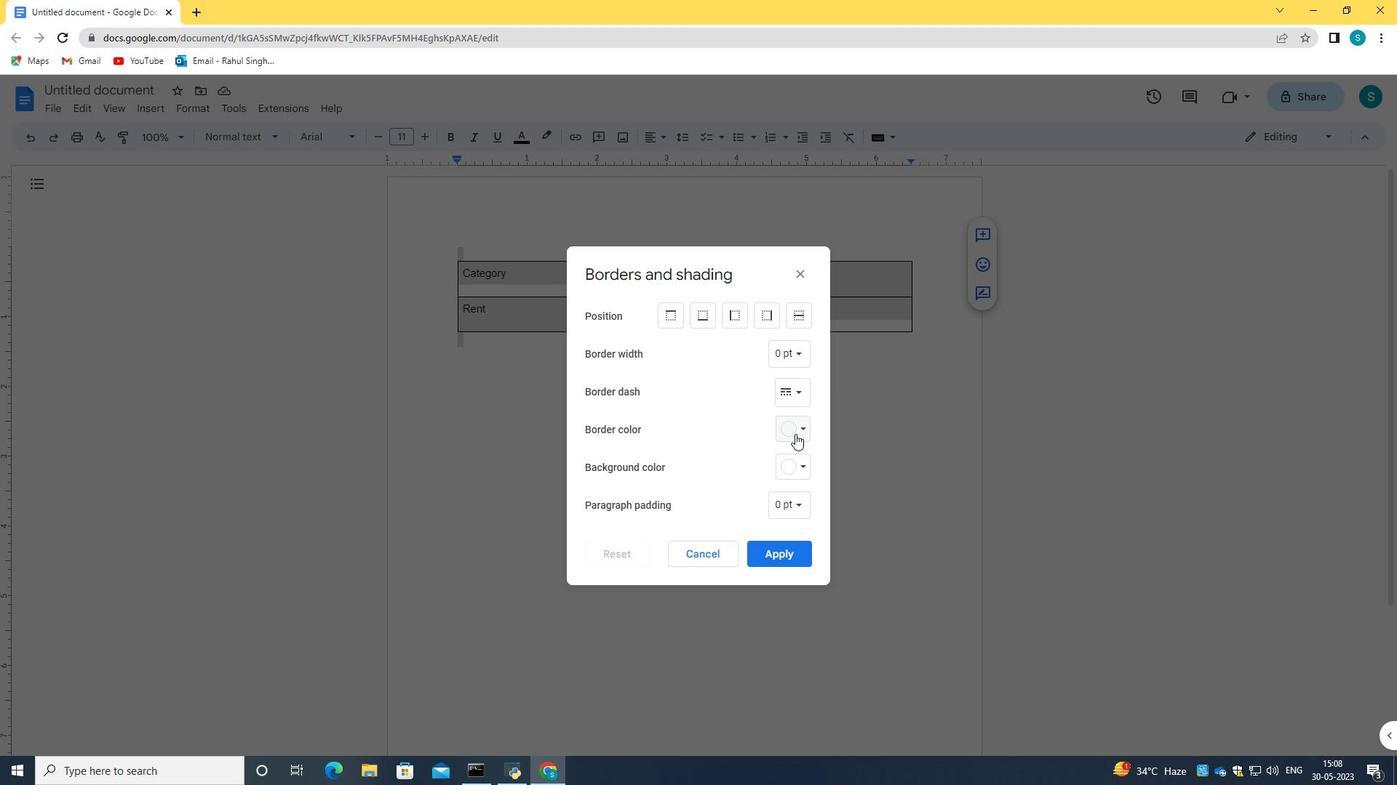 
Action: Mouse pressed left at (789, 436)
Screenshot: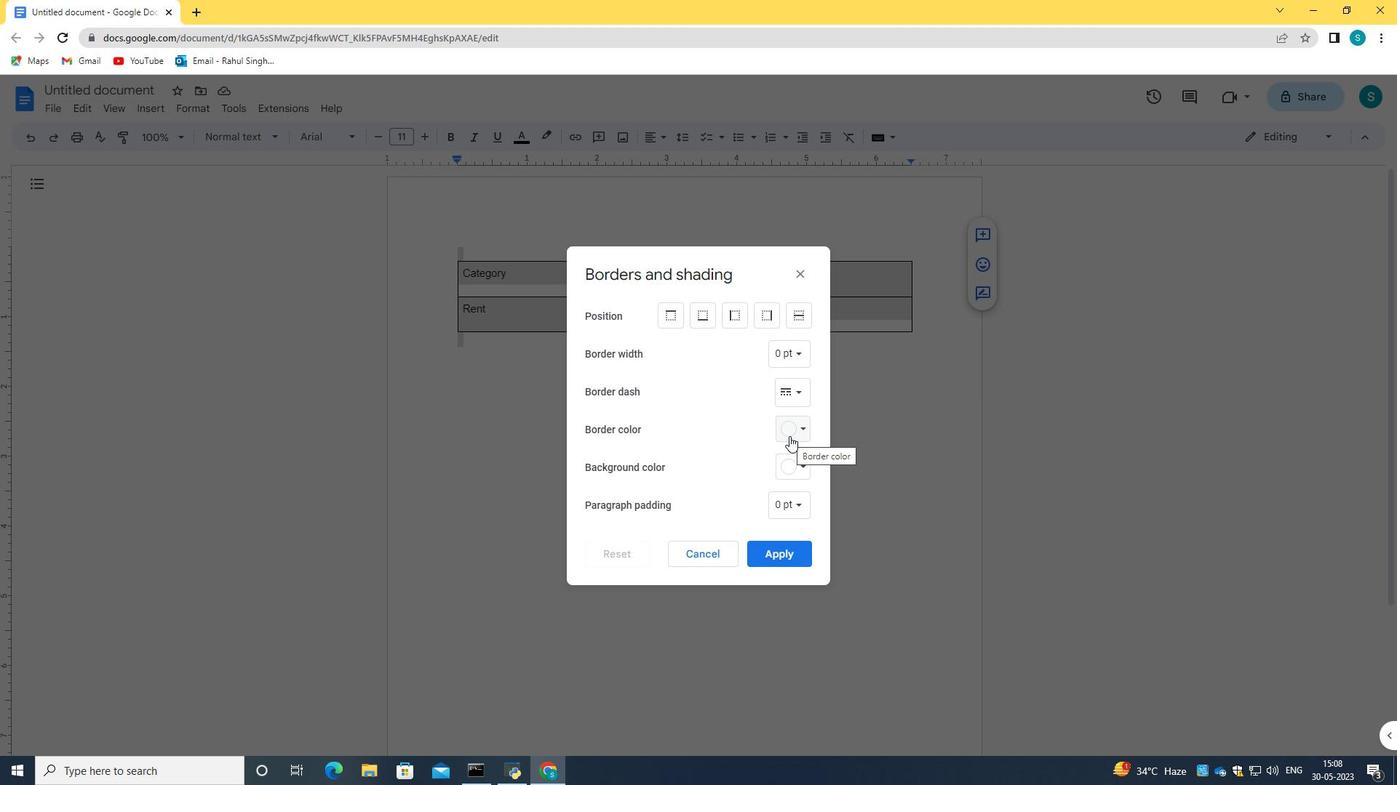 
Action: Mouse moved to (856, 476)
Screenshot: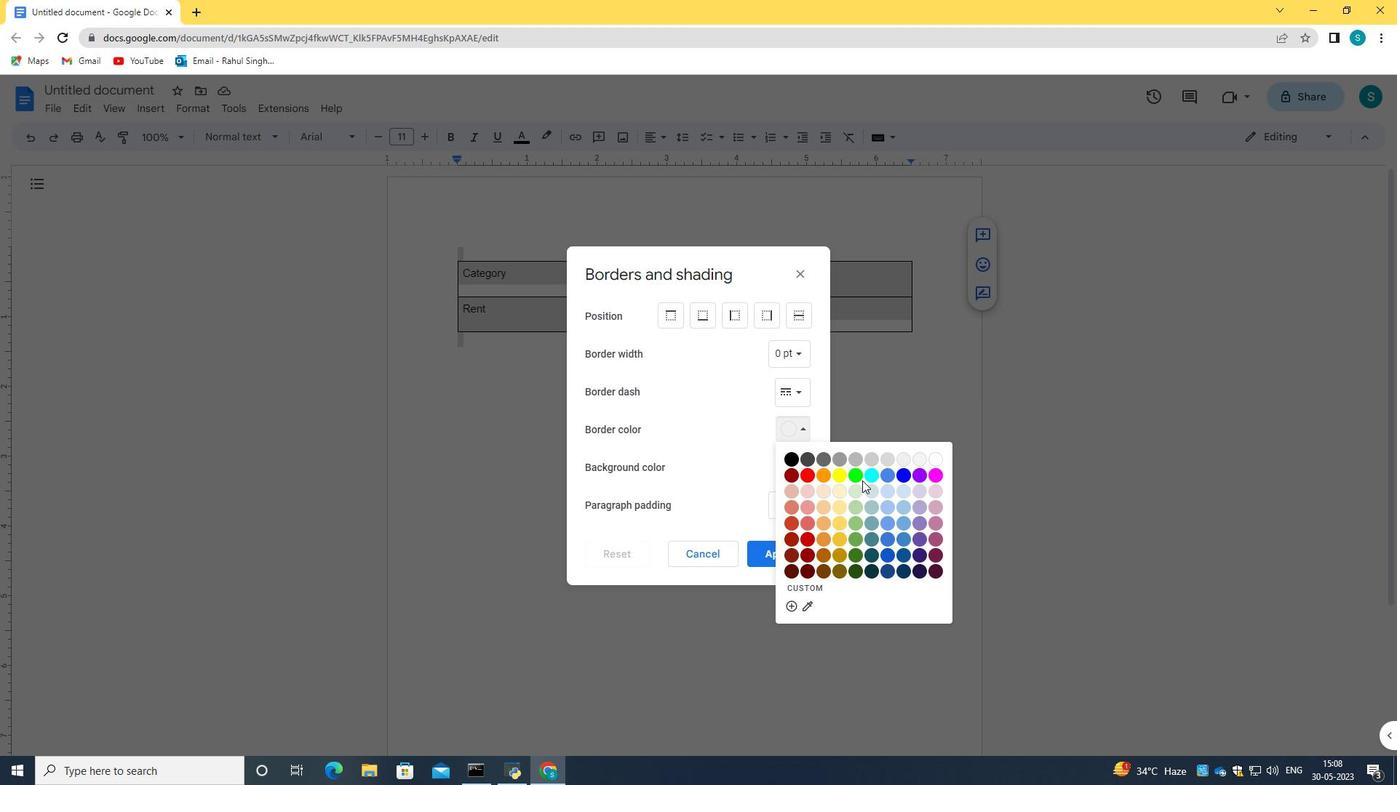 
Action: Mouse pressed left at (856, 476)
Screenshot: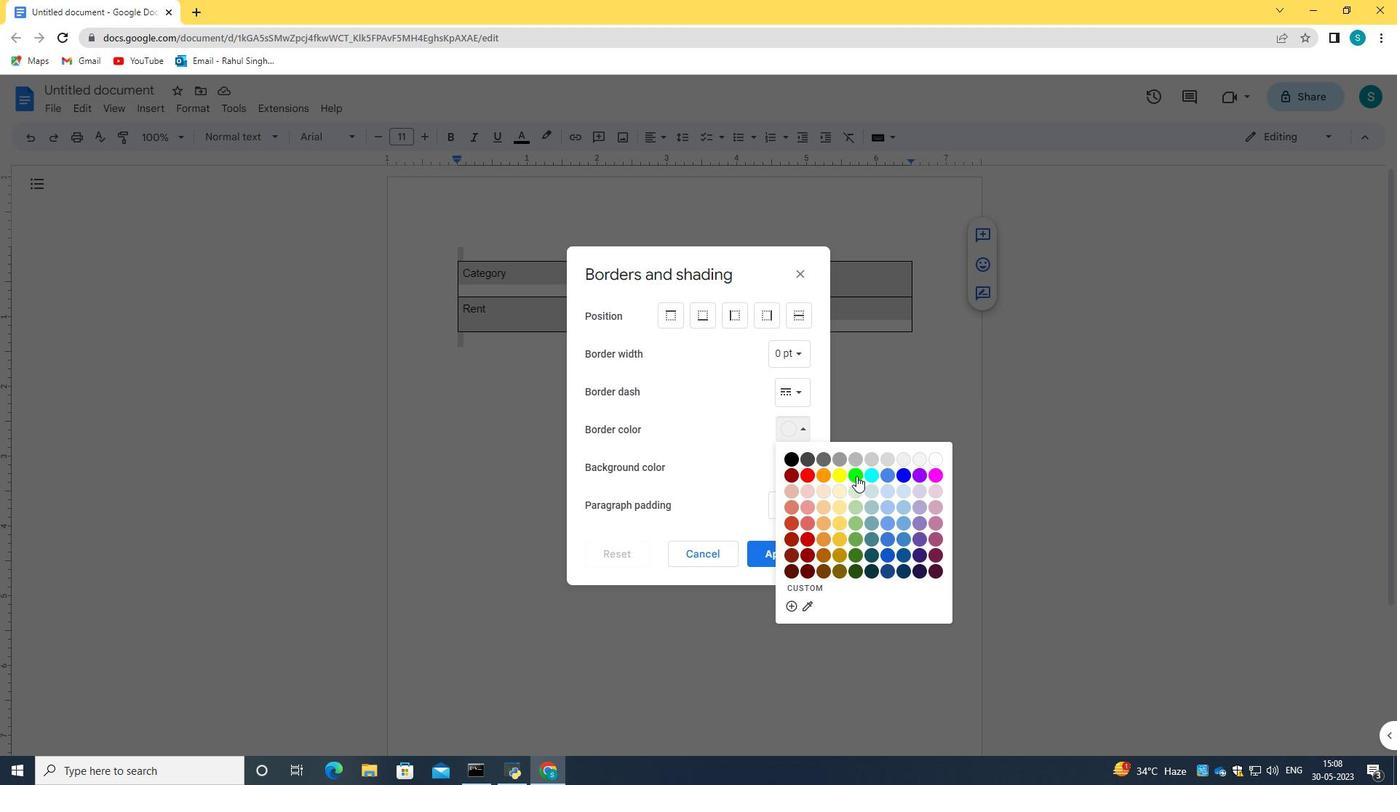 
Action: Mouse moved to (783, 558)
Screenshot: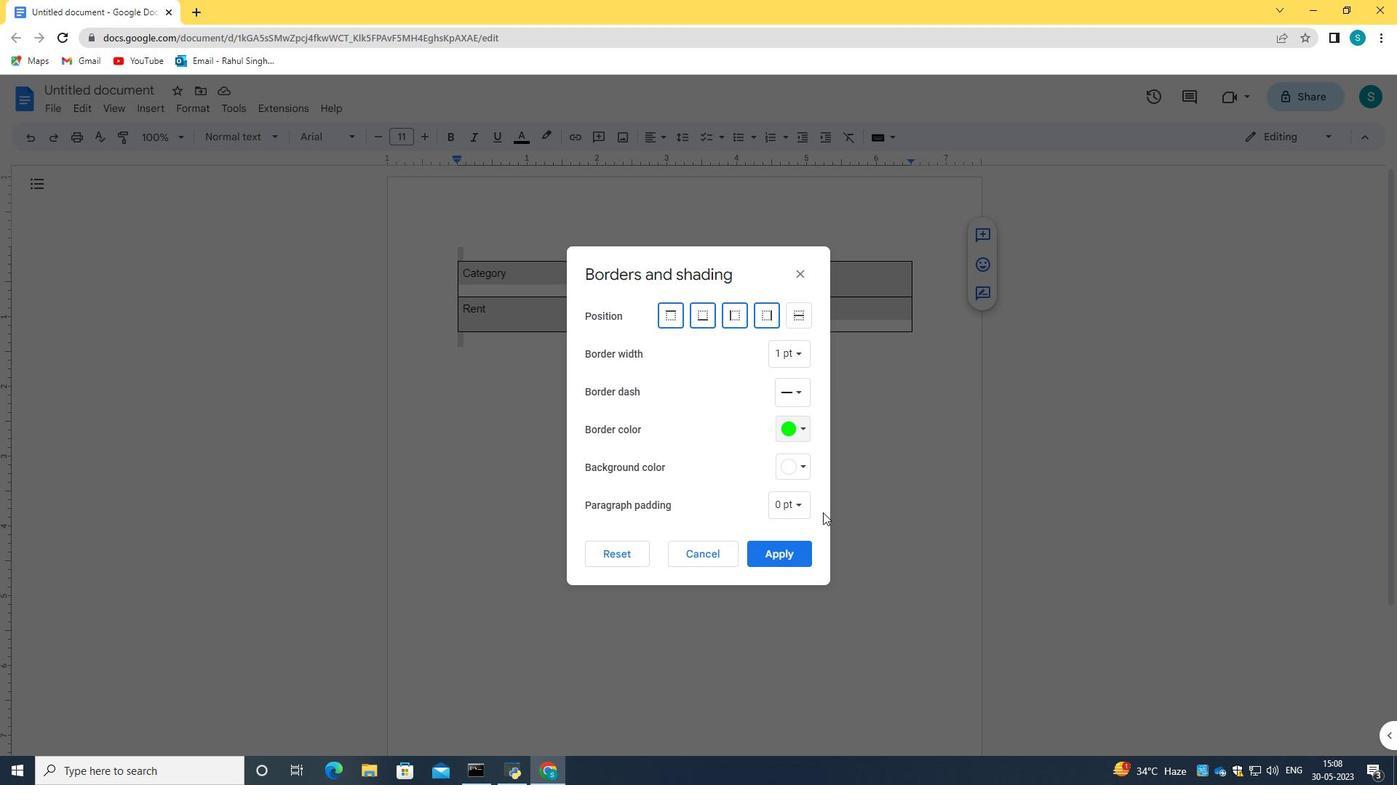 
Action: Mouse pressed left at (783, 558)
Screenshot: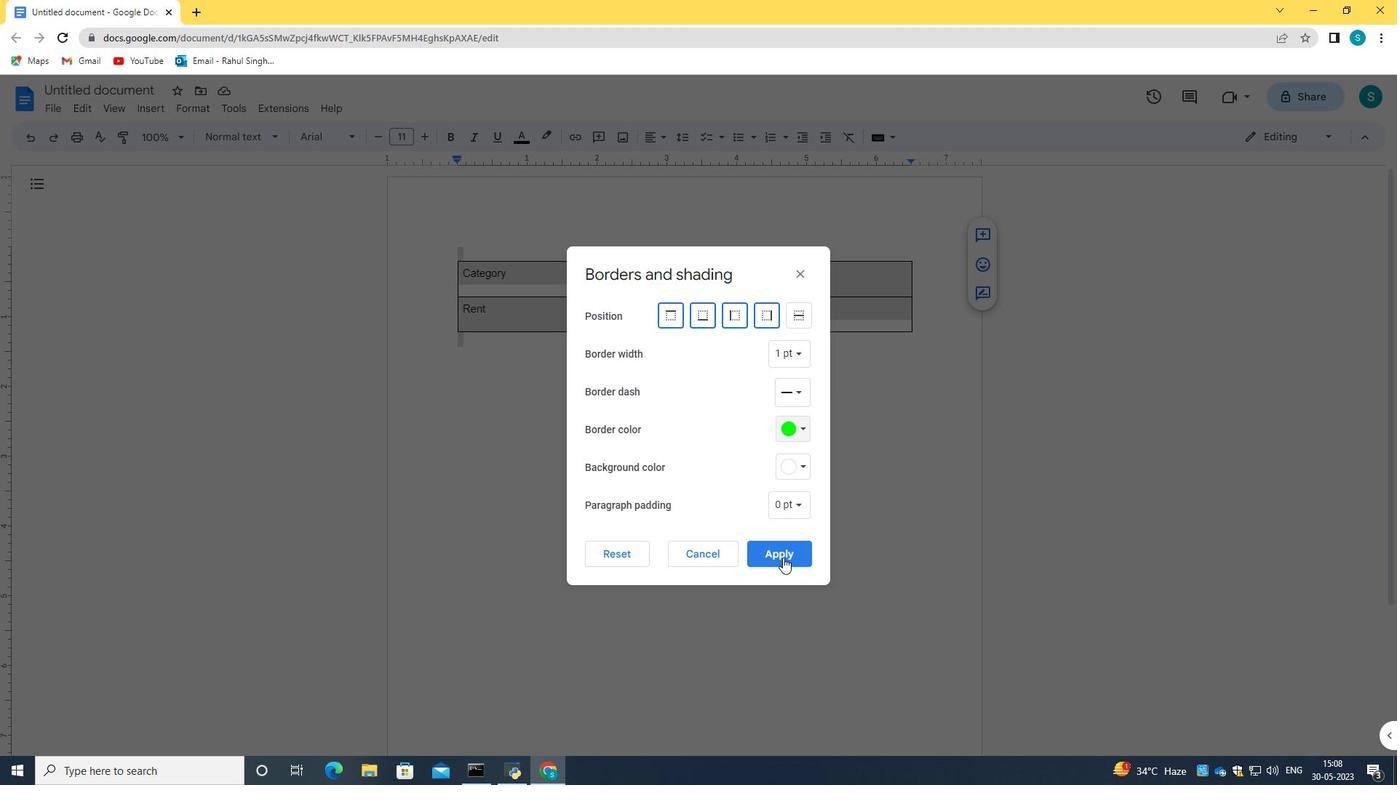 
Action: Mouse moved to (676, 379)
Screenshot: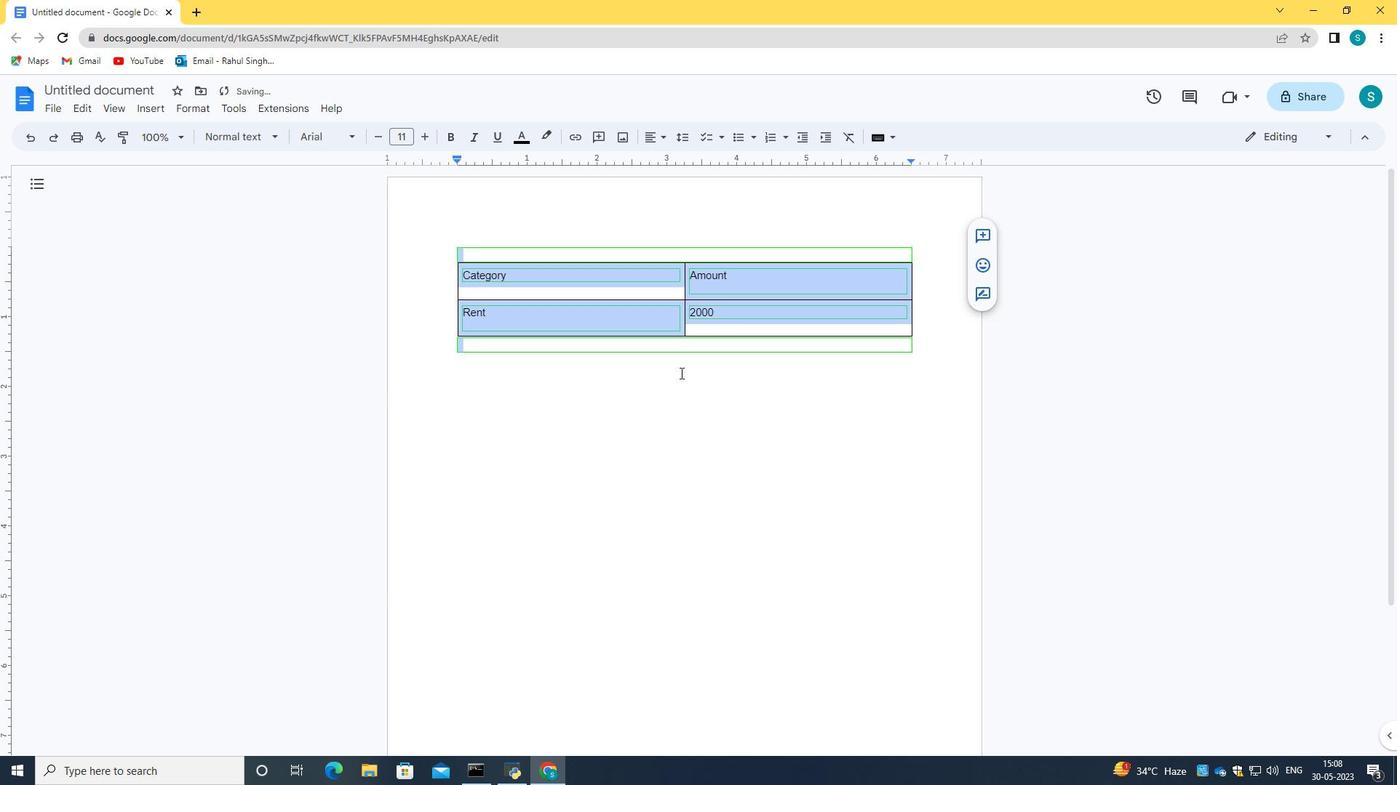 
Action: Mouse pressed left at (676, 379)
Screenshot: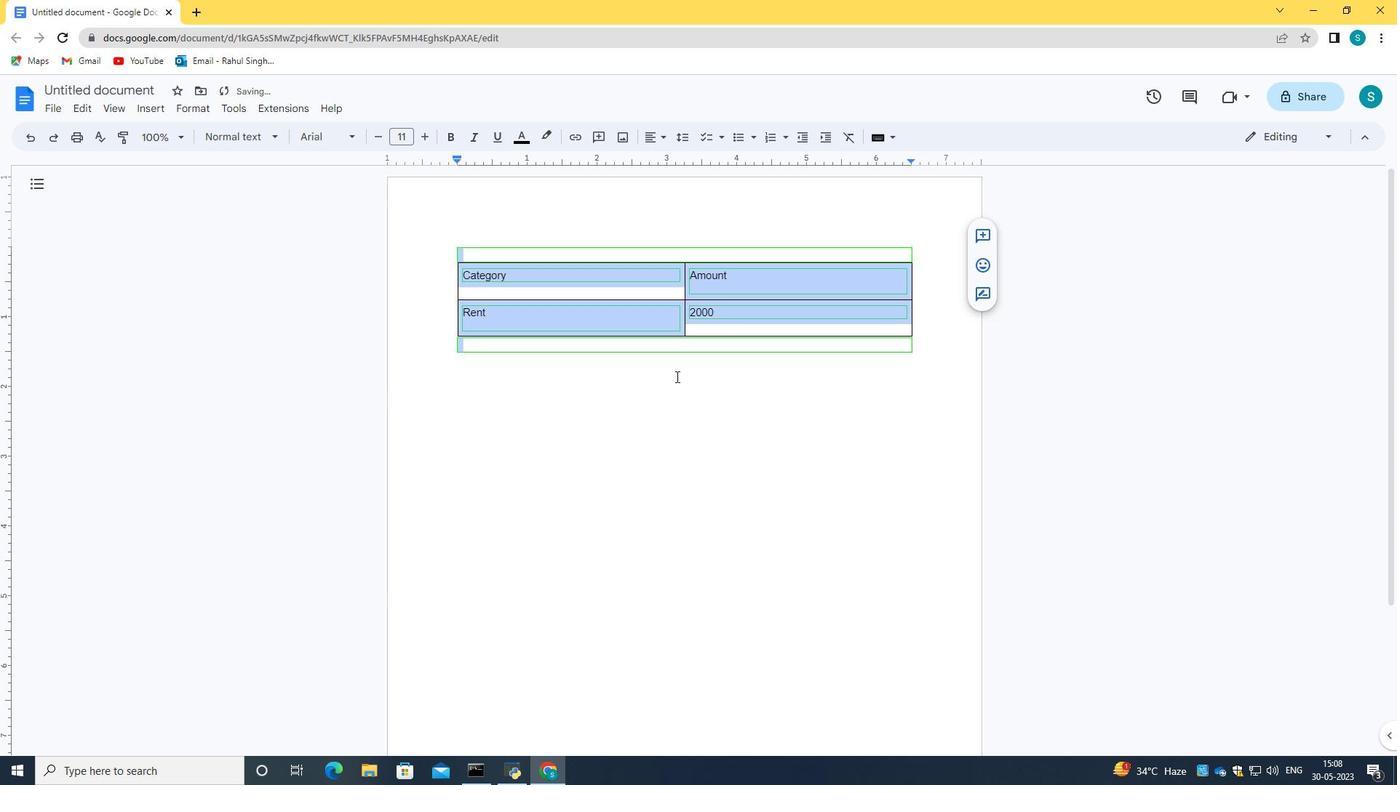 
Action: Mouse moved to (639, 220)
Screenshot: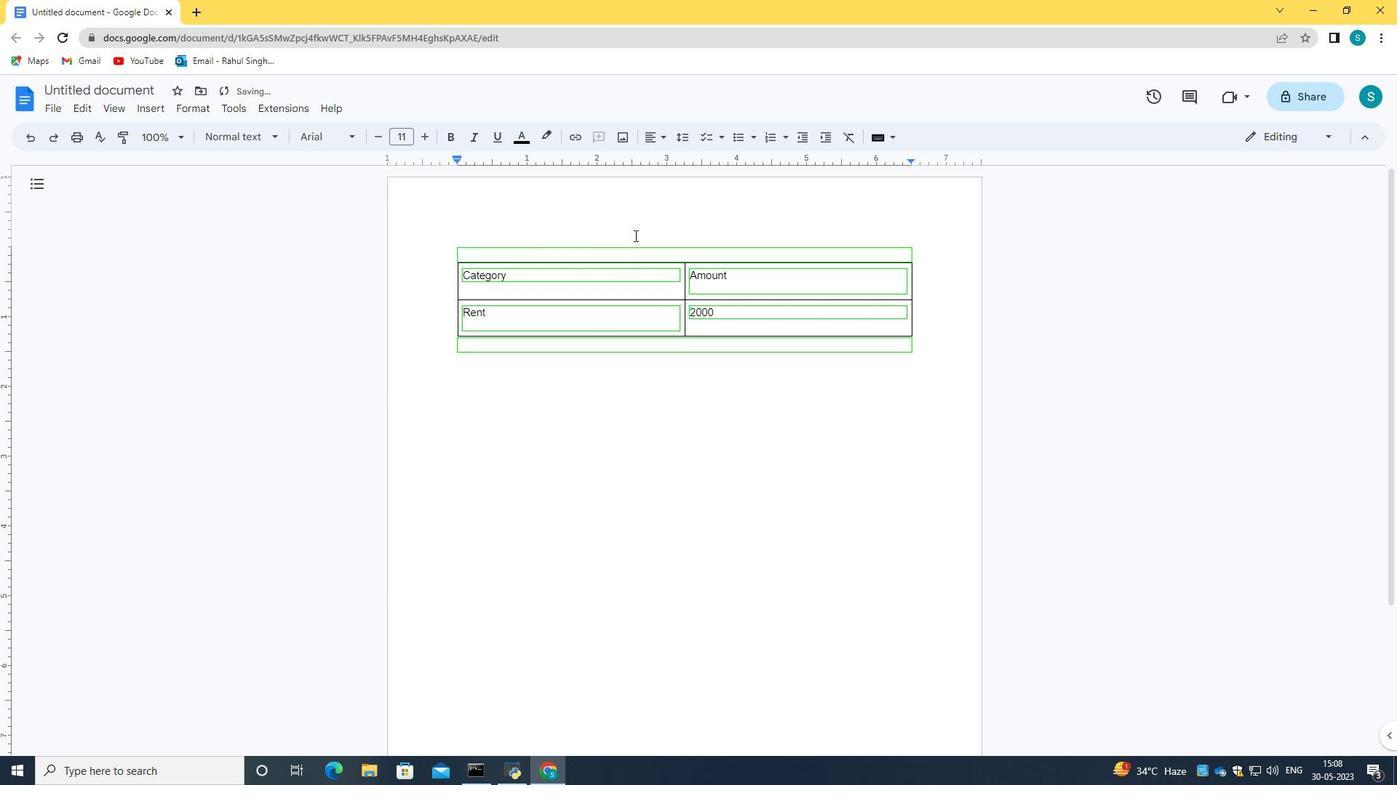 
Action: Mouse pressed left at (639, 220)
Screenshot: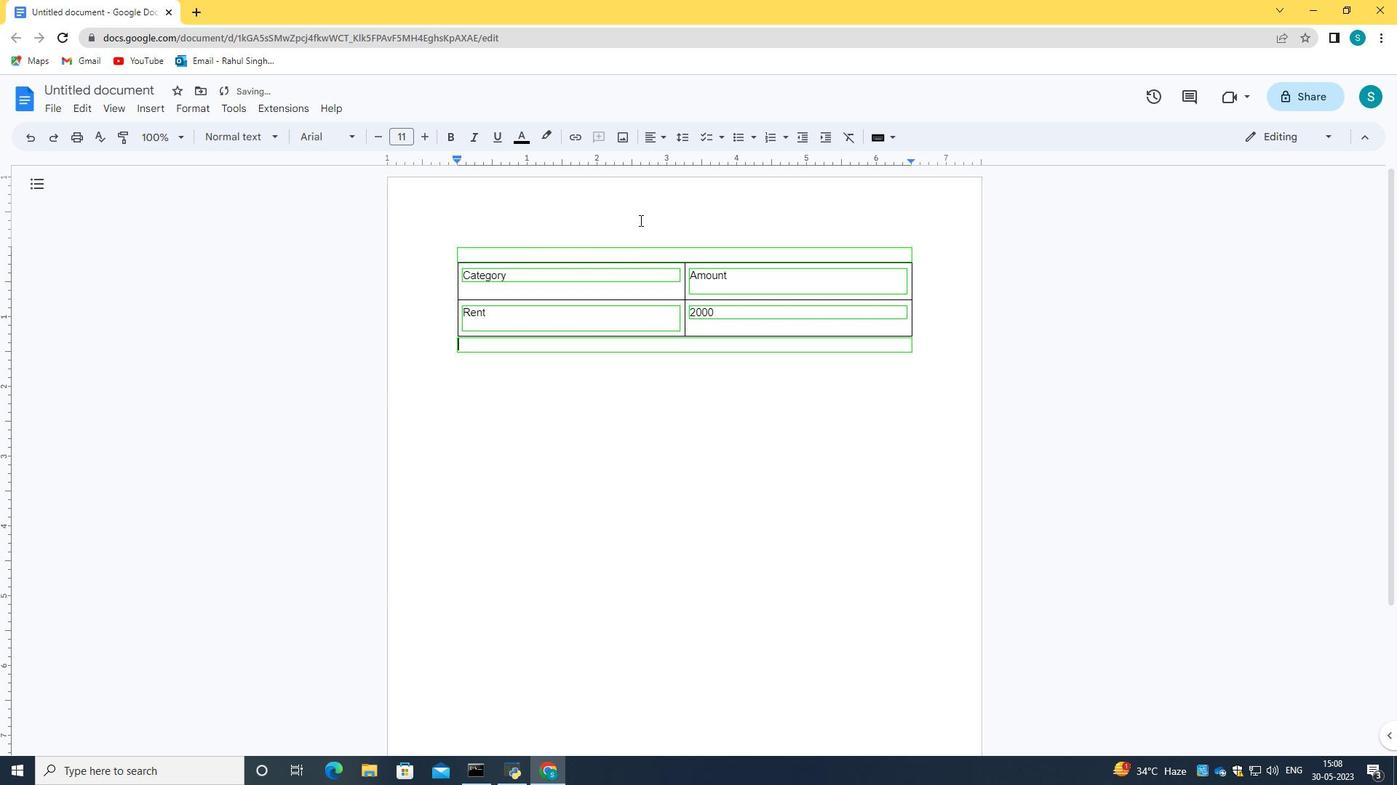 
Action: Mouse moved to (506, 284)
Screenshot: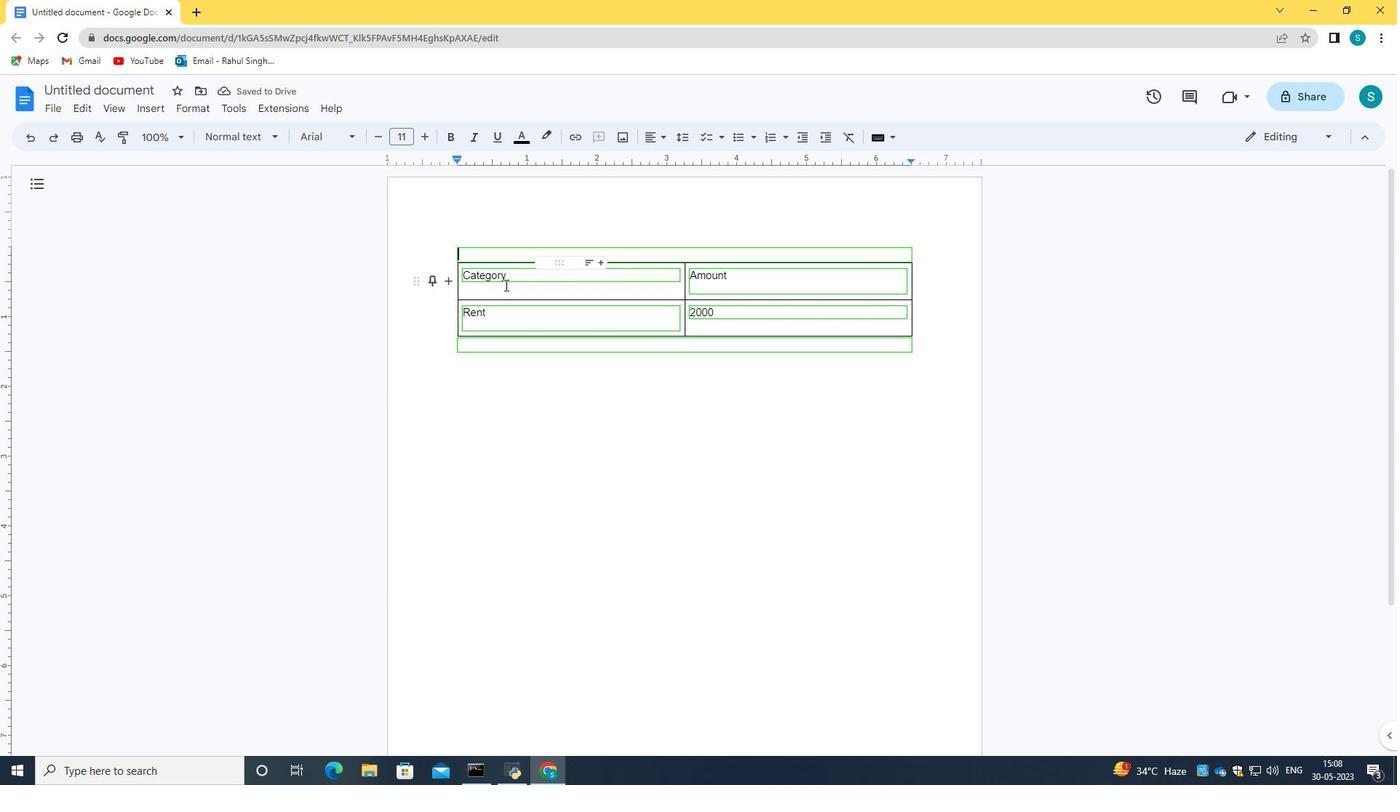 
Action: Mouse pressed left at (506, 284)
Screenshot: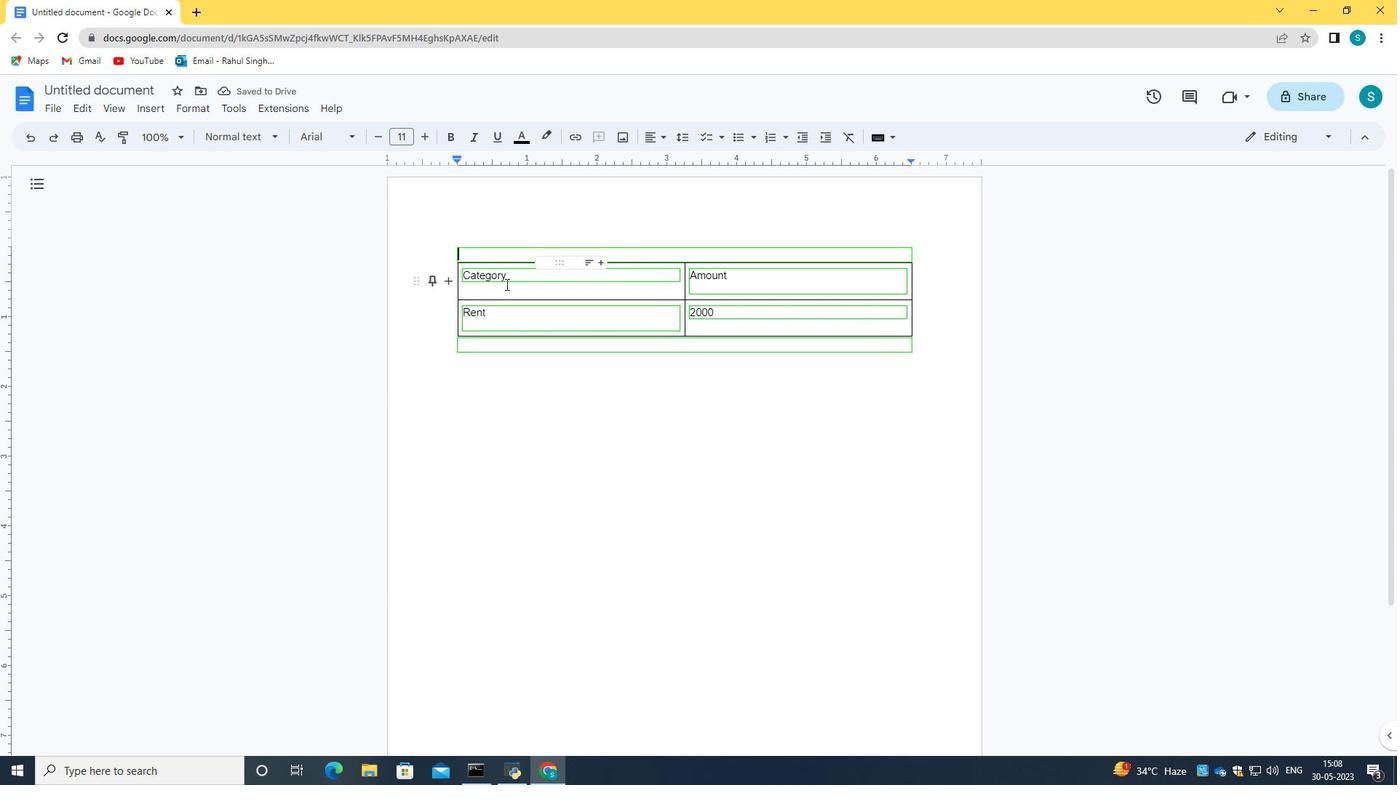 
Action: Mouse moved to (686, 337)
Screenshot: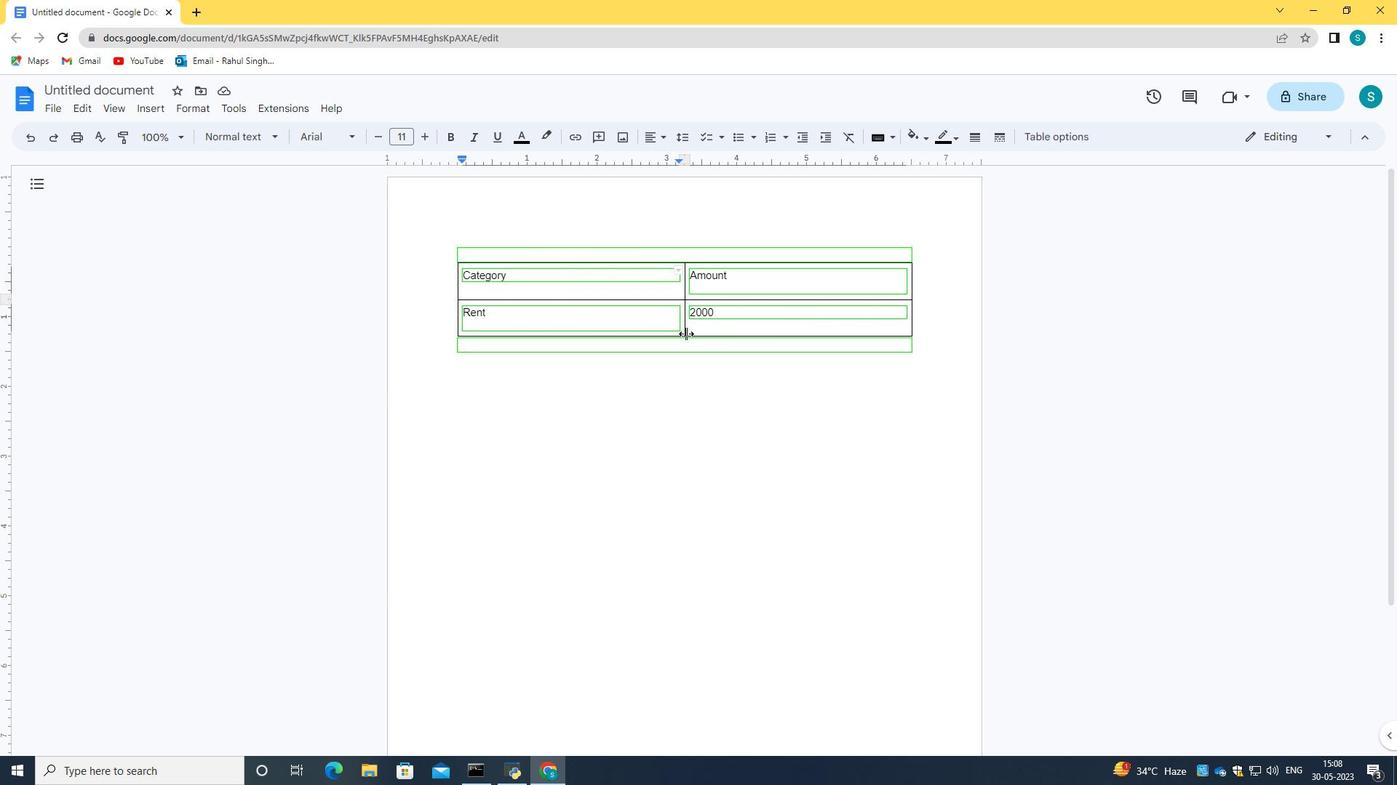 
Action: Mouse pressed left at (686, 337)
Screenshot: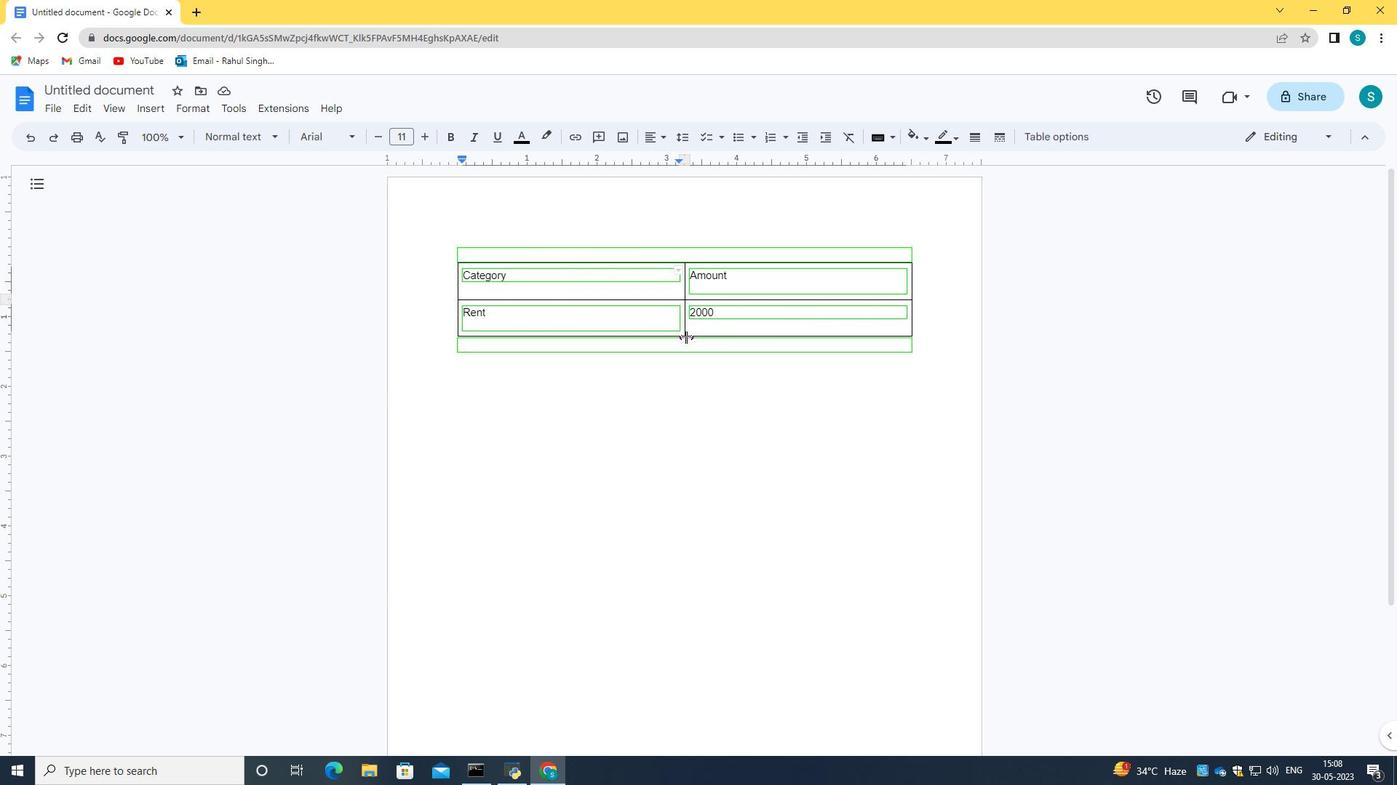 
Action: Mouse moved to (685, 262)
Screenshot: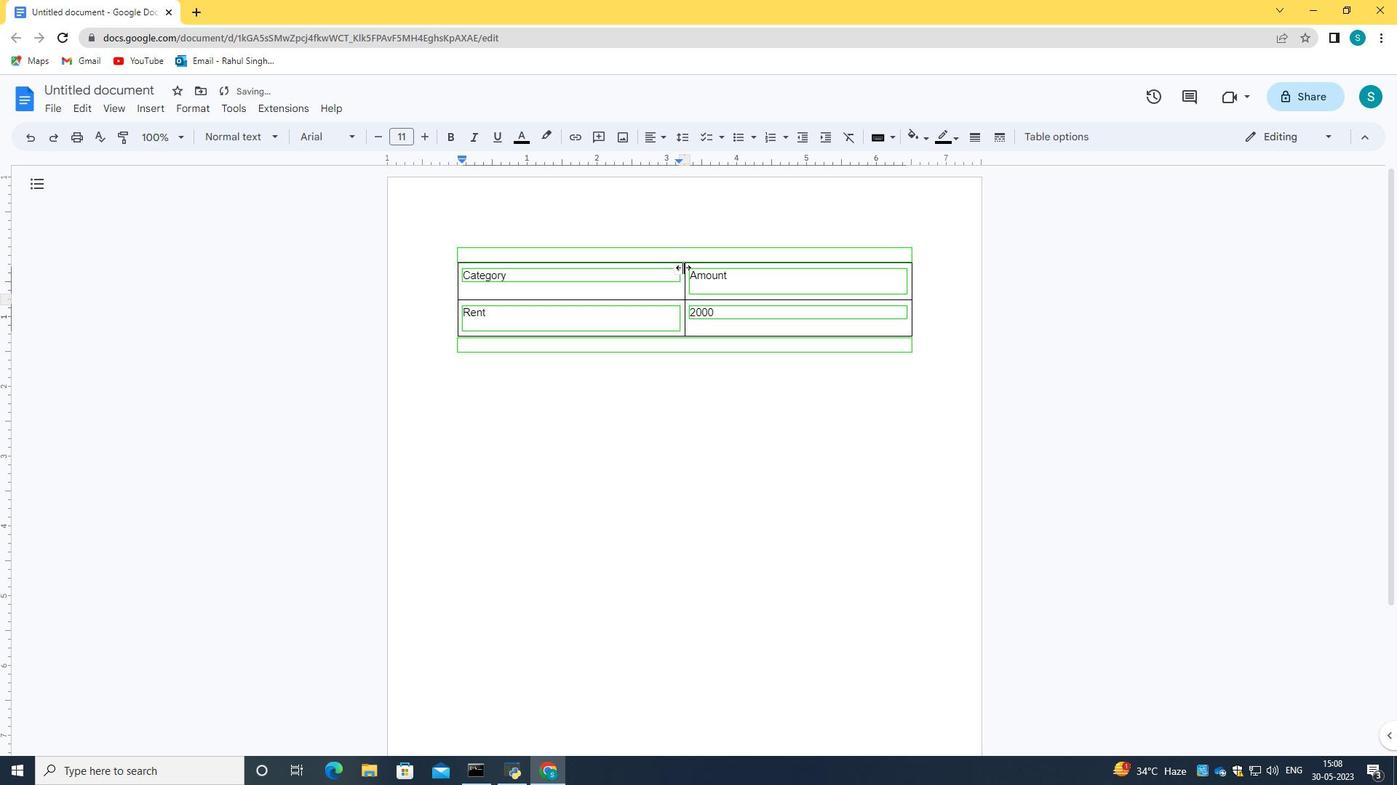 
Action: Mouse pressed left at (685, 262)
Screenshot: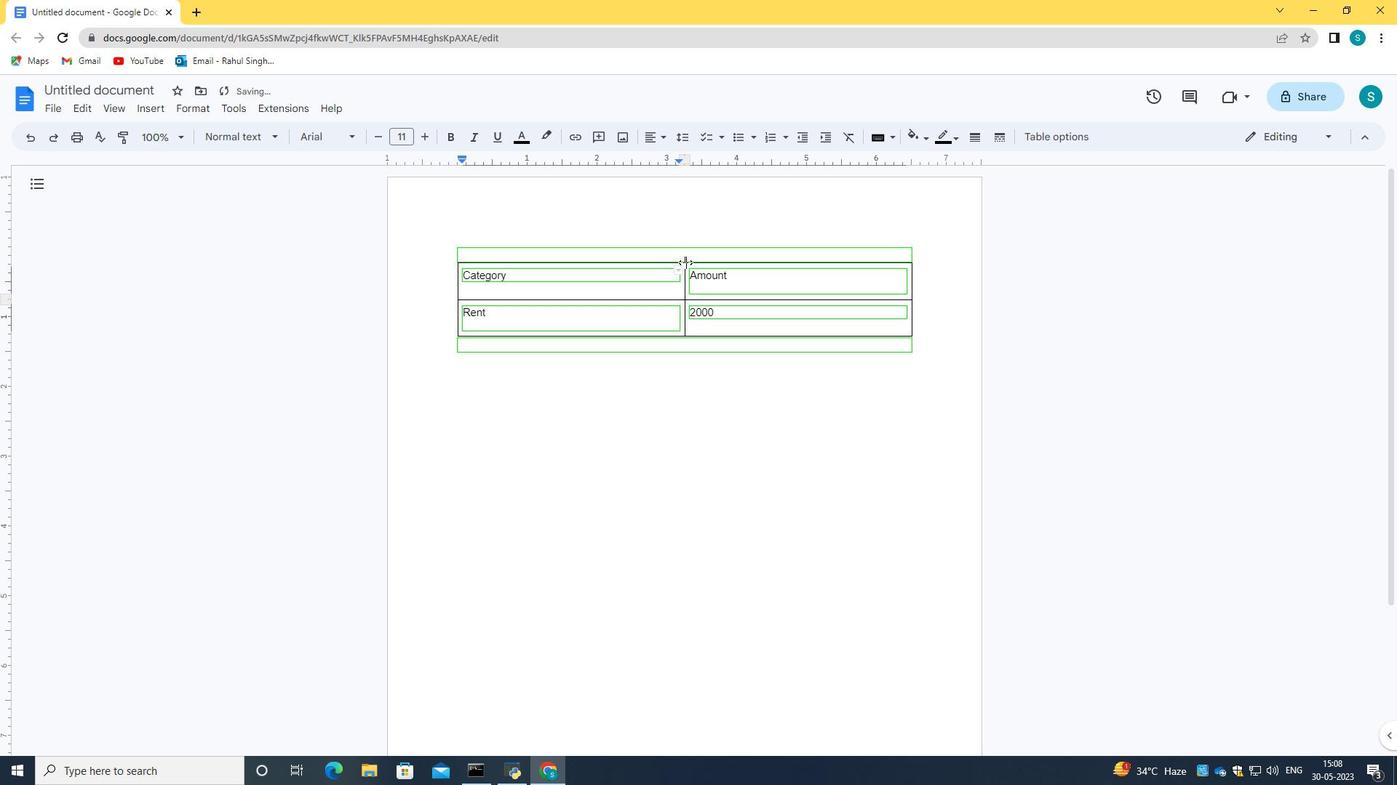 
Action: Mouse moved to (476, 299)
Screenshot: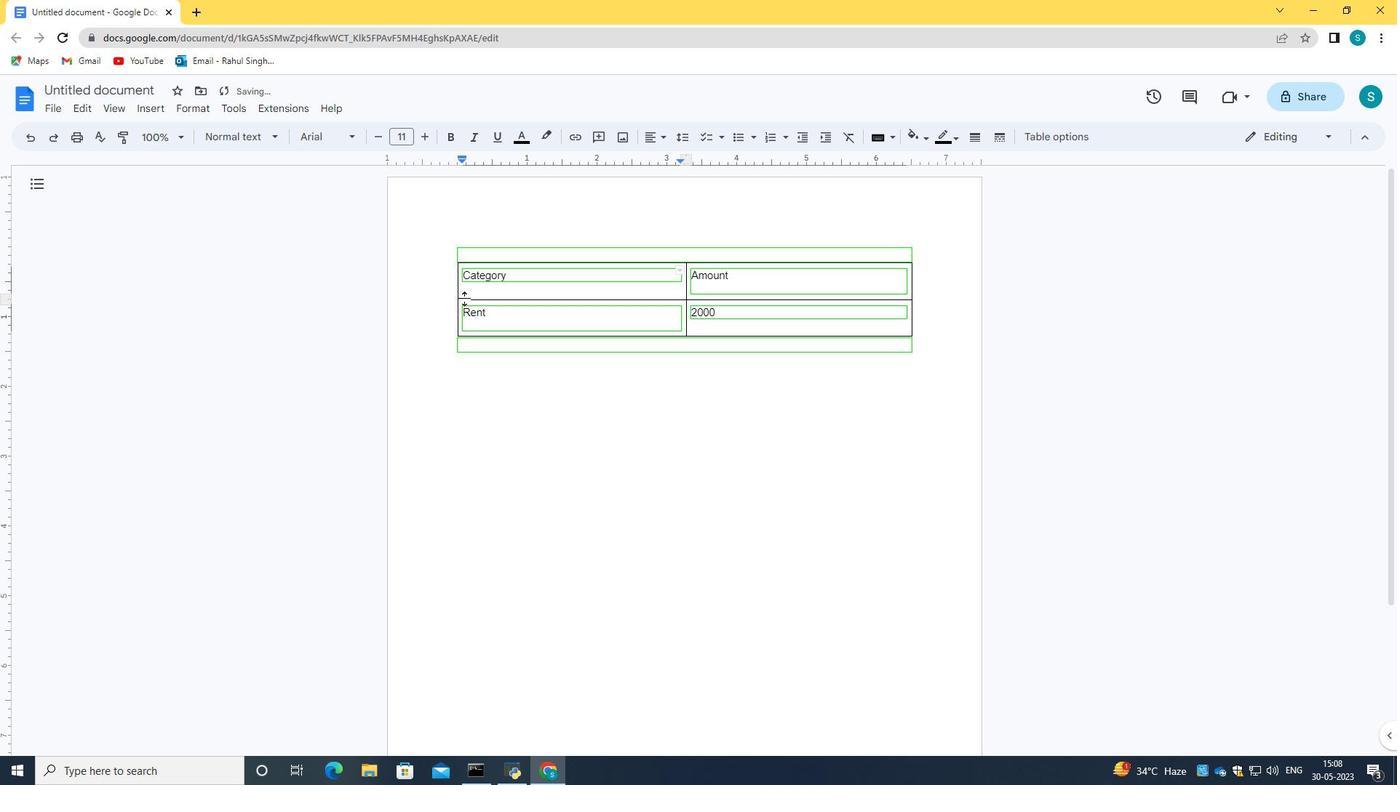 
Action: Mouse pressed left at (476, 299)
Screenshot: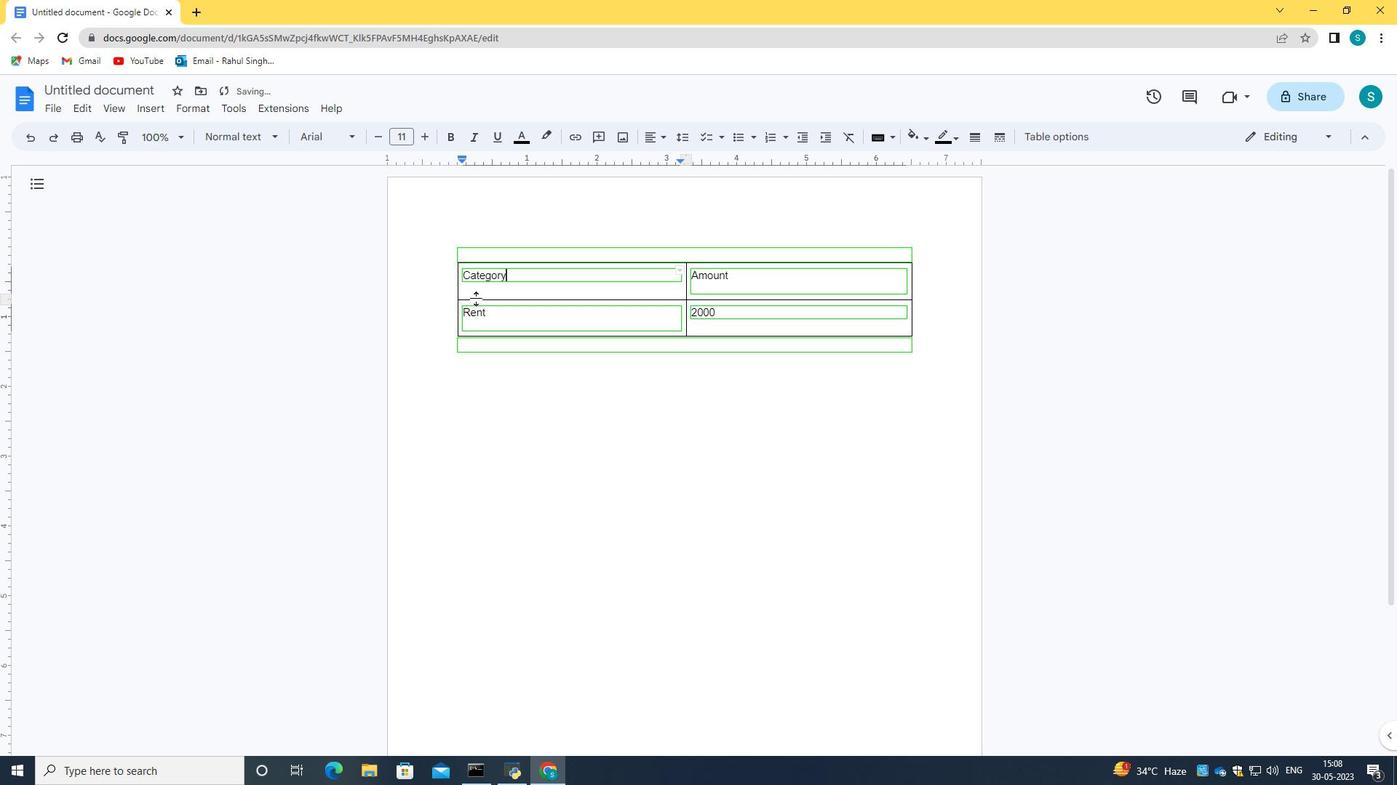 
Action: Mouse moved to (507, 301)
Screenshot: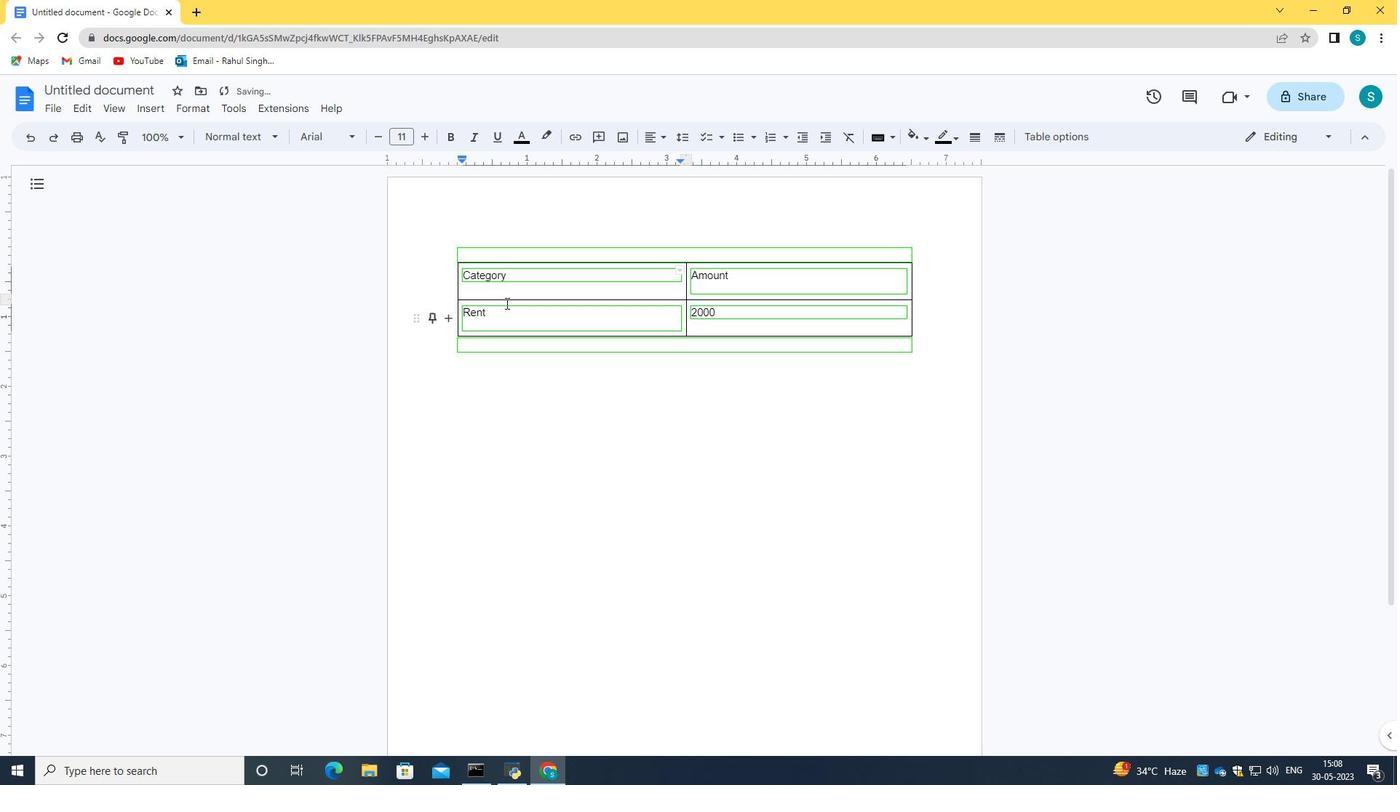 
Action: Mouse pressed left at (507, 301)
Screenshot: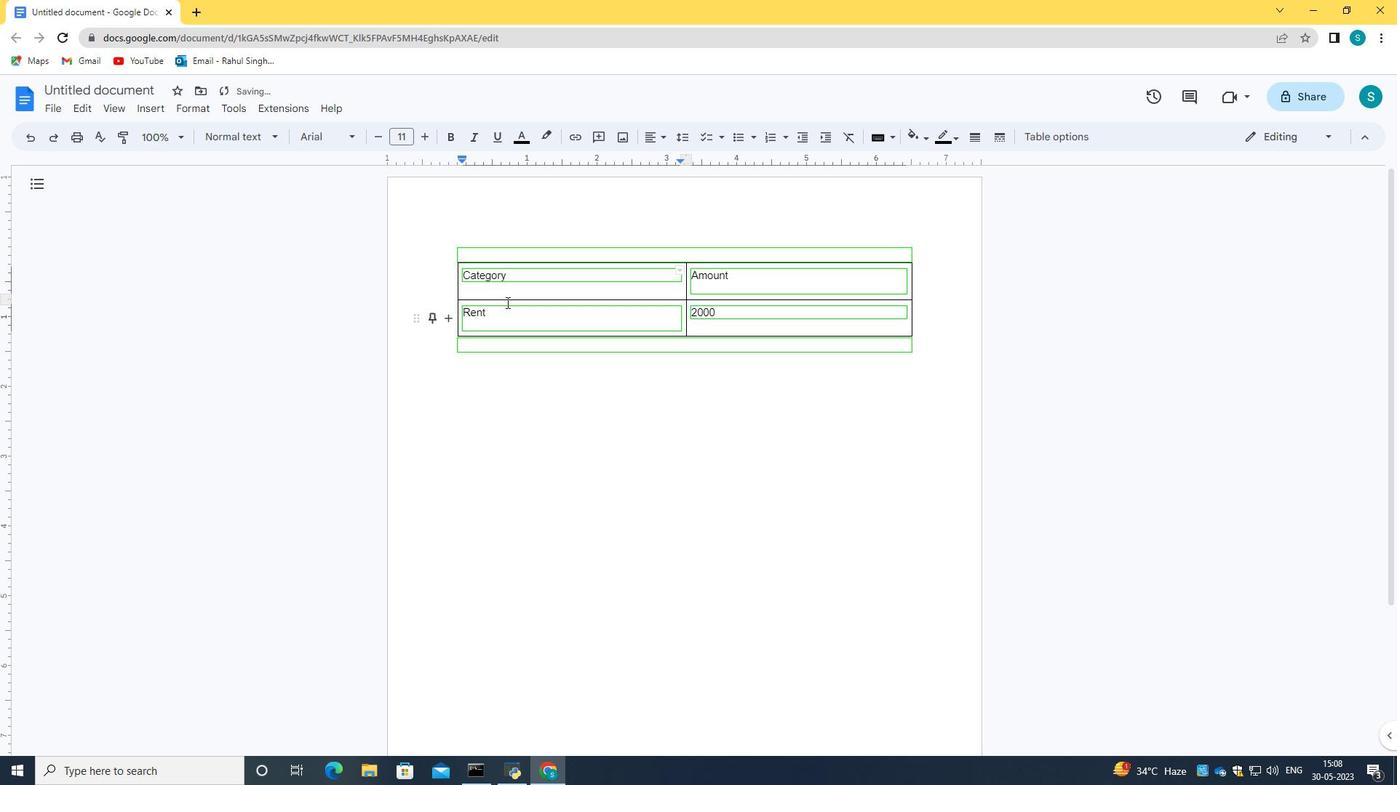 
Action: Mouse moved to (513, 305)
Screenshot: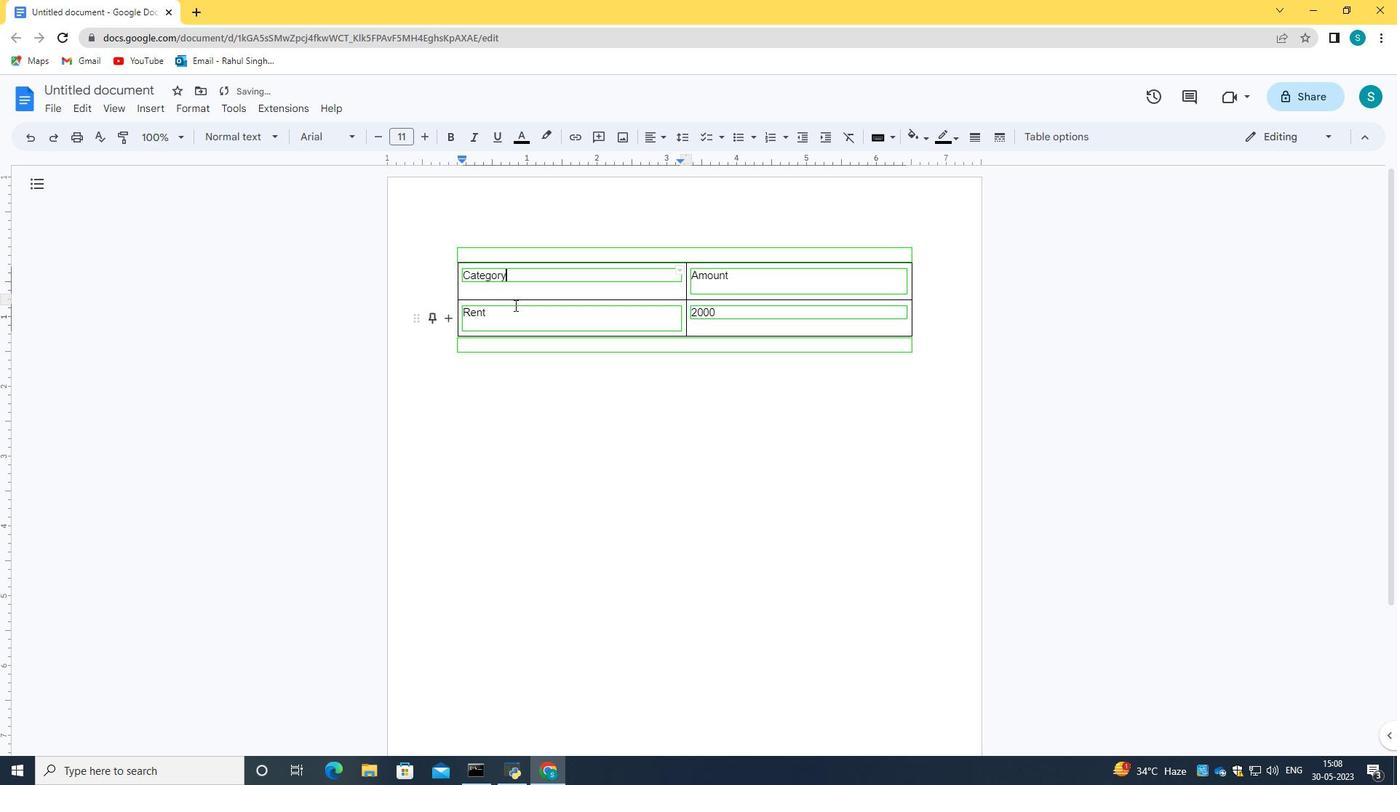 
Action: Mouse pressed left at (513, 305)
Screenshot: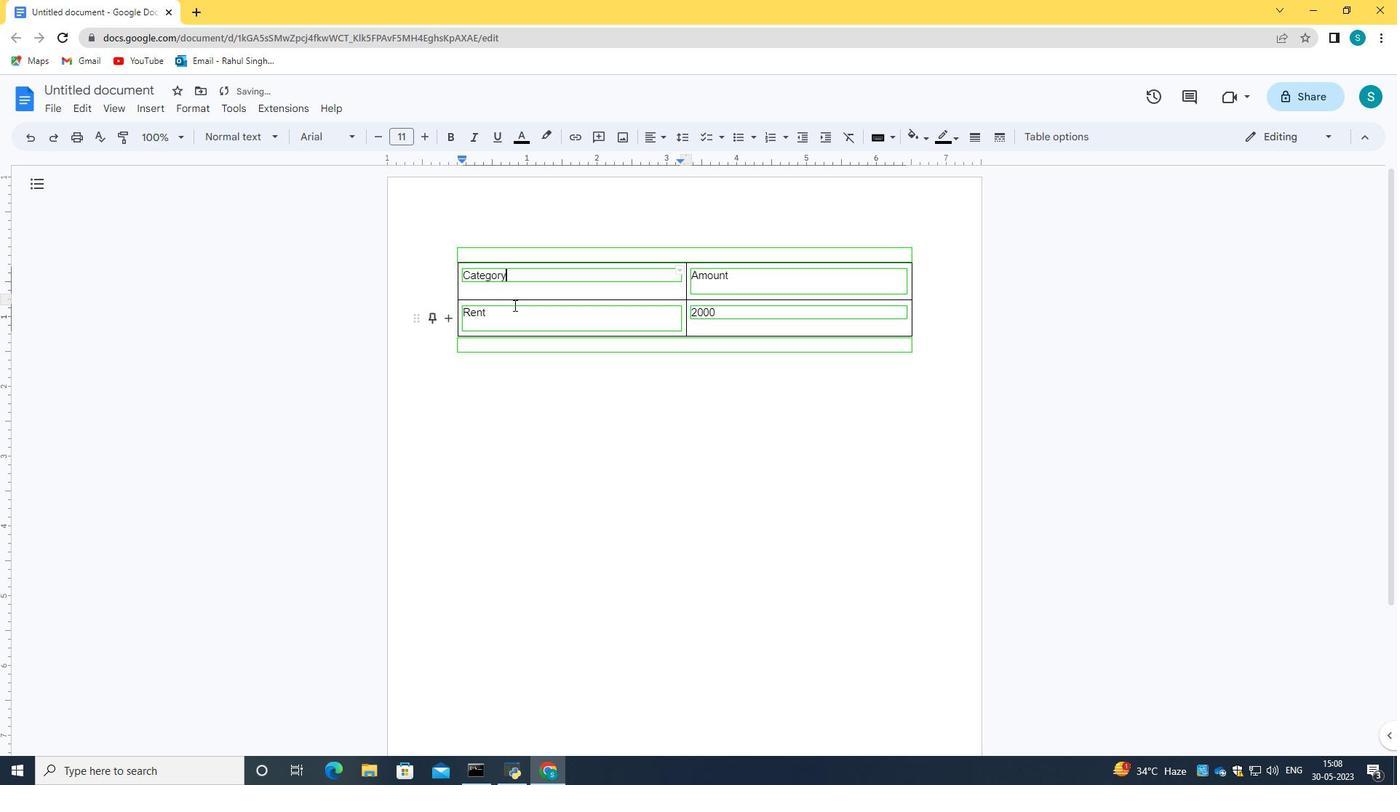 
Action: Mouse moved to (857, 219)
Screenshot: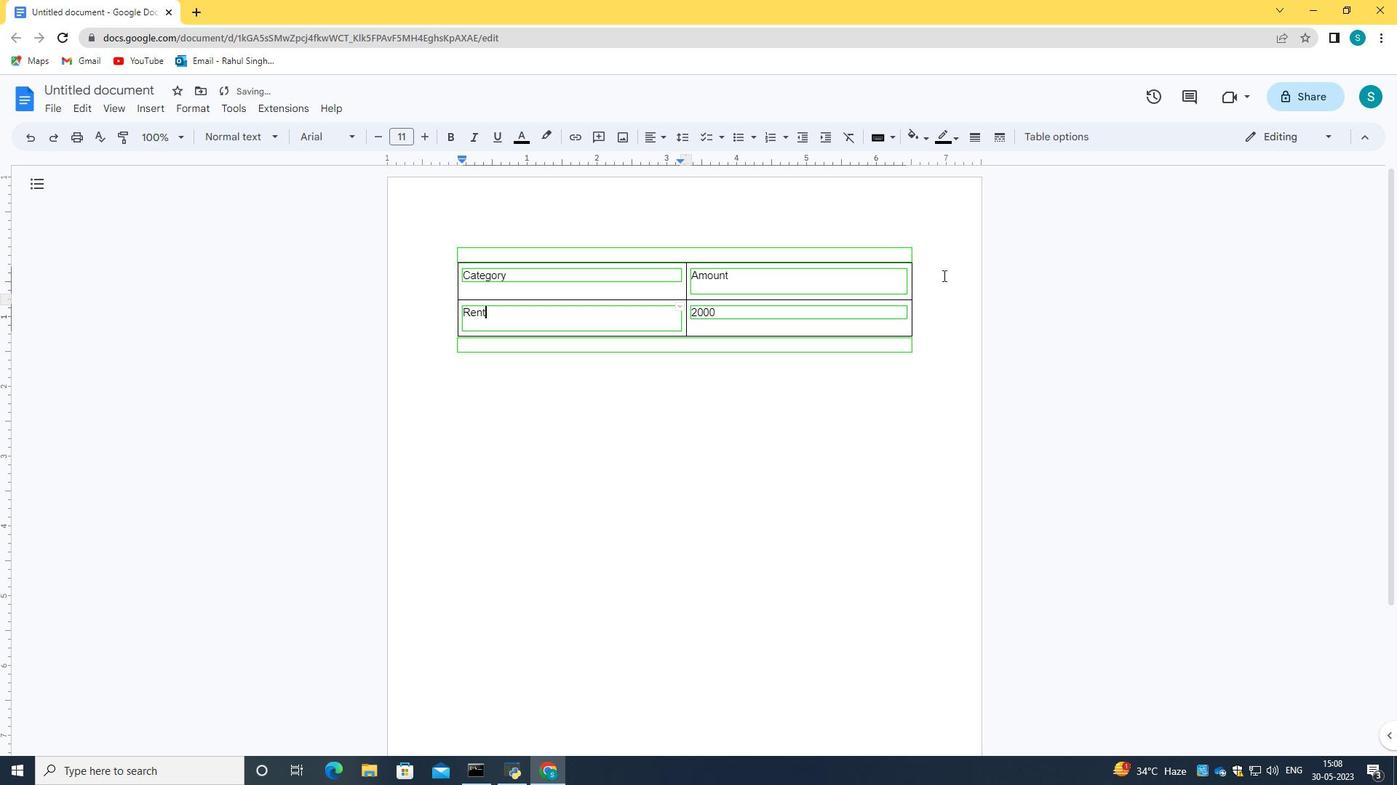 
Action: Mouse pressed left at (857, 219)
Screenshot: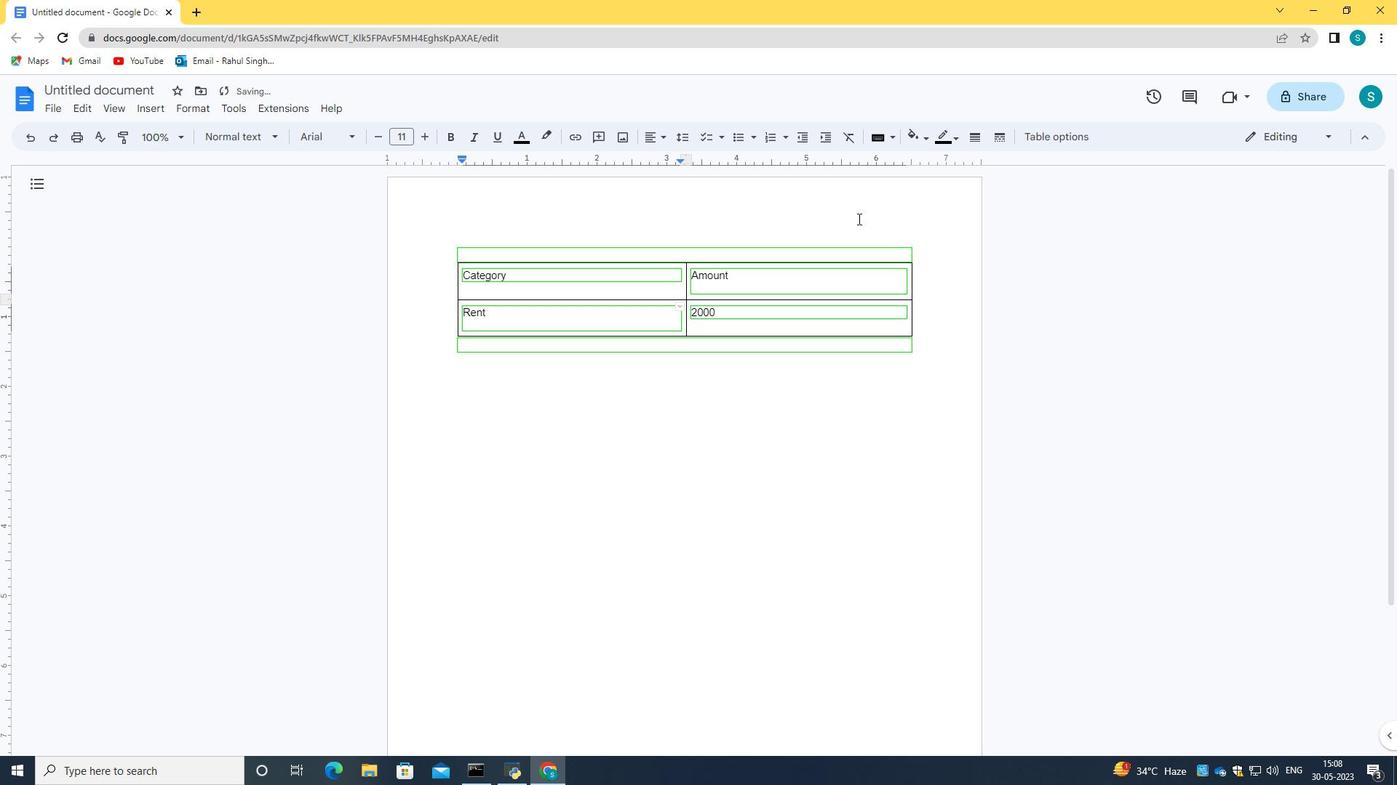
